 Task: Find connections with filter location Unaí with filter topic #Managementskillswith filter profile language Potuguese with filter current company LIC with filter school Amity University, Greater Noida Campus with filter industry Public Assistance Programs with filter service category Property Management with filter keywords title Web Developer
Action: Mouse moved to (552, 119)
Screenshot: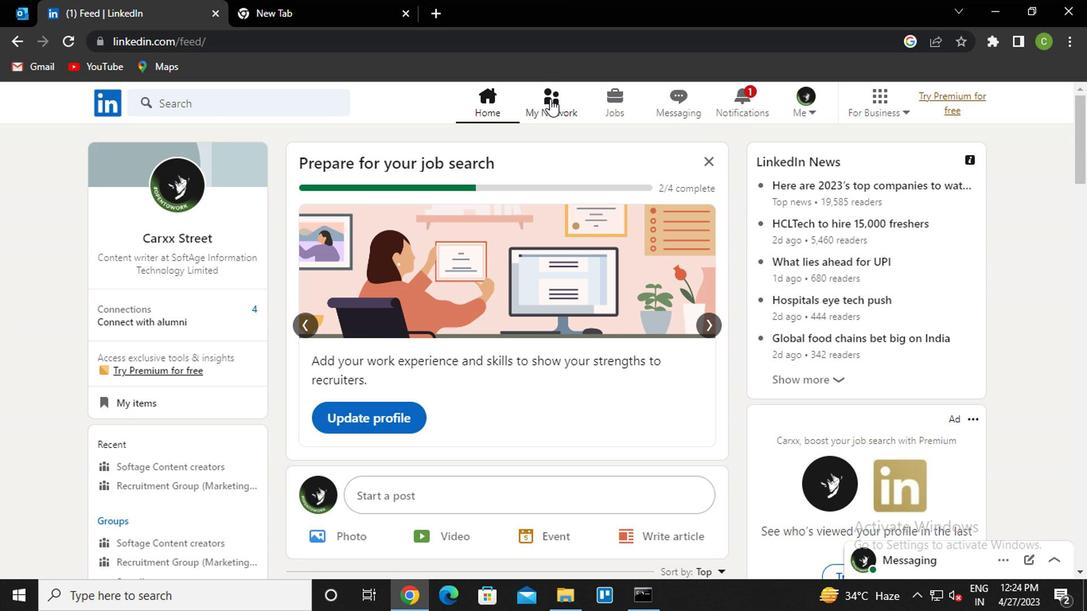
Action: Mouse pressed left at (552, 119)
Screenshot: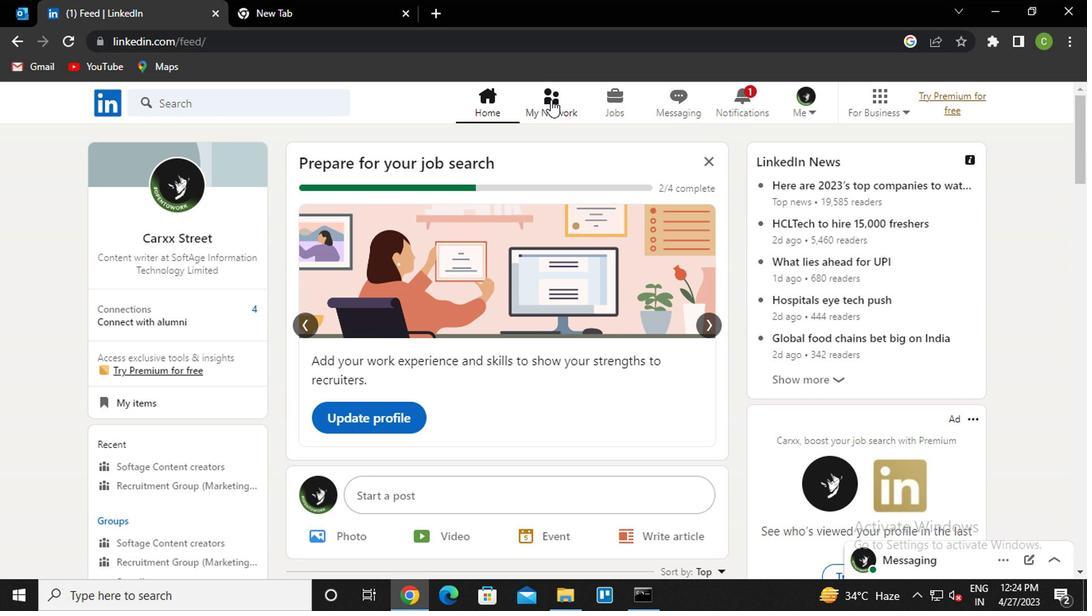 
Action: Mouse moved to (235, 213)
Screenshot: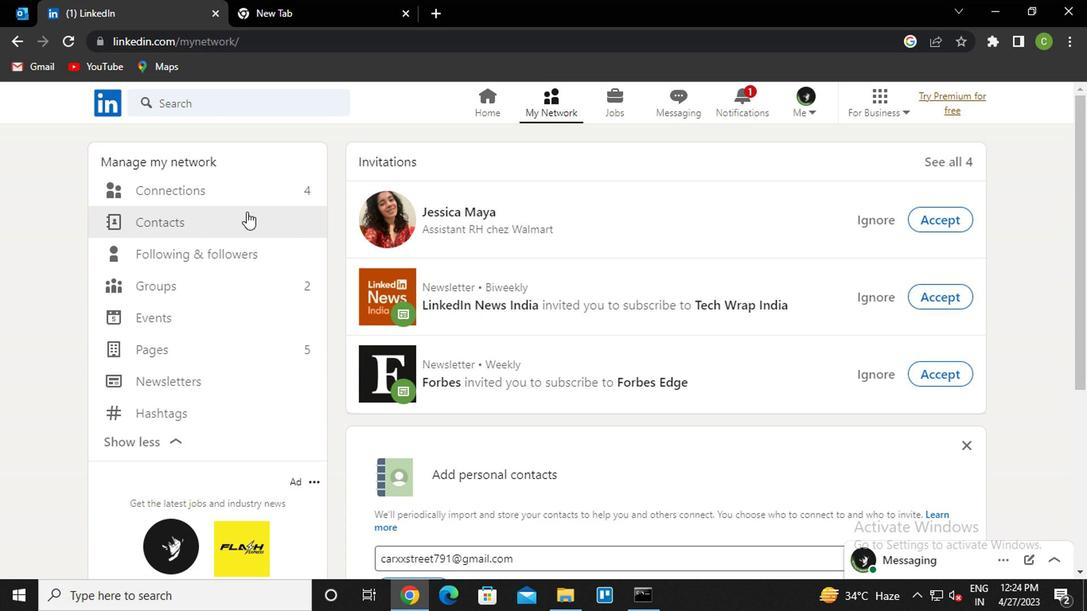 
Action: Mouse pressed left at (235, 213)
Screenshot: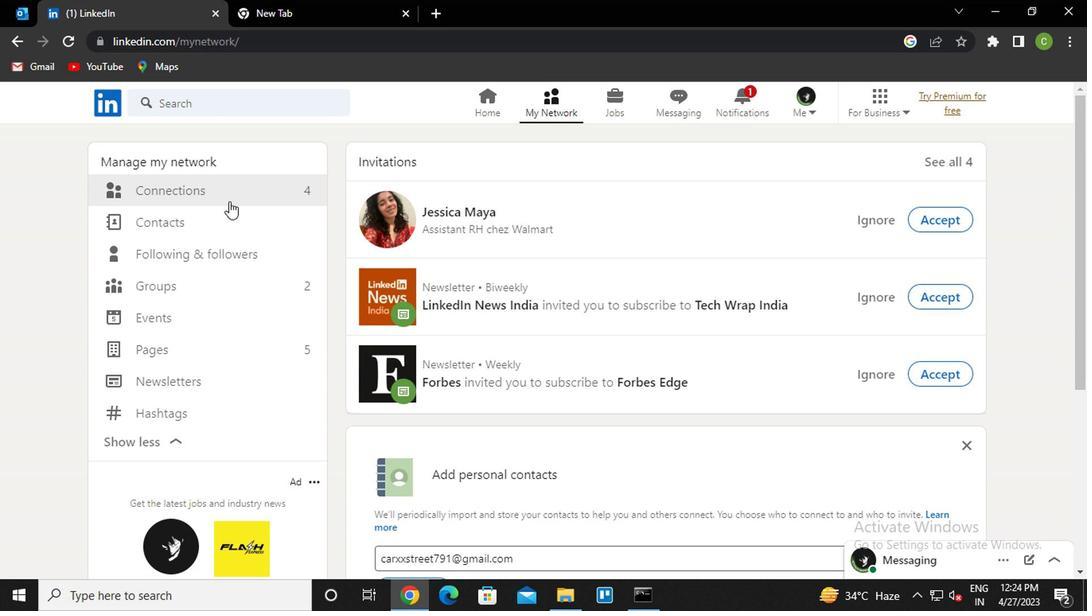
Action: Mouse moved to (228, 197)
Screenshot: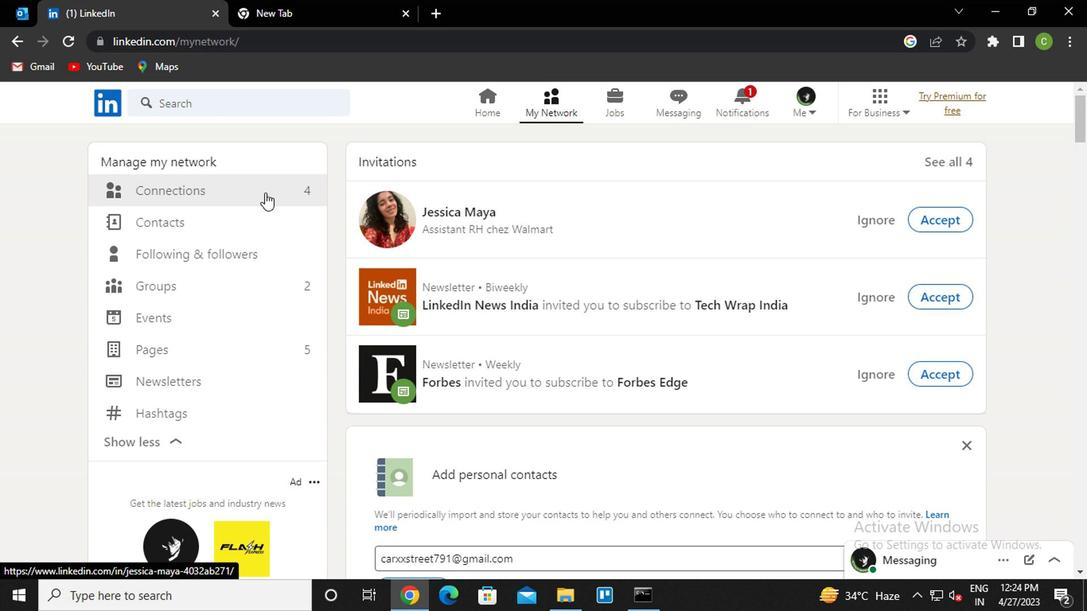 
Action: Mouse pressed left at (228, 197)
Screenshot: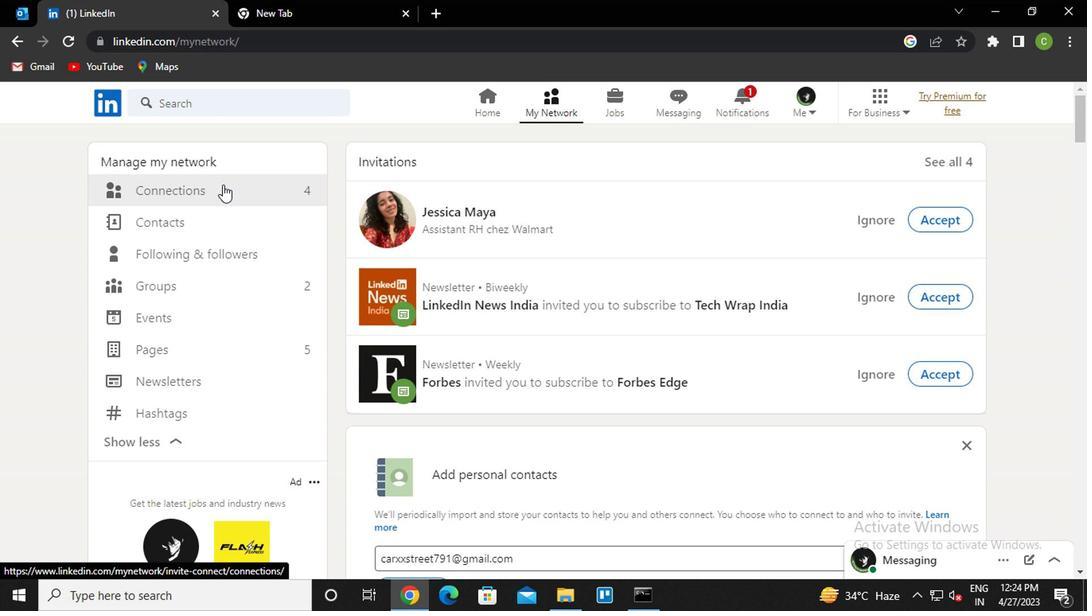 
Action: Mouse moved to (658, 204)
Screenshot: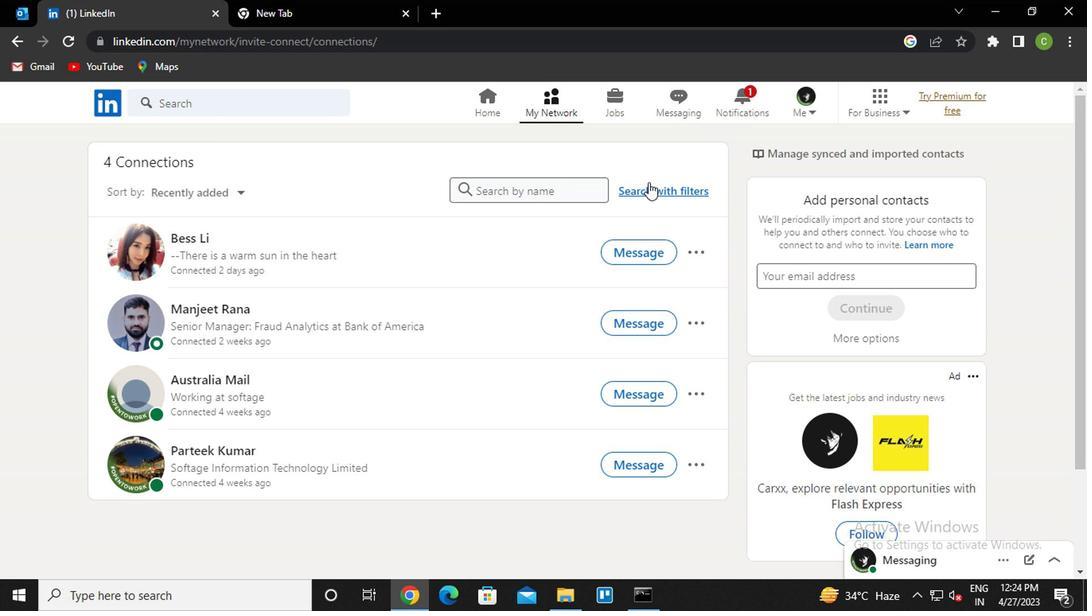 
Action: Mouse pressed left at (658, 204)
Screenshot: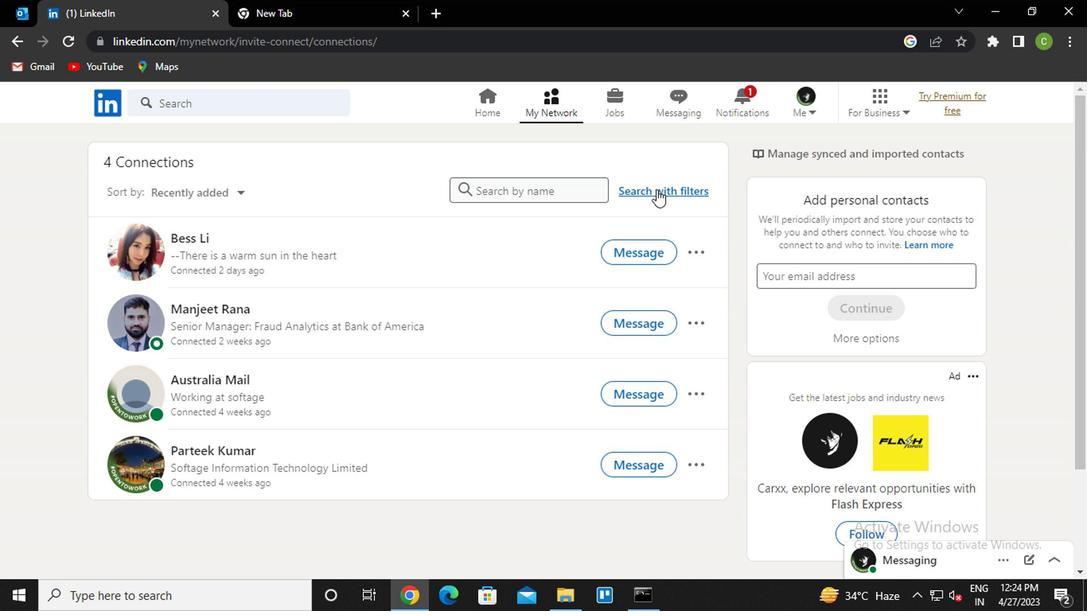 
Action: Mouse moved to (608, 156)
Screenshot: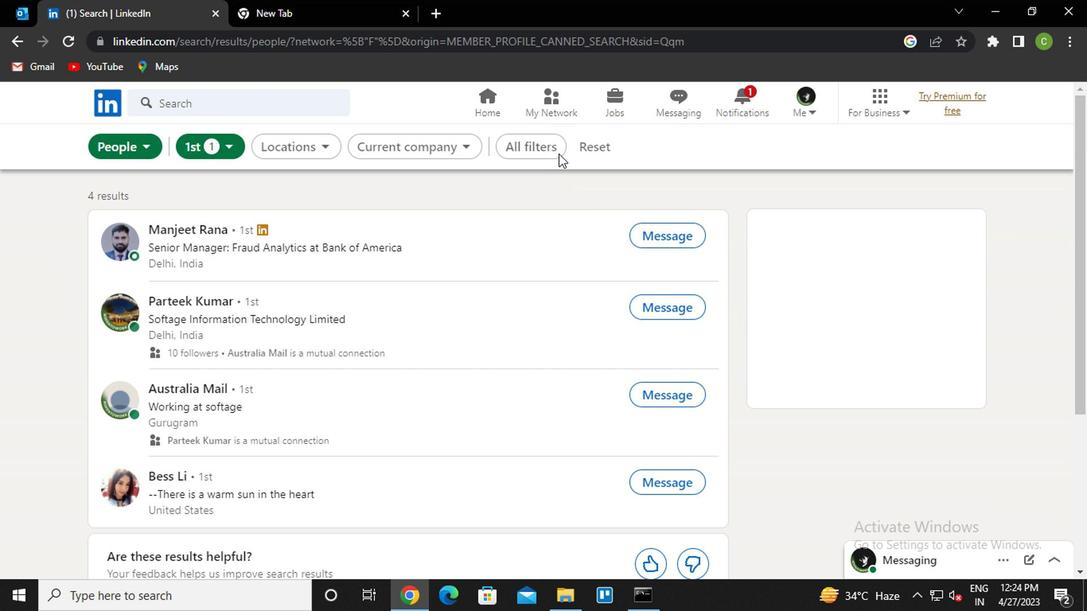 
Action: Mouse pressed left at (608, 156)
Screenshot: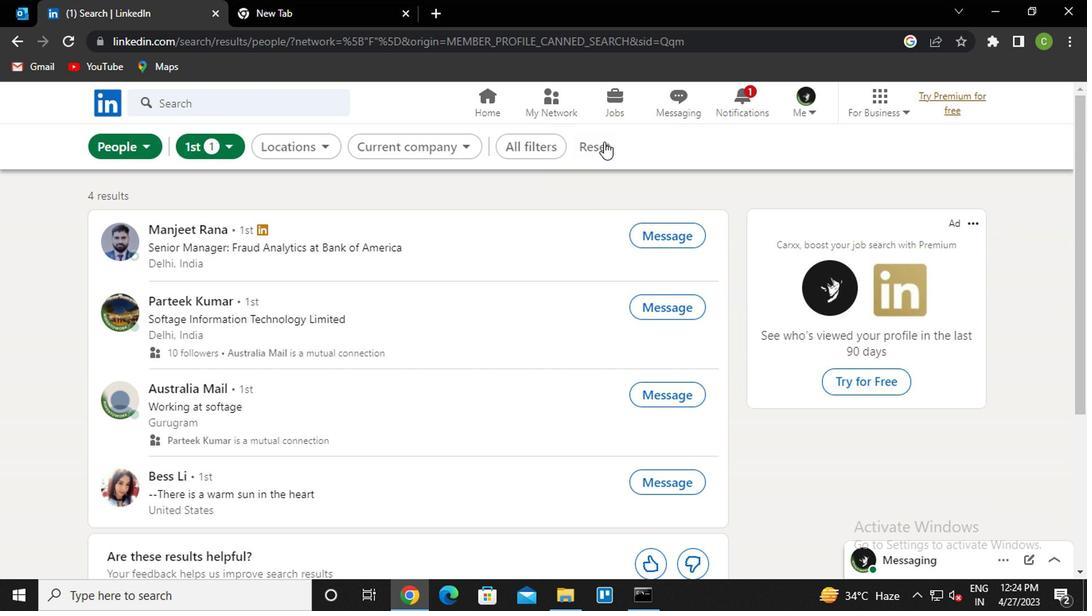 
Action: Mouse moved to (559, 163)
Screenshot: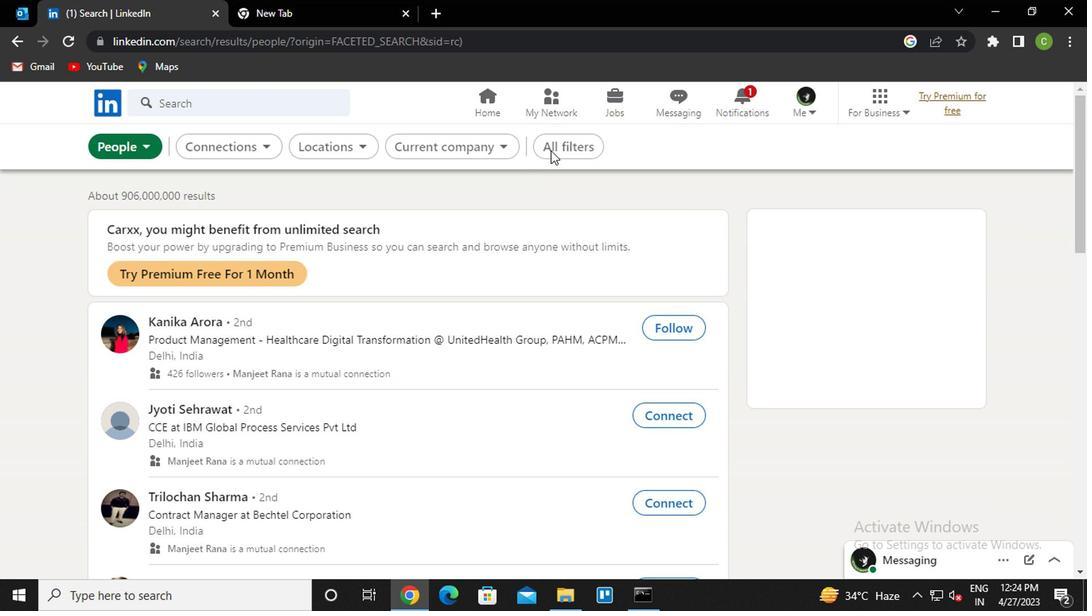 
Action: Mouse pressed left at (559, 163)
Screenshot: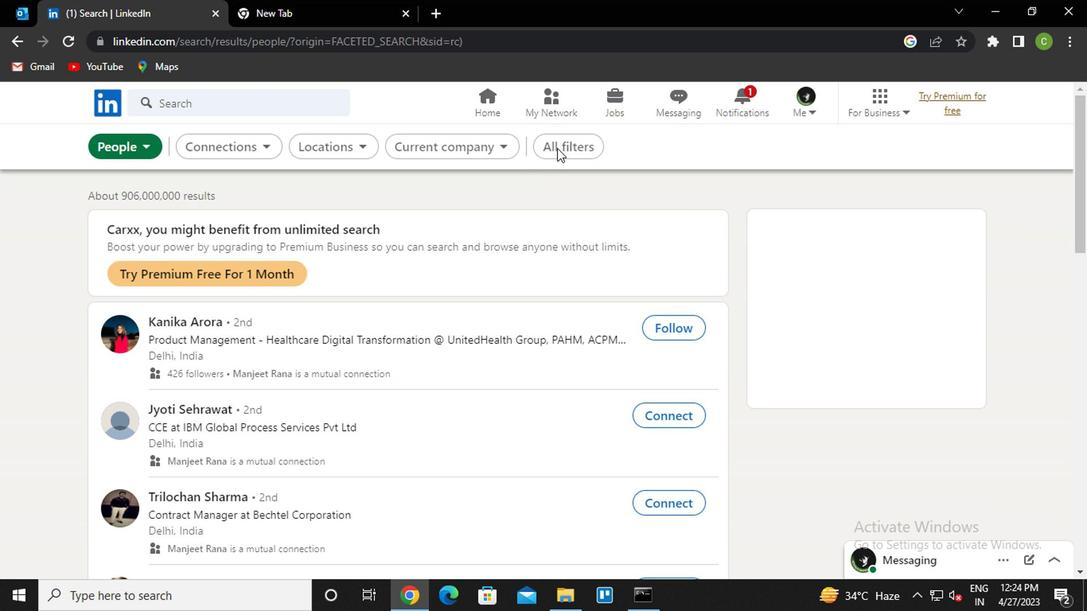 
Action: Mouse moved to (862, 343)
Screenshot: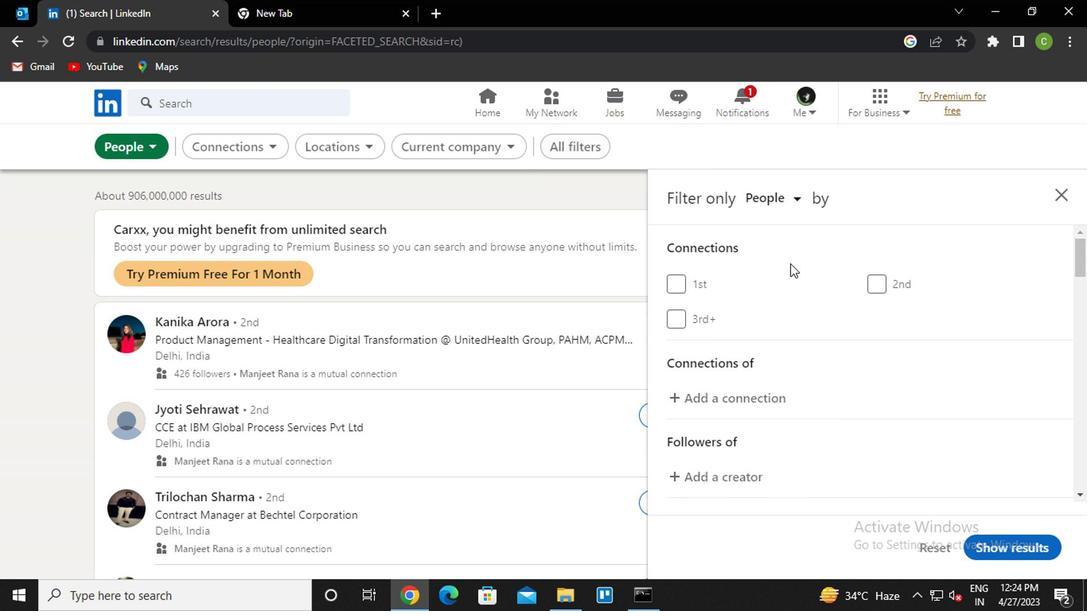 
Action: Mouse scrolled (862, 342) with delta (0, 0)
Screenshot: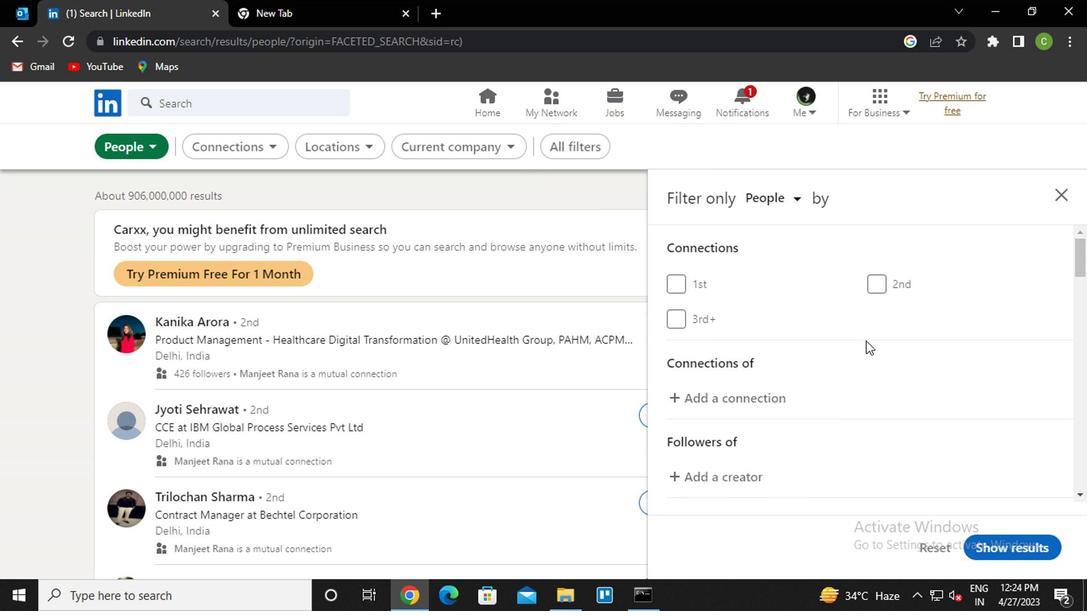 
Action: Mouse scrolled (862, 342) with delta (0, 0)
Screenshot: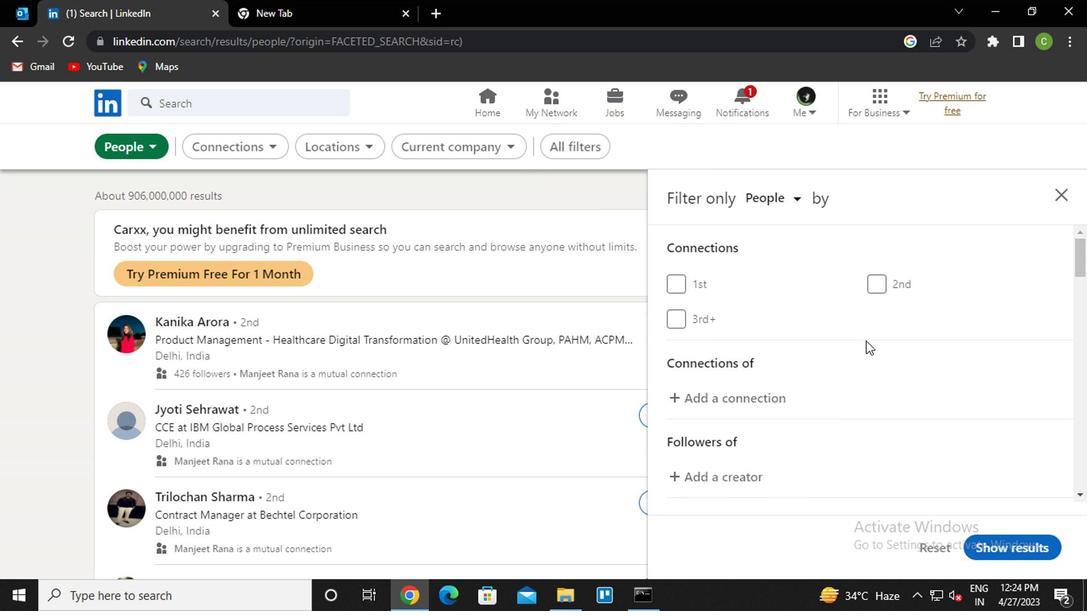 
Action: Mouse moved to (862, 344)
Screenshot: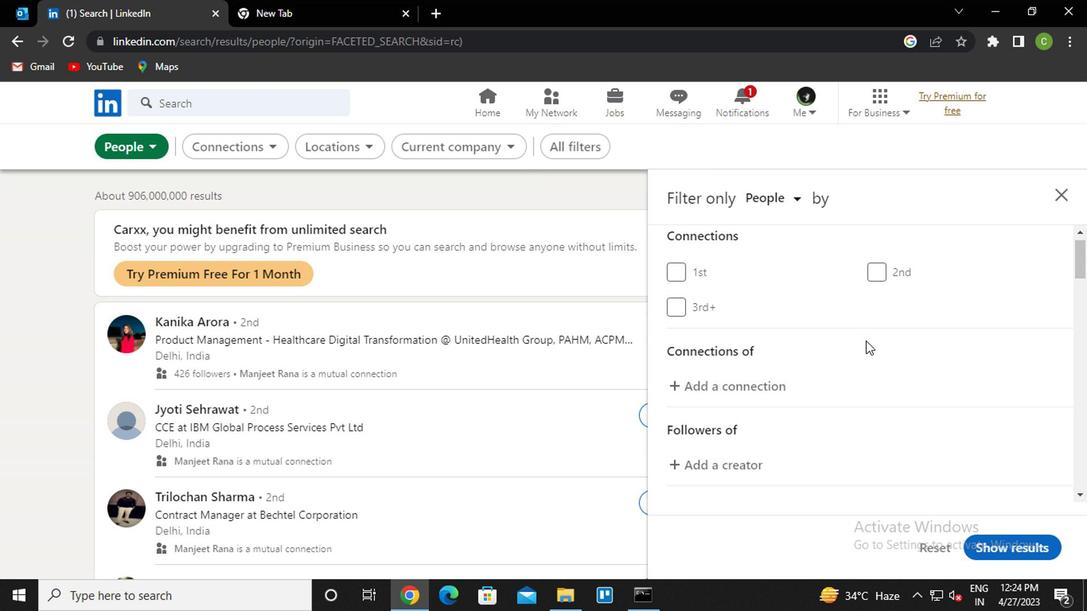 
Action: Mouse scrolled (862, 343) with delta (0, -1)
Screenshot: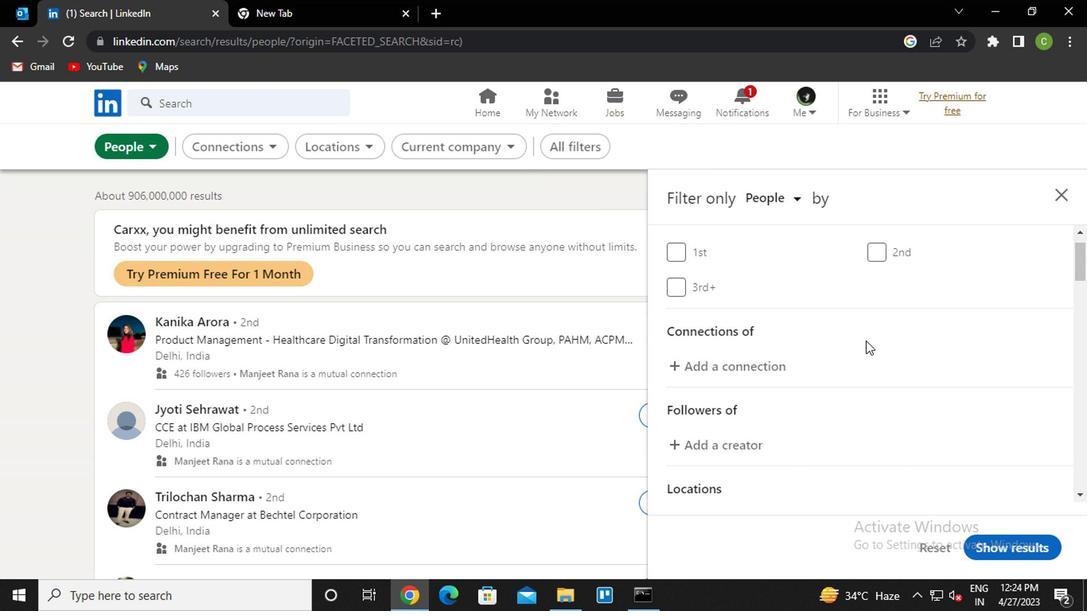 
Action: Mouse moved to (855, 362)
Screenshot: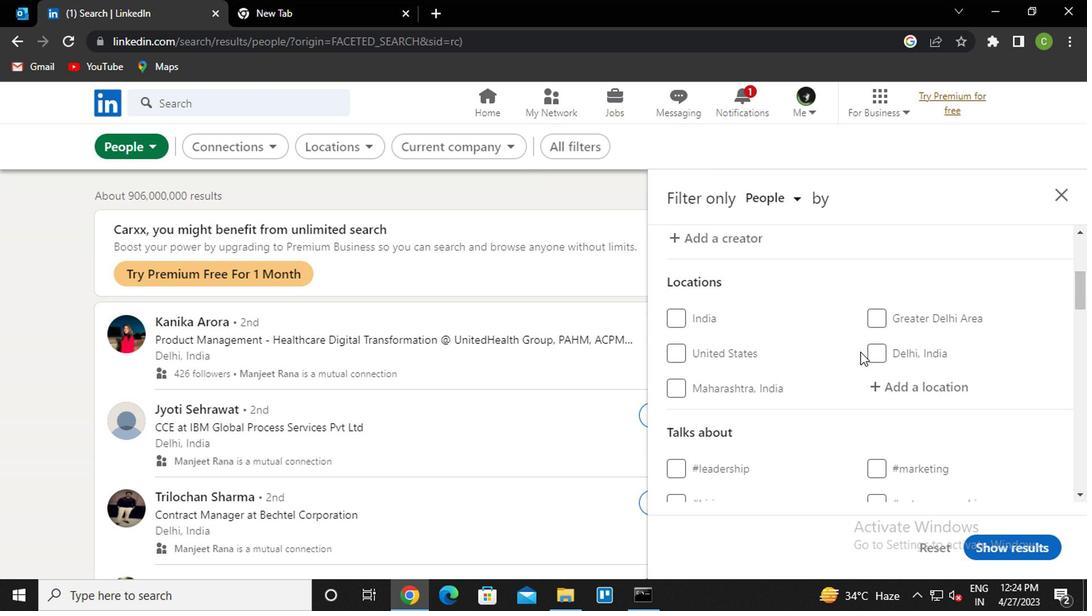 
Action: Mouse scrolled (855, 361) with delta (0, 0)
Screenshot: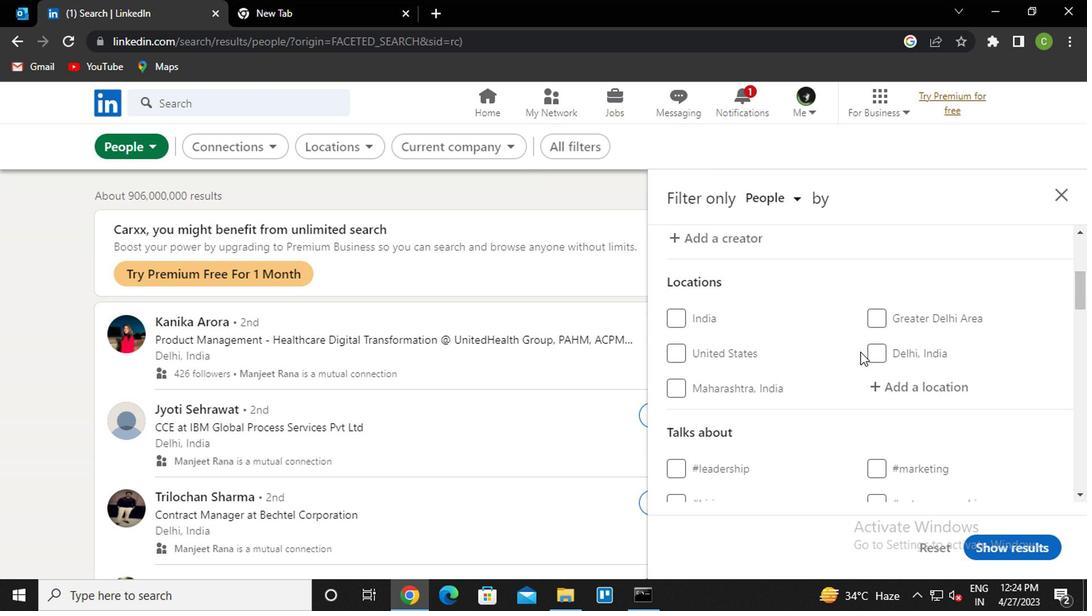 
Action: Mouse moved to (929, 321)
Screenshot: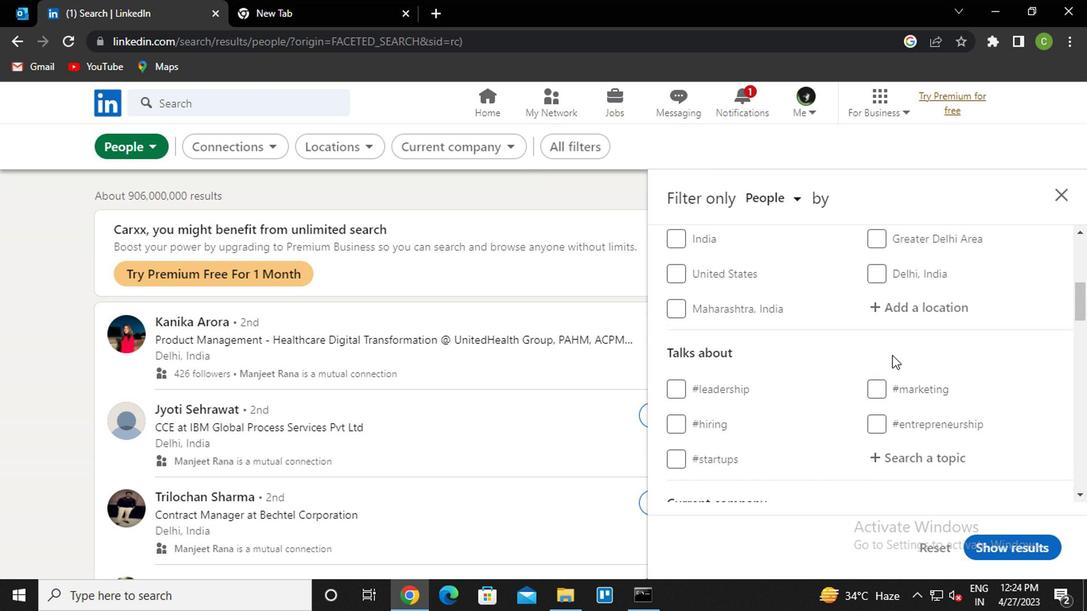 
Action: Mouse pressed left at (929, 321)
Screenshot: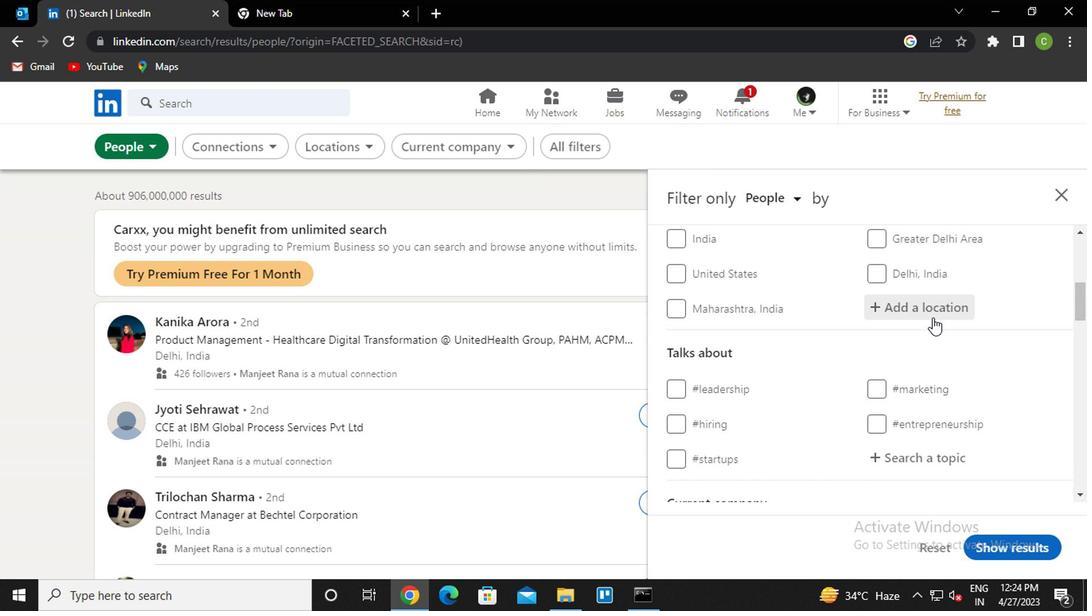 
Action: Key pressed <Key.caps_lock>u<Key.caps_lock>nai<Key.down><Key.enter>
Screenshot: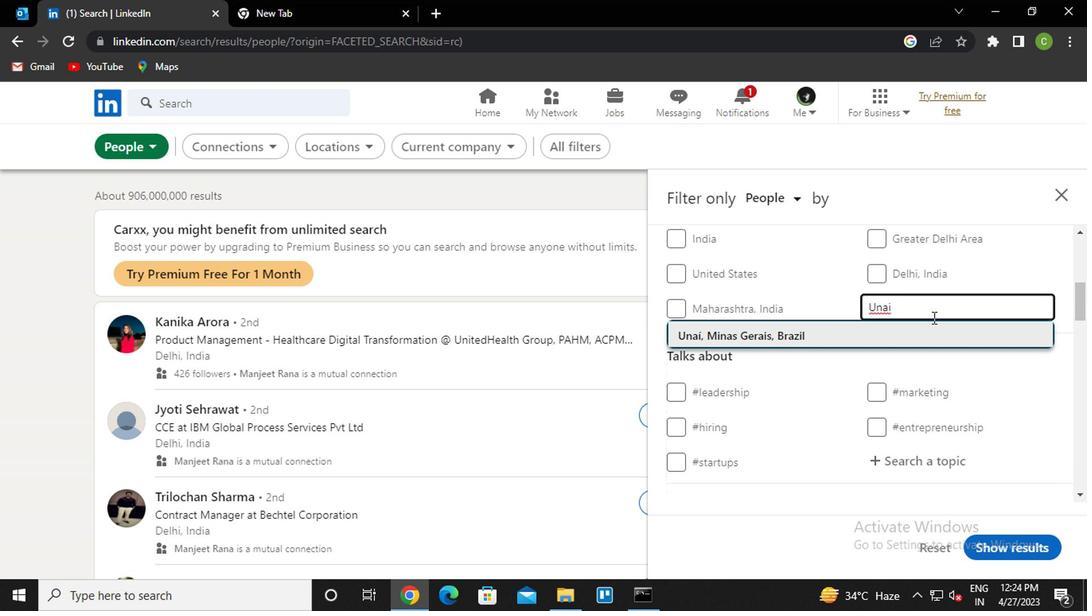 
Action: Mouse scrolled (929, 321) with delta (0, 0)
Screenshot: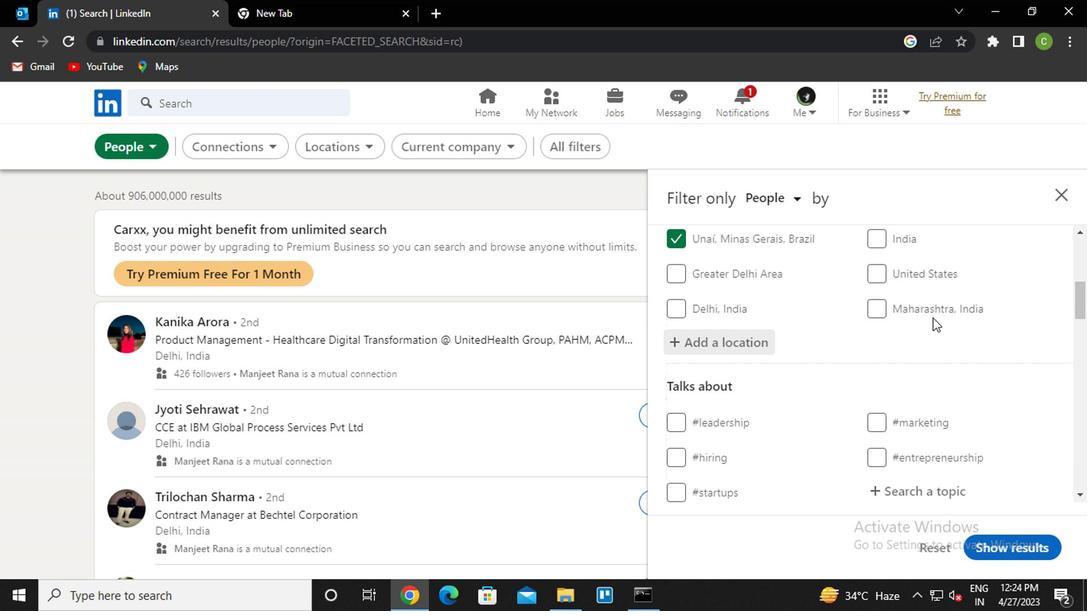 
Action: Mouse scrolled (929, 321) with delta (0, 0)
Screenshot: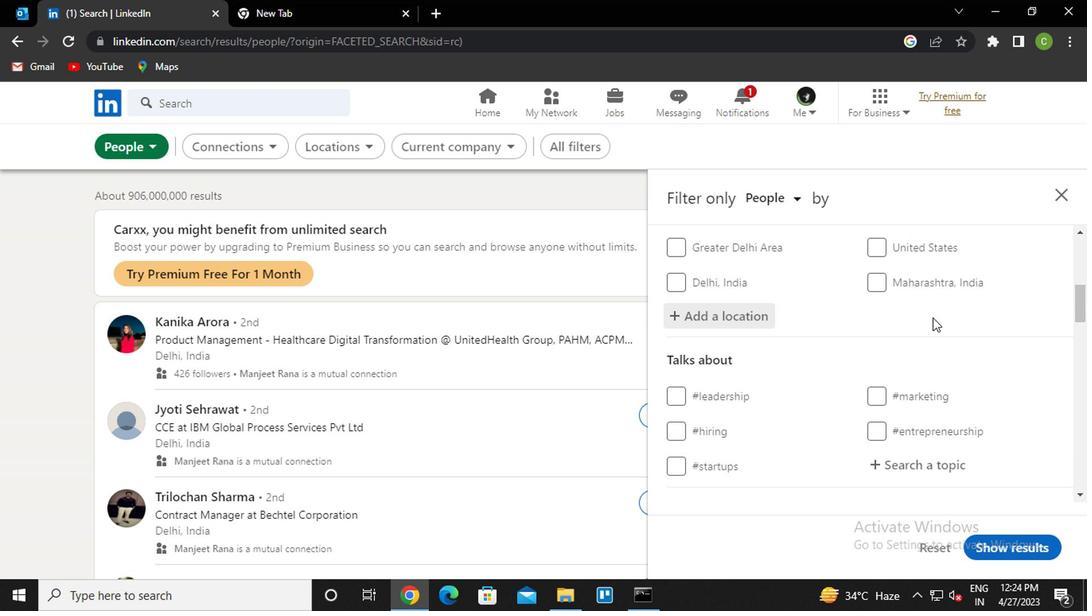 
Action: Mouse moved to (922, 338)
Screenshot: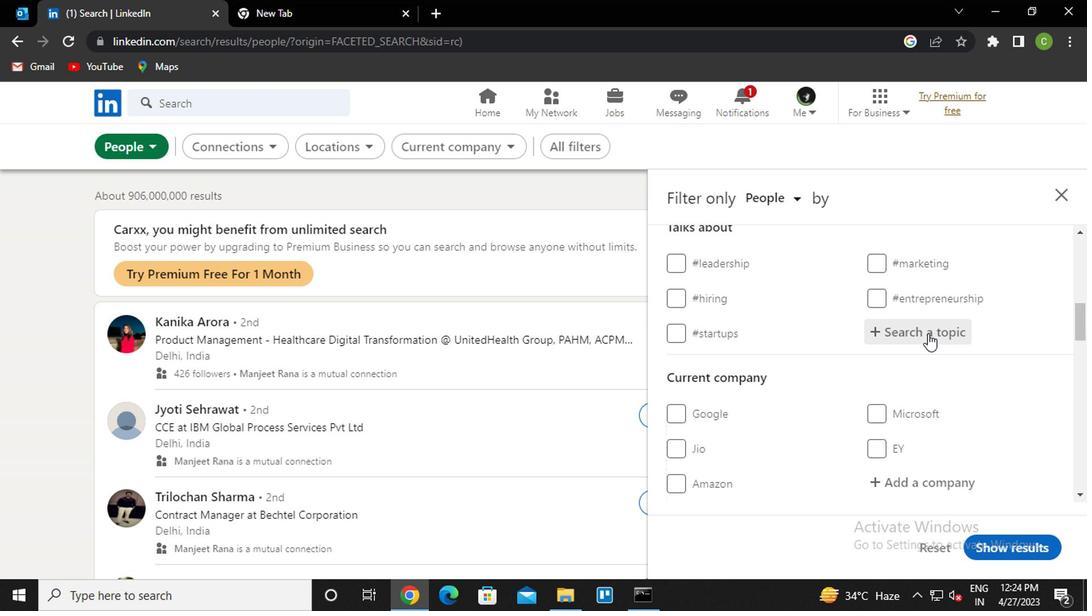 
Action: Mouse pressed left at (922, 338)
Screenshot: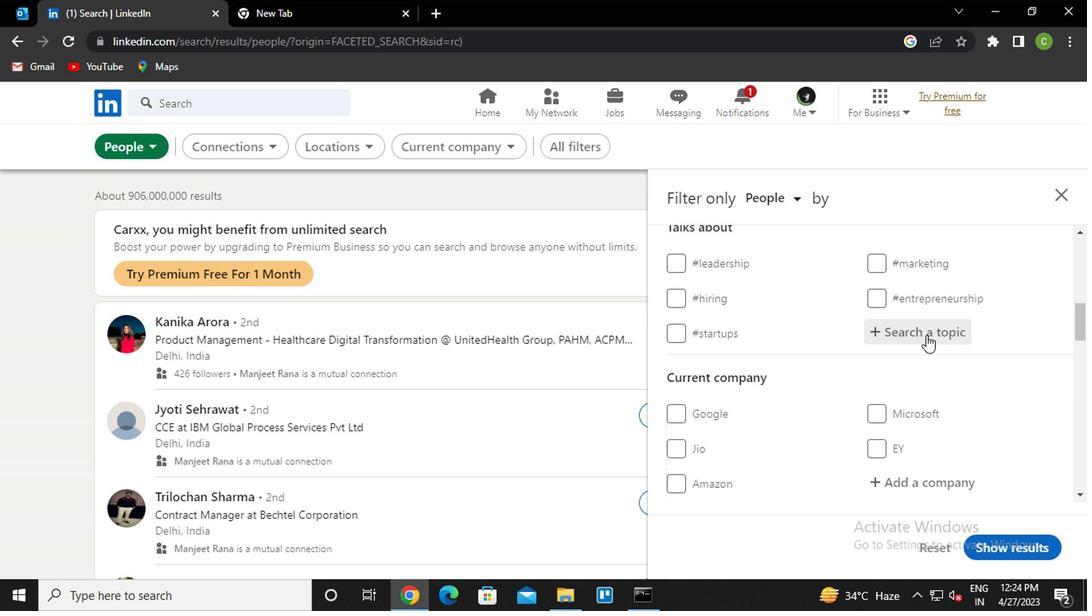 
Action: Key pressed <Key.caps_lock>m<Key.caps_lock>anagementskill<Key.down><Key.enter>
Screenshot: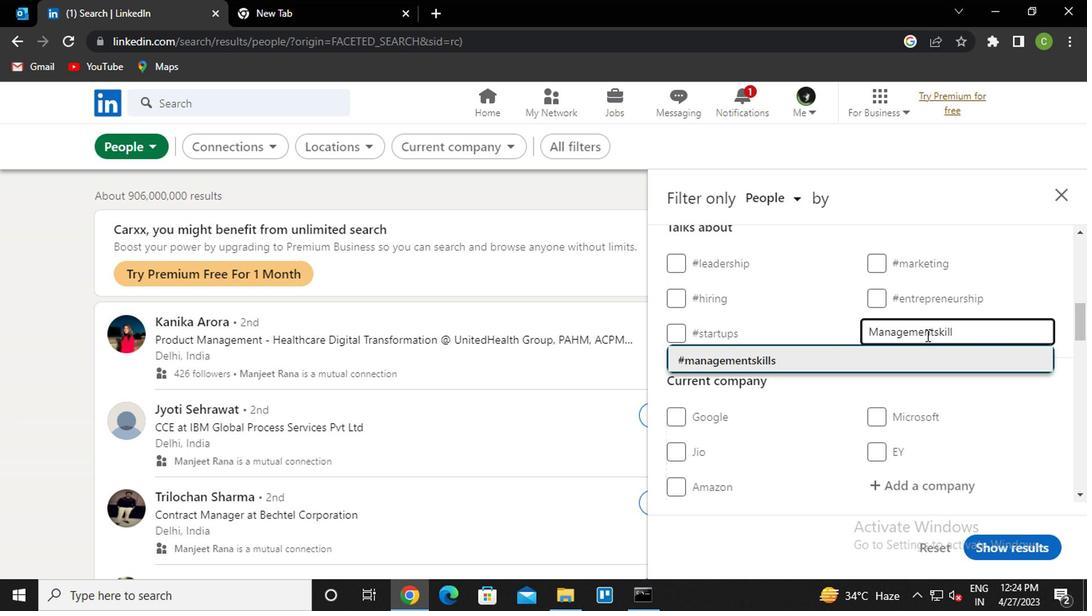 
Action: Mouse moved to (907, 342)
Screenshot: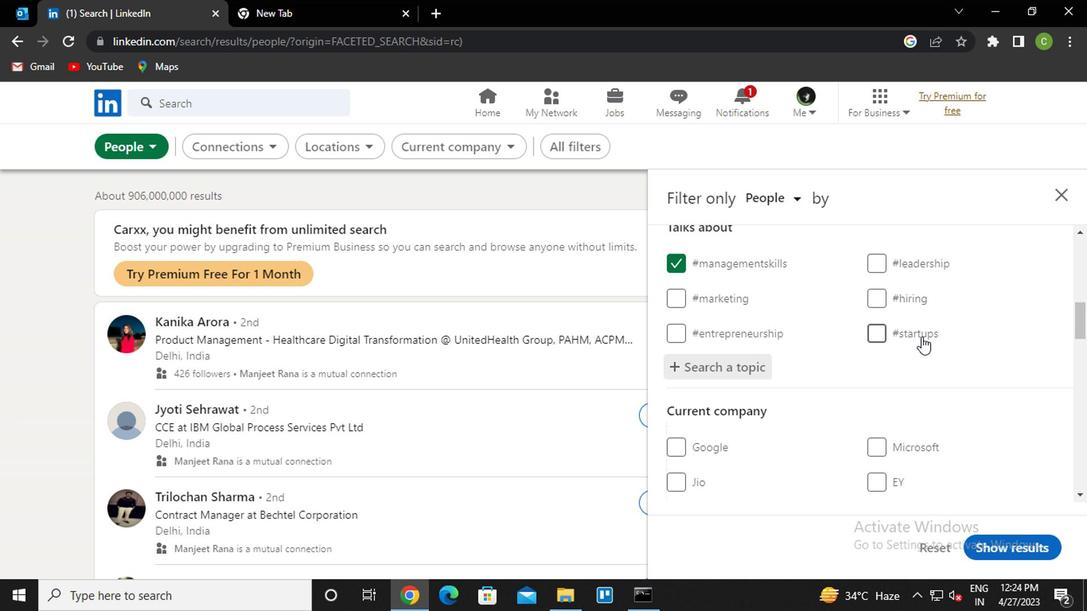 
Action: Mouse scrolled (907, 341) with delta (0, -1)
Screenshot: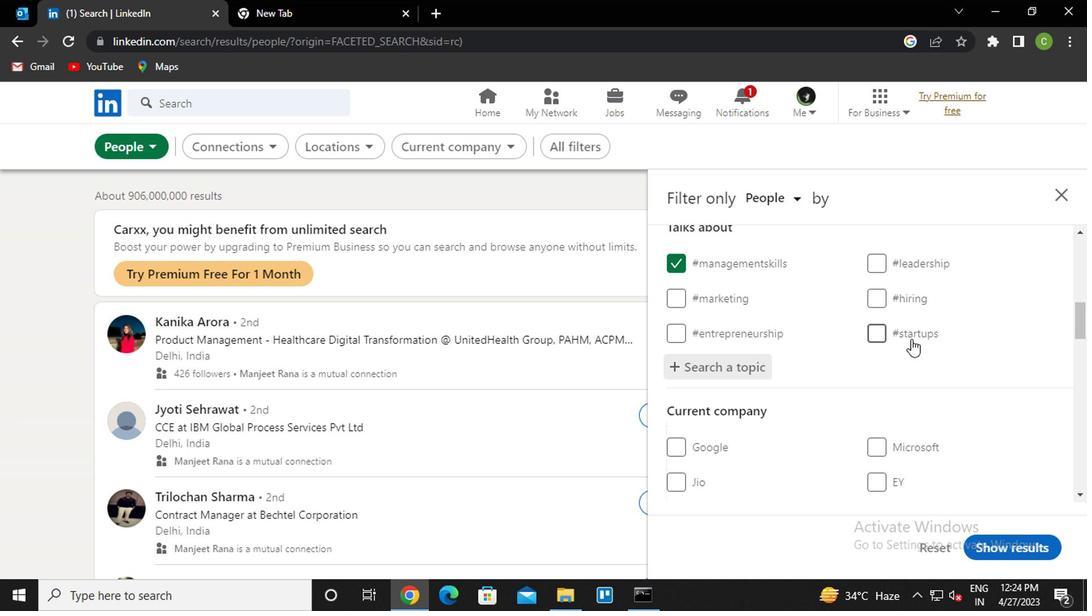 
Action: Mouse moved to (904, 345)
Screenshot: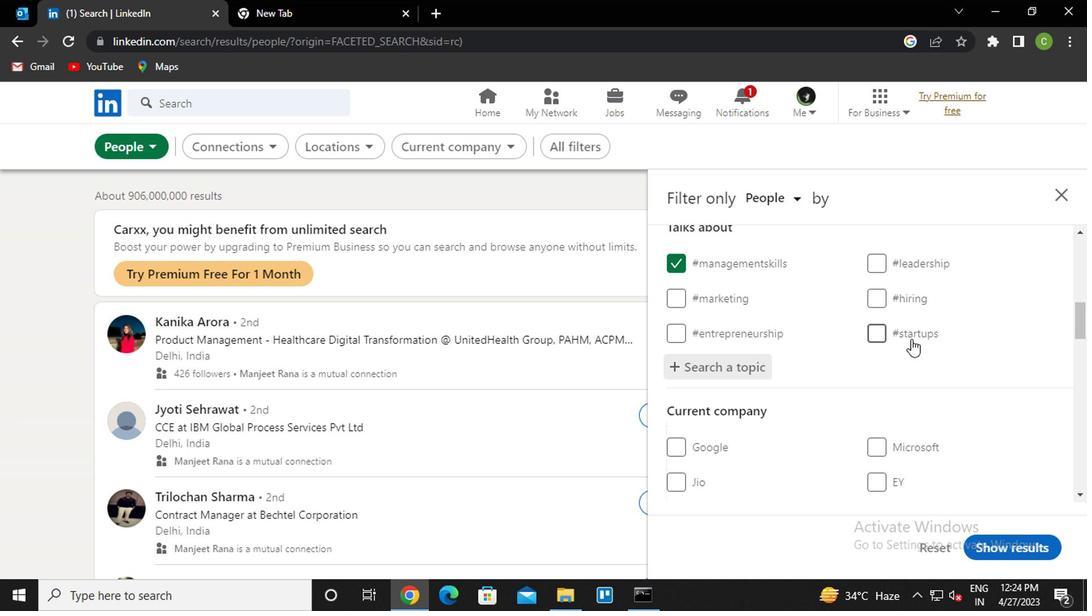 
Action: Mouse scrolled (904, 344) with delta (0, 0)
Screenshot: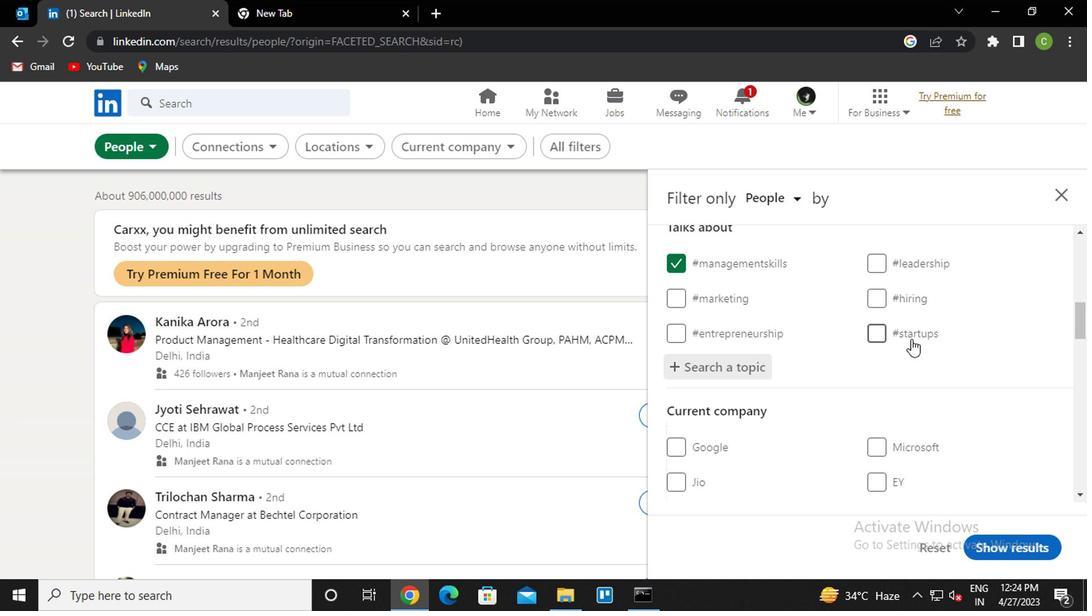 
Action: Mouse moved to (900, 350)
Screenshot: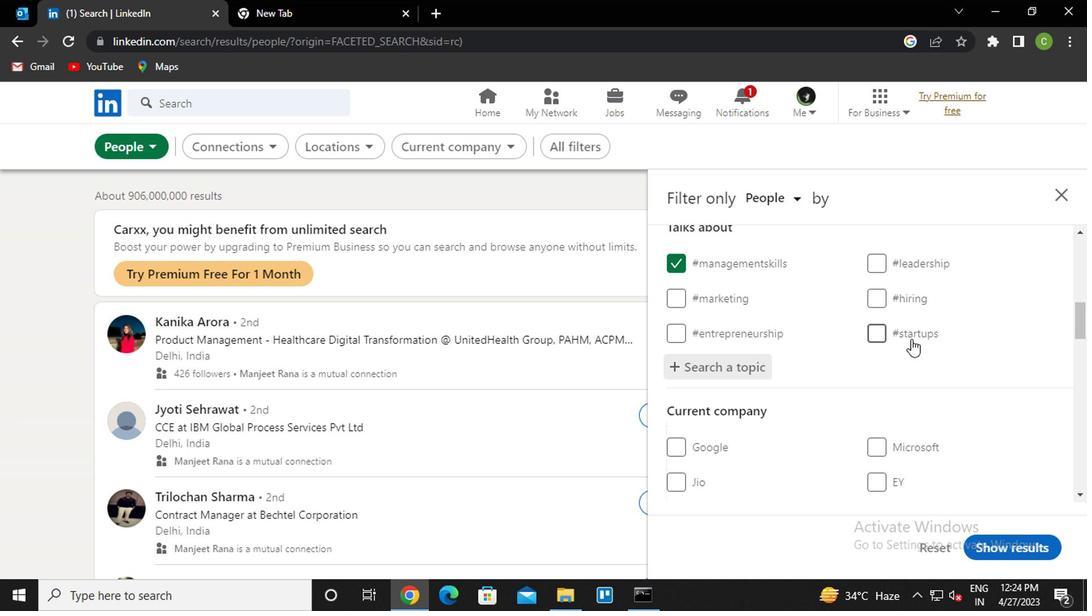 
Action: Mouse scrolled (900, 350) with delta (0, 0)
Screenshot: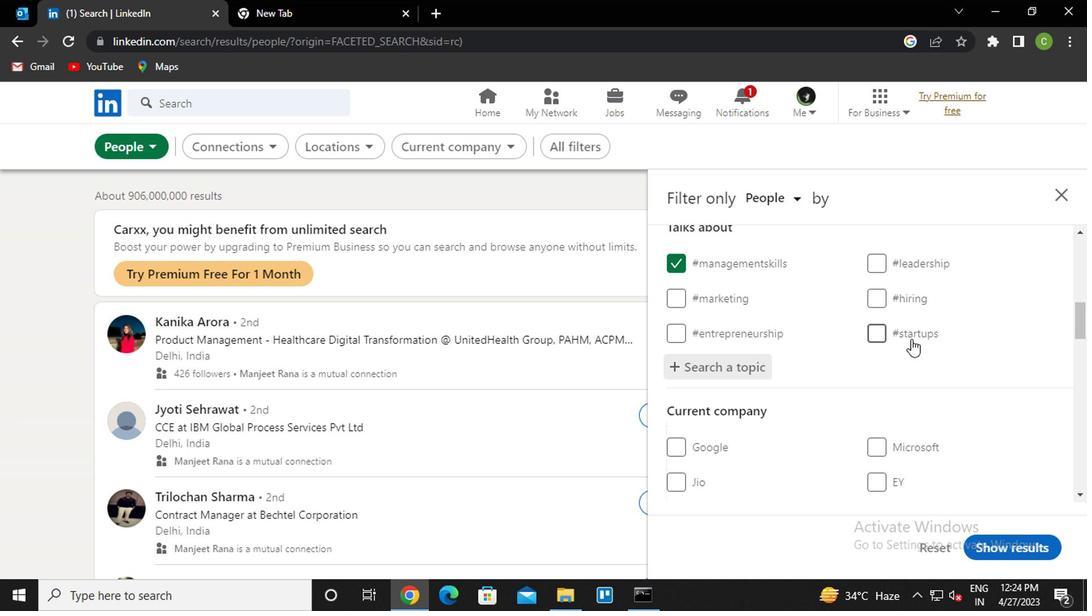 
Action: Mouse moved to (896, 354)
Screenshot: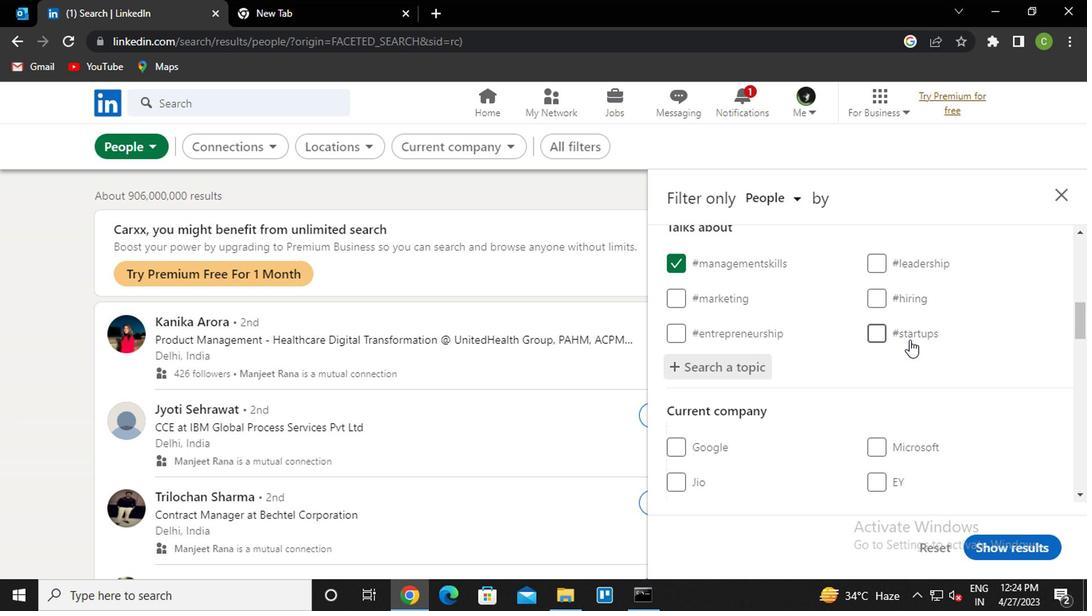 
Action: Mouse scrolled (896, 352) with delta (0, -1)
Screenshot: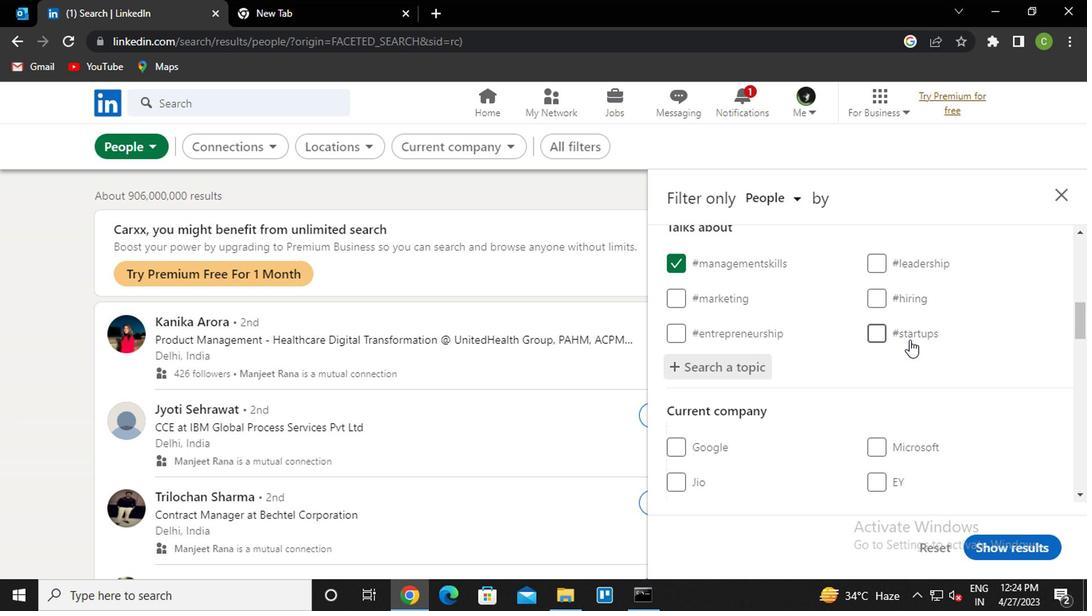 
Action: Mouse moved to (892, 356)
Screenshot: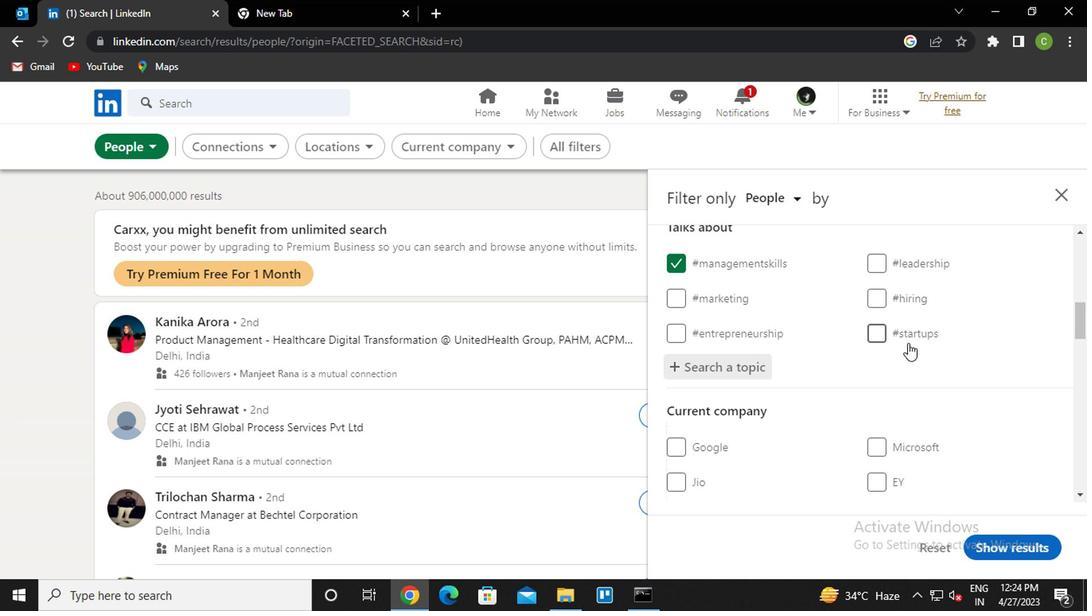 
Action: Mouse scrolled (892, 355) with delta (0, -1)
Screenshot: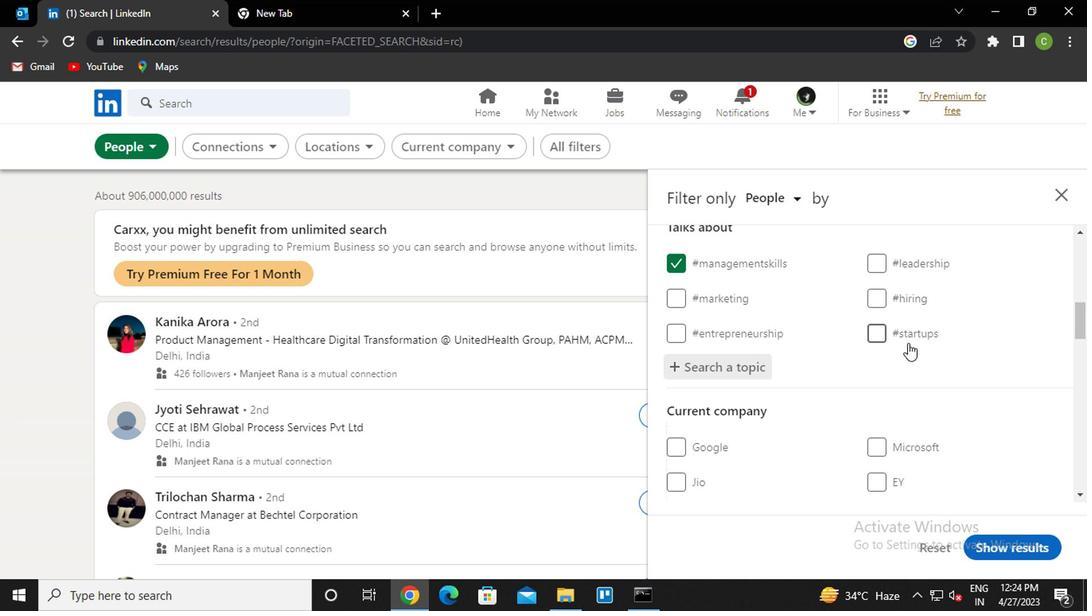 
Action: Mouse moved to (892, 356)
Screenshot: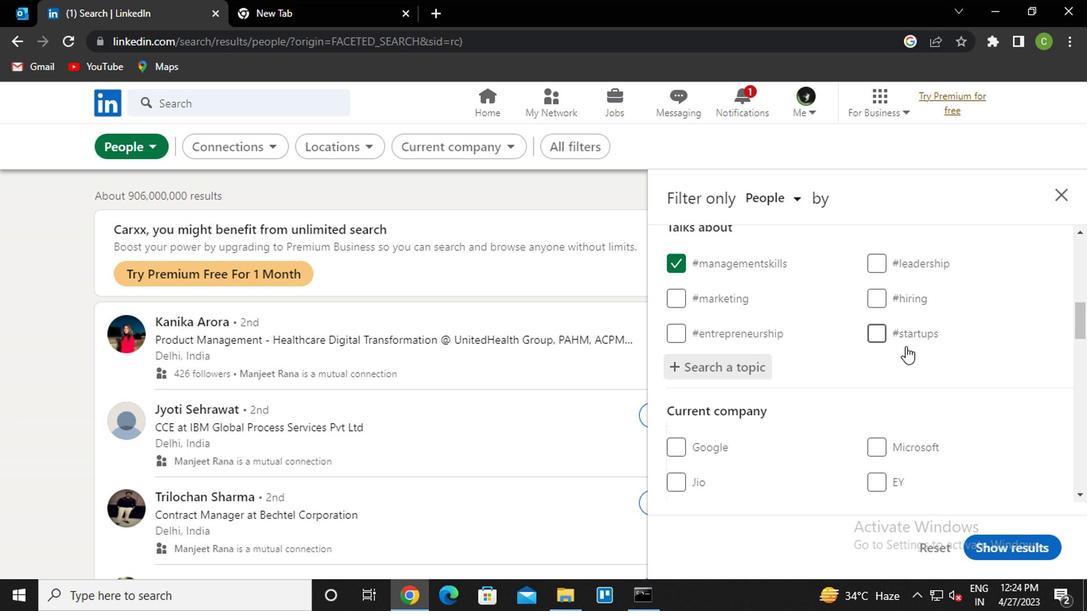 
Action: Mouse scrolled (892, 355) with delta (0, -1)
Screenshot: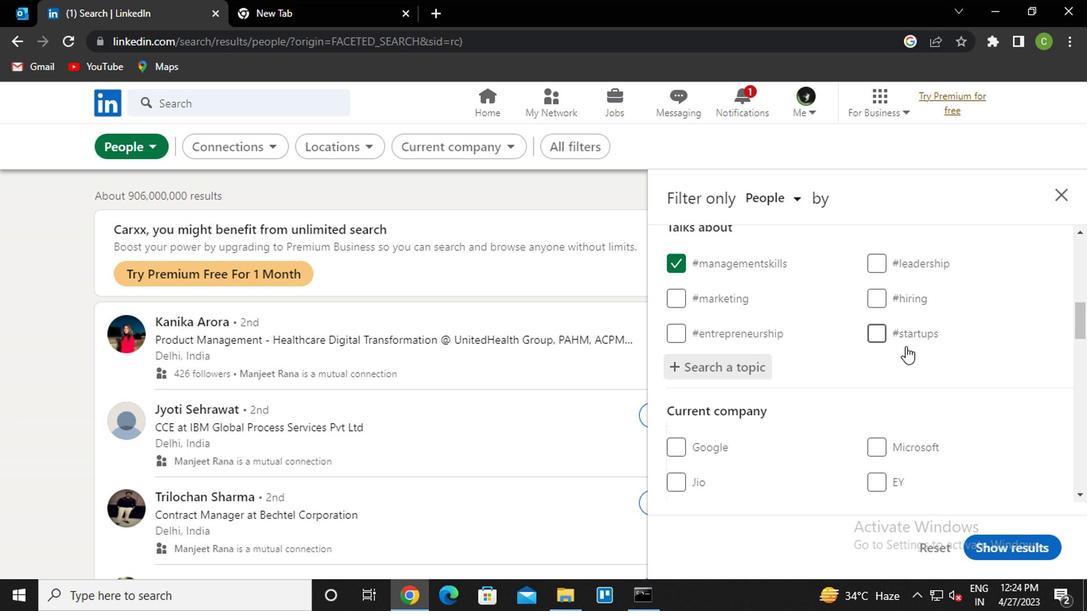
Action: Mouse moved to (890, 356)
Screenshot: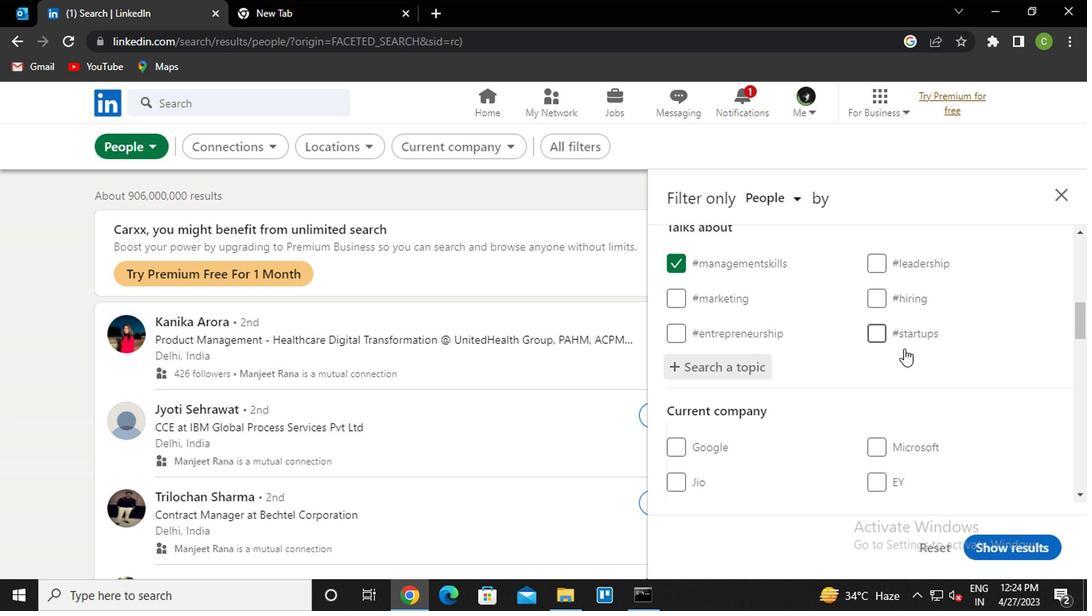 
Action: Mouse scrolled (890, 356) with delta (0, 0)
Screenshot: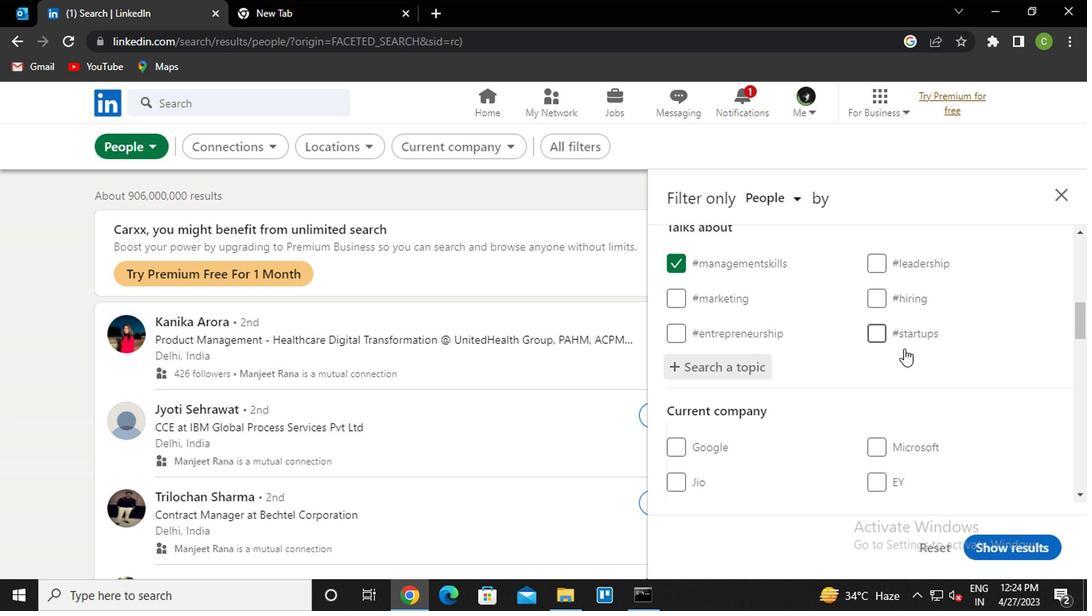 
Action: Mouse moved to (848, 375)
Screenshot: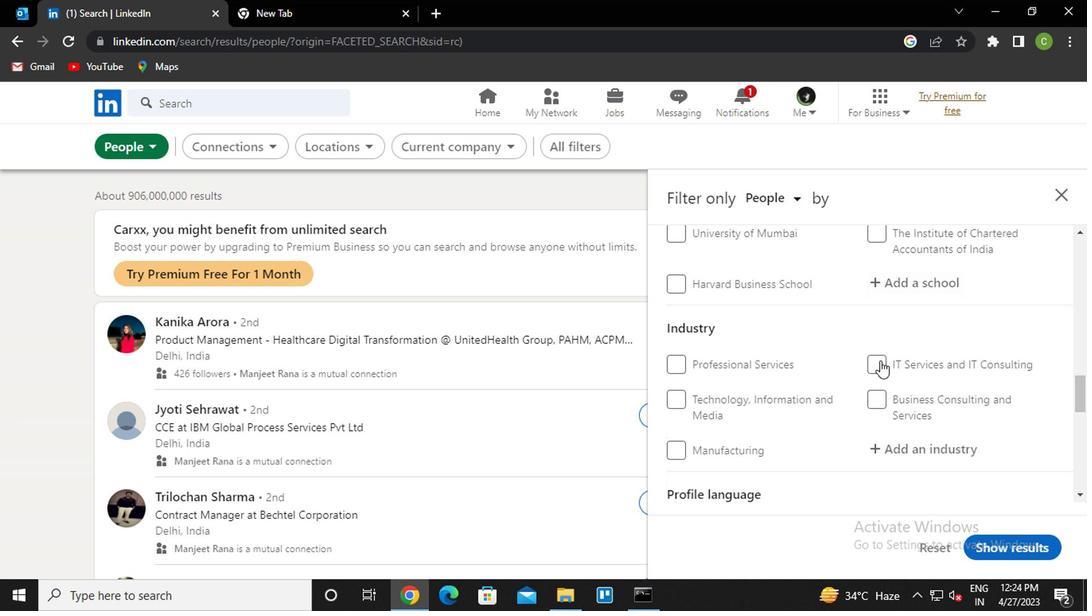 
Action: Mouse scrolled (848, 375) with delta (0, 0)
Screenshot: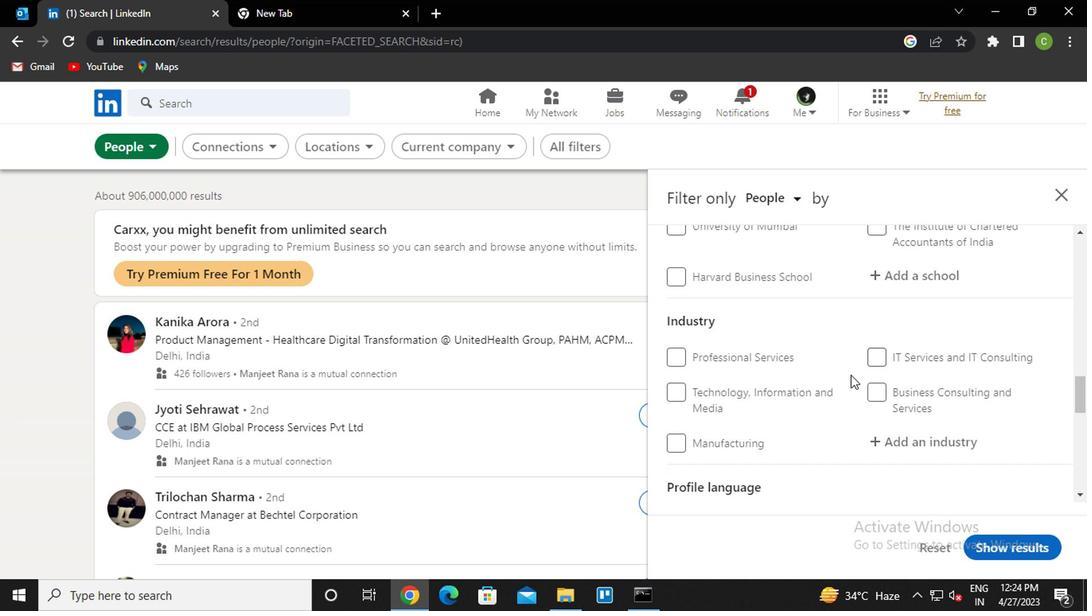 
Action: Mouse scrolled (848, 375) with delta (0, 0)
Screenshot: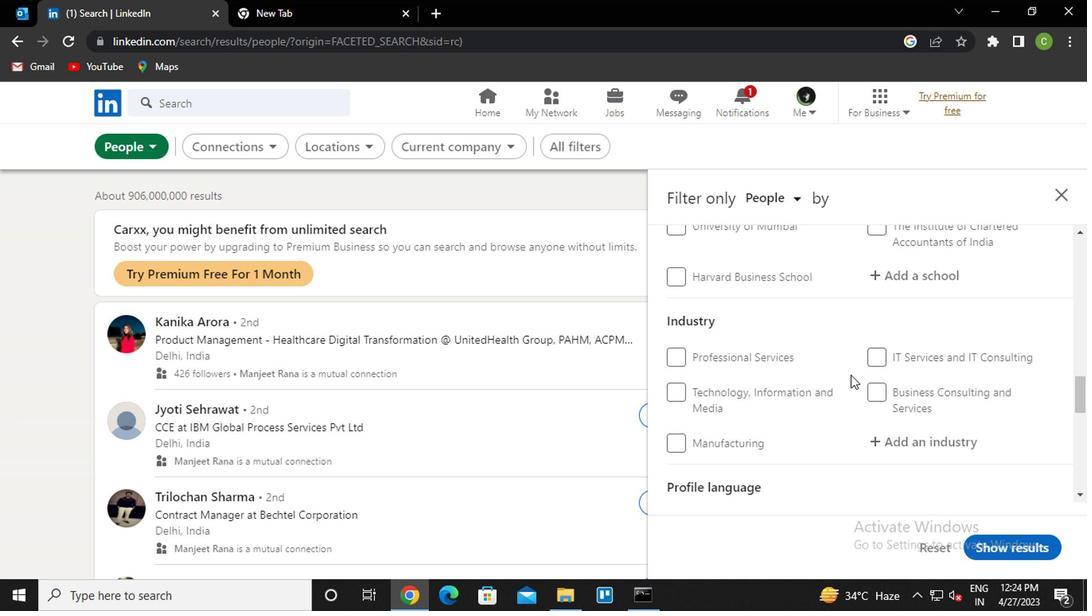 
Action: Mouse scrolled (848, 375) with delta (0, 0)
Screenshot: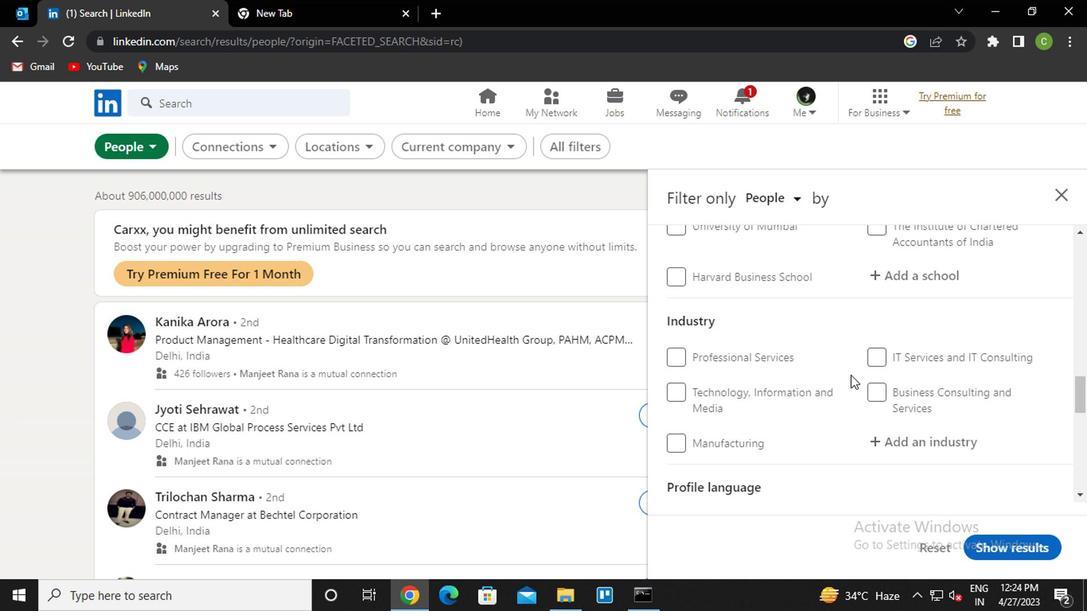 
Action: Mouse scrolled (848, 375) with delta (0, 0)
Screenshot: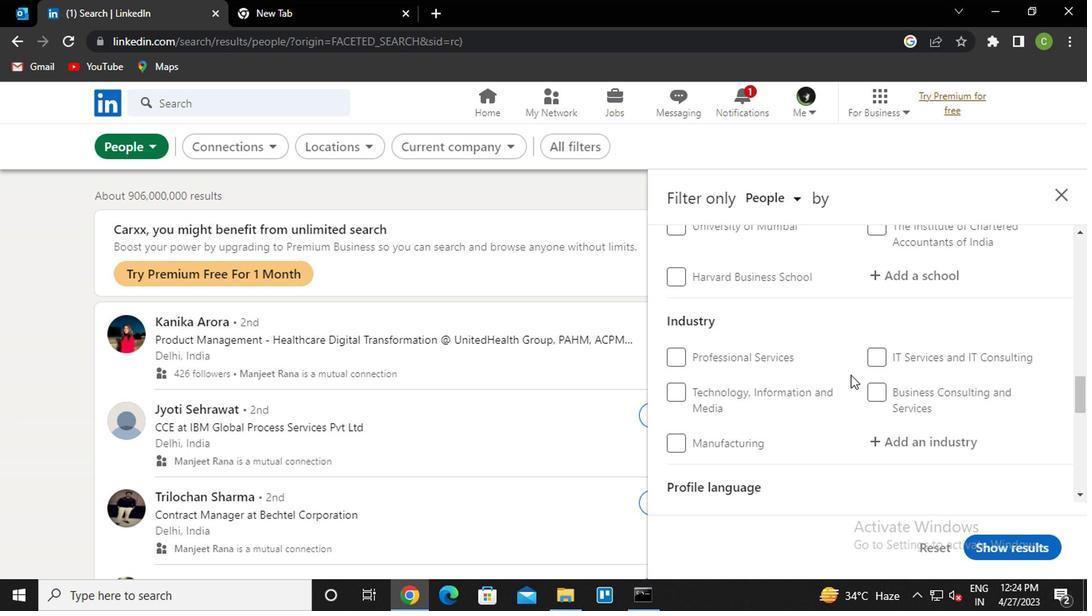 
Action: Mouse scrolled (848, 375) with delta (0, 0)
Screenshot: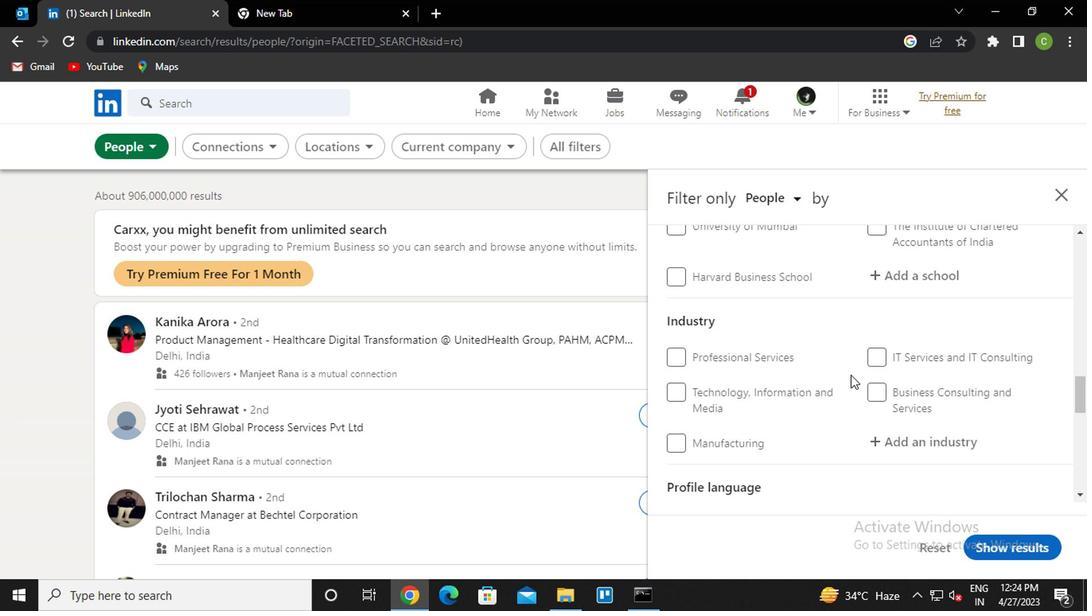 
Action: Mouse moved to (847, 376)
Screenshot: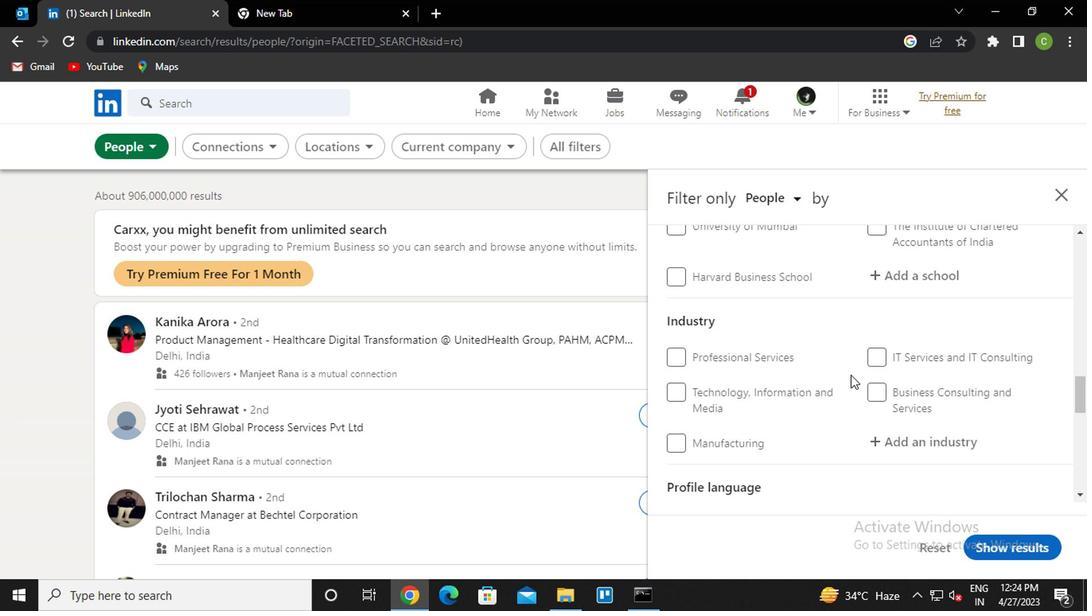 
Action: Mouse scrolled (847, 376) with delta (0, 0)
Screenshot: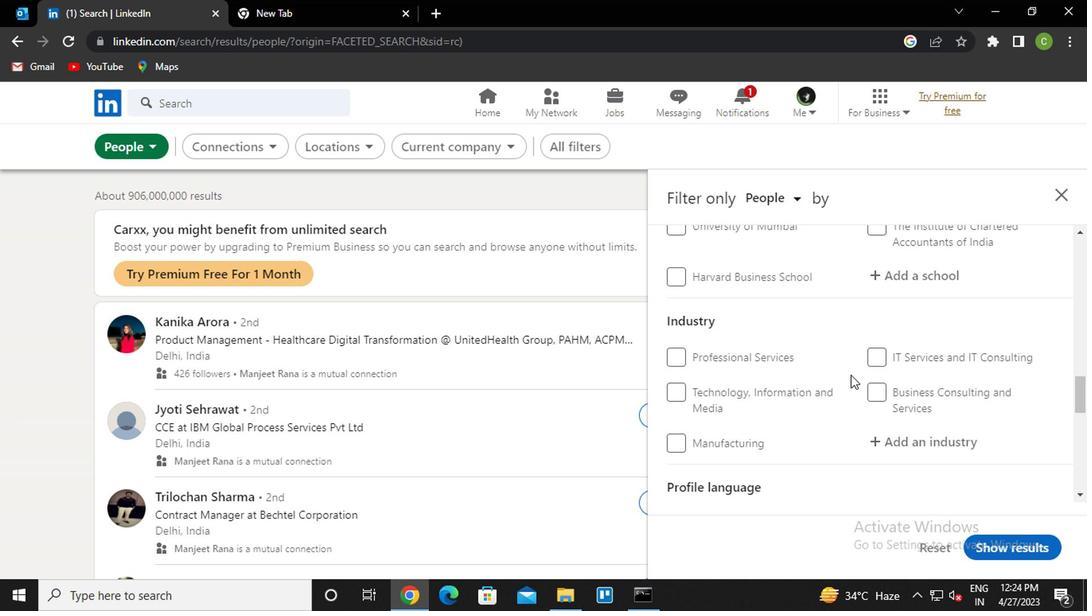 
Action: Mouse moved to (846, 376)
Screenshot: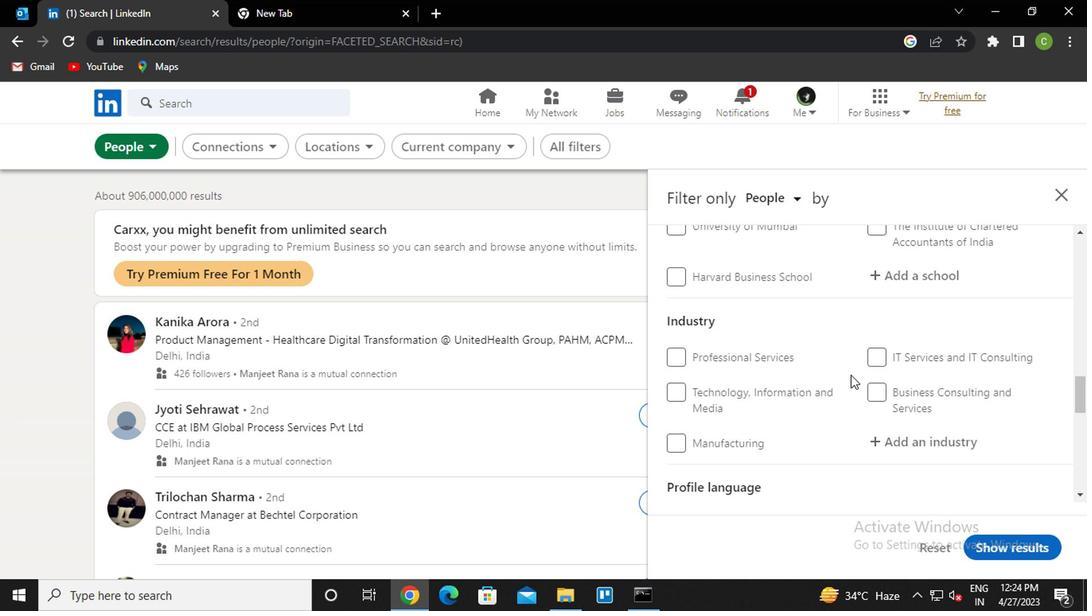 
Action: Mouse scrolled (846, 376) with delta (0, 0)
Screenshot: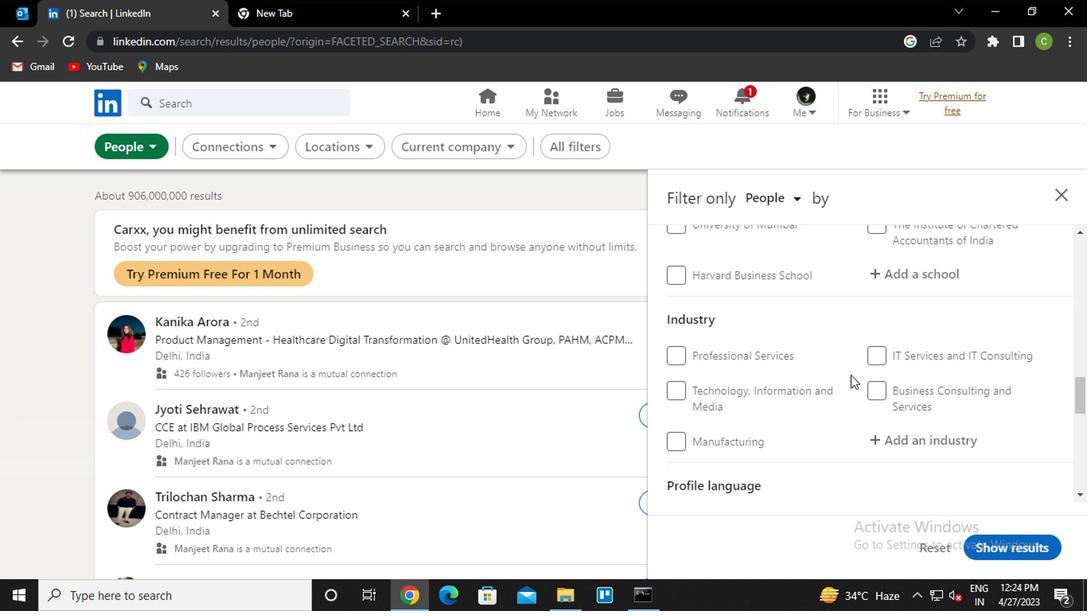 
Action: Mouse moved to (839, 380)
Screenshot: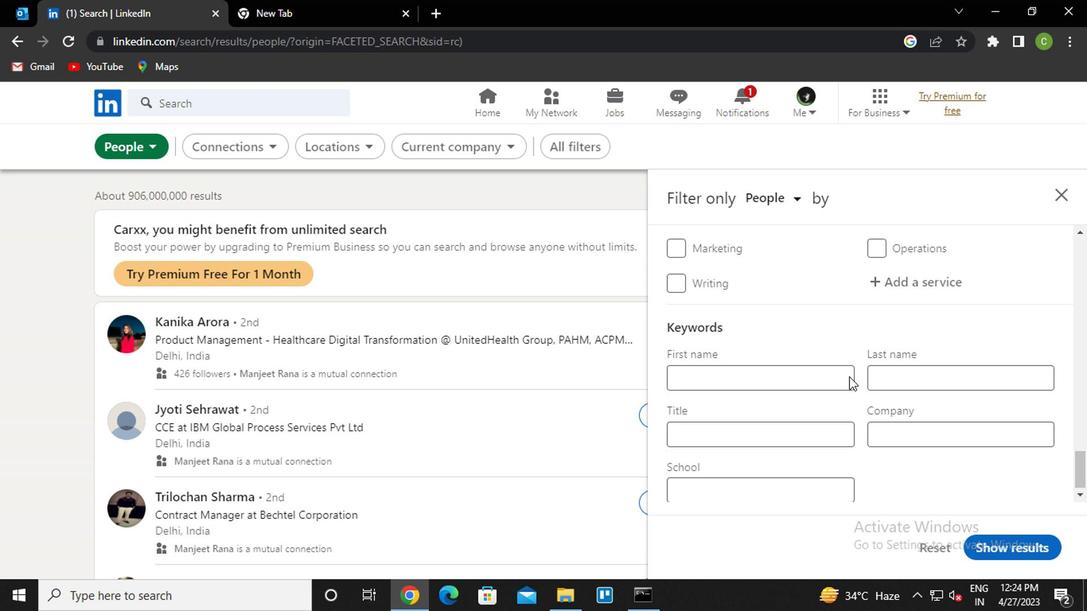 
Action: Mouse scrolled (839, 381) with delta (0, 0)
Screenshot: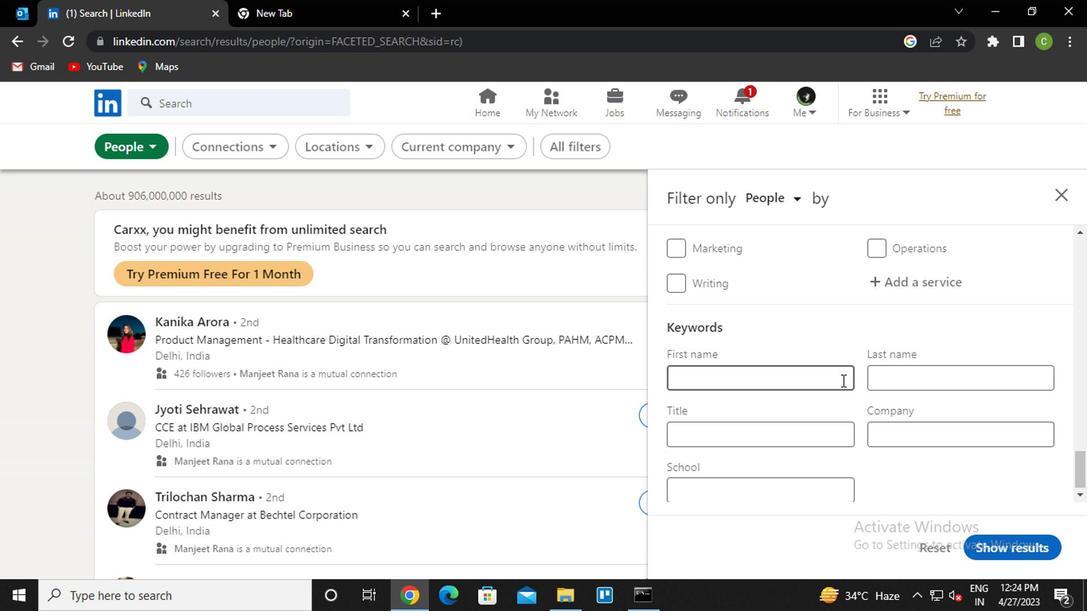 
Action: Mouse scrolled (839, 381) with delta (0, 0)
Screenshot: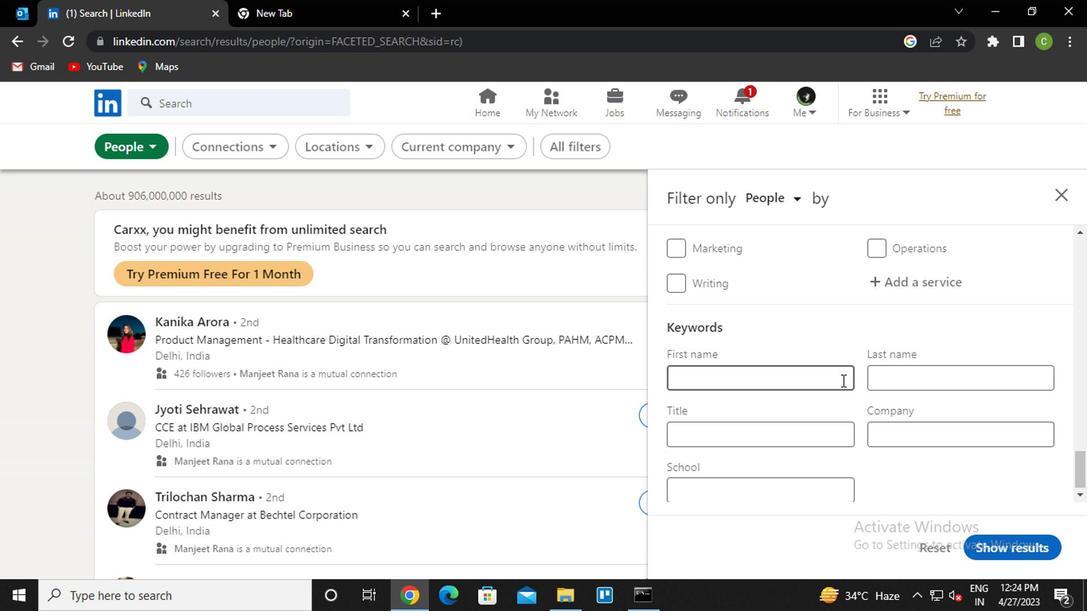 
Action: Mouse scrolled (839, 381) with delta (0, 0)
Screenshot: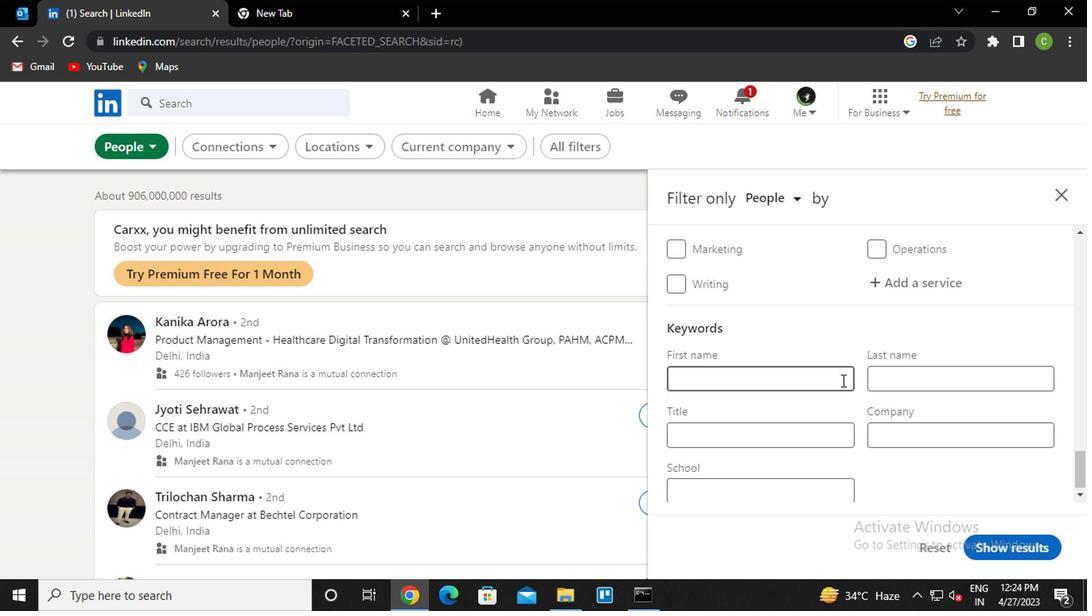 
Action: Mouse scrolled (839, 381) with delta (0, 0)
Screenshot: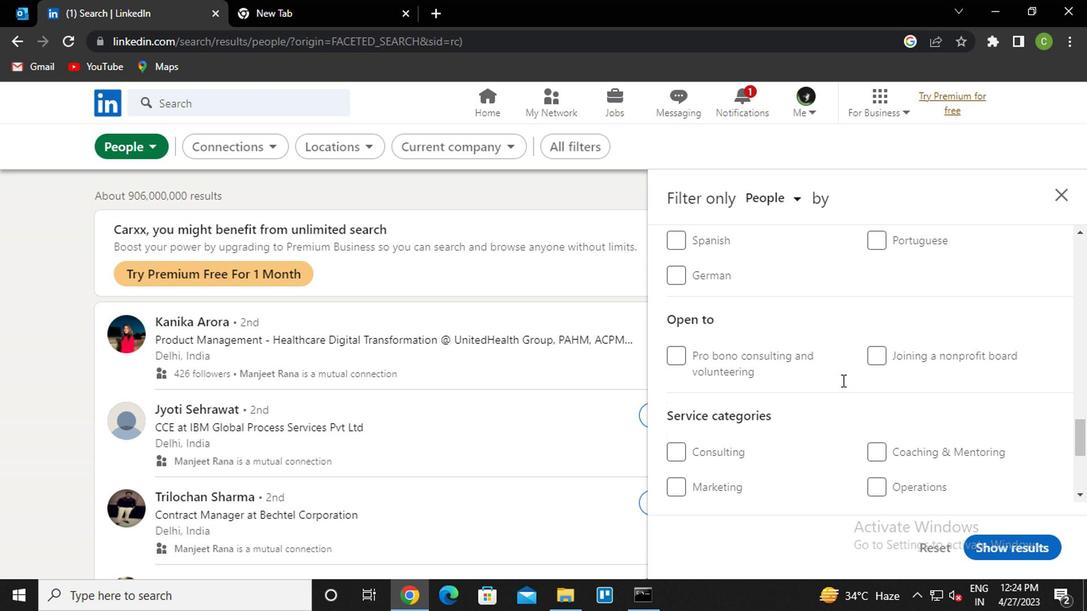
Action: Mouse scrolled (839, 381) with delta (0, 0)
Screenshot: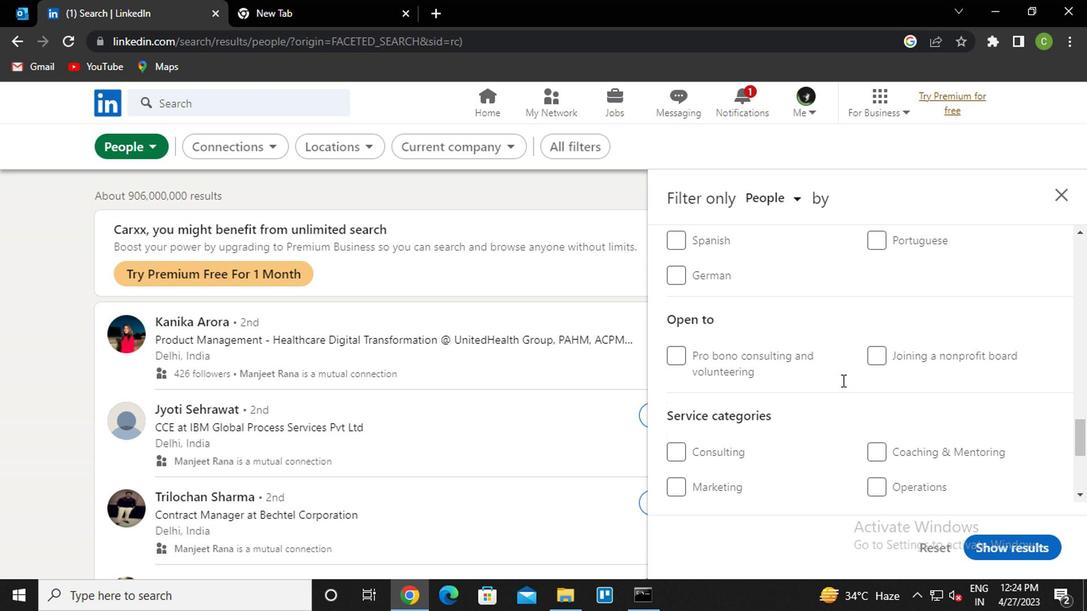 
Action: Mouse moved to (878, 403)
Screenshot: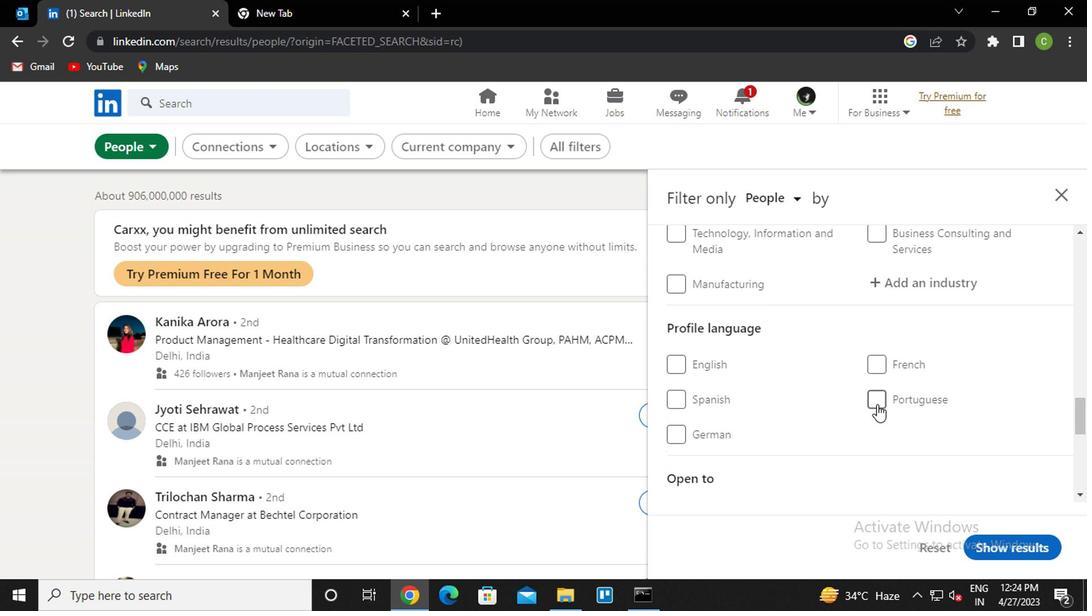
Action: Mouse pressed left at (878, 403)
Screenshot: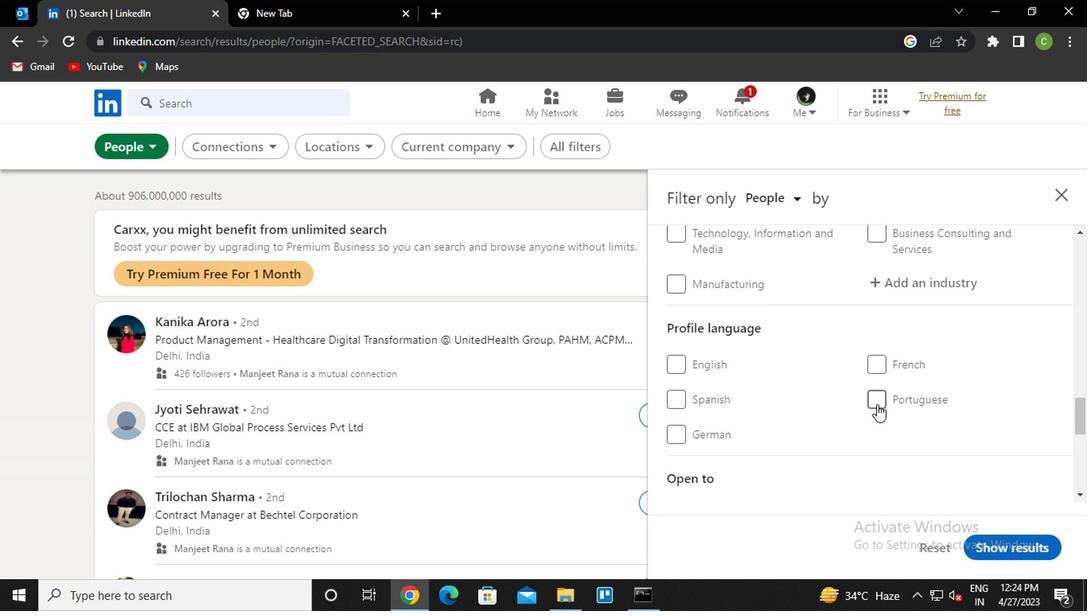 
Action: Mouse moved to (836, 373)
Screenshot: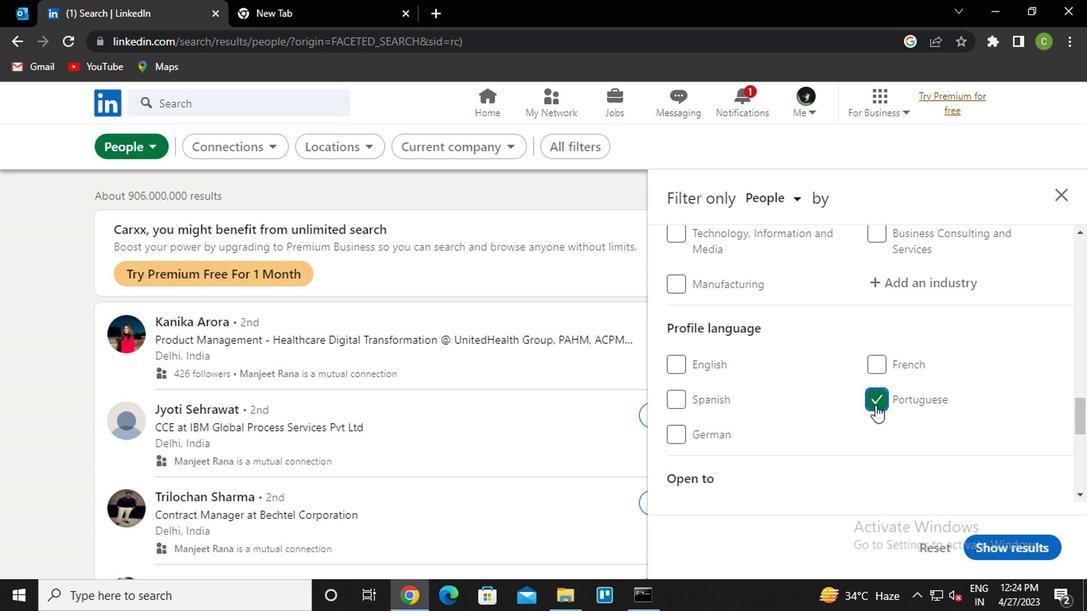 
Action: Mouse scrolled (836, 373) with delta (0, 0)
Screenshot: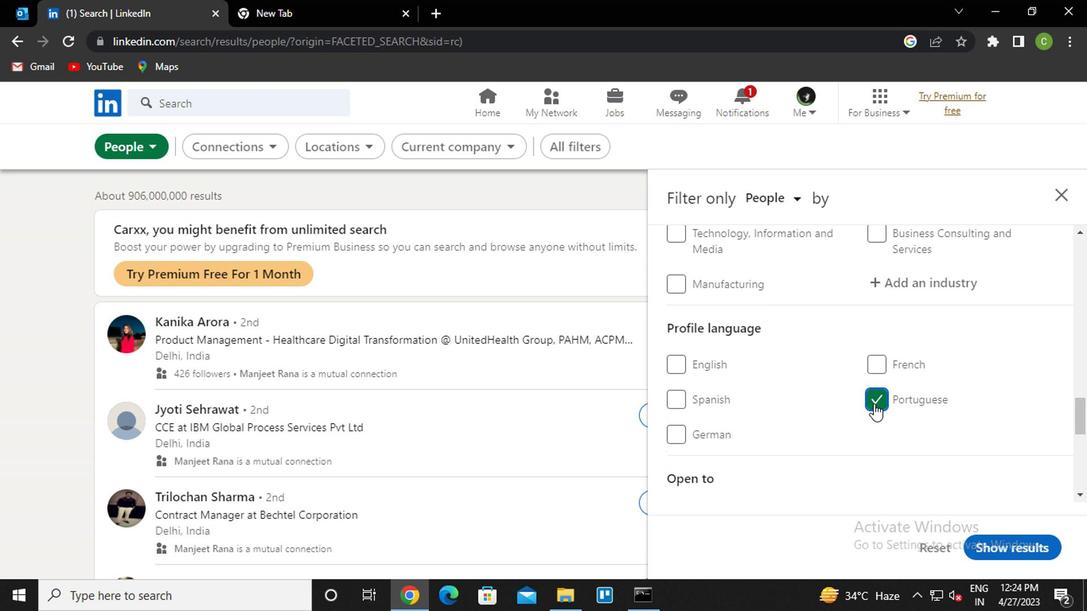 
Action: Mouse scrolled (836, 373) with delta (0, 0)
Screenshot: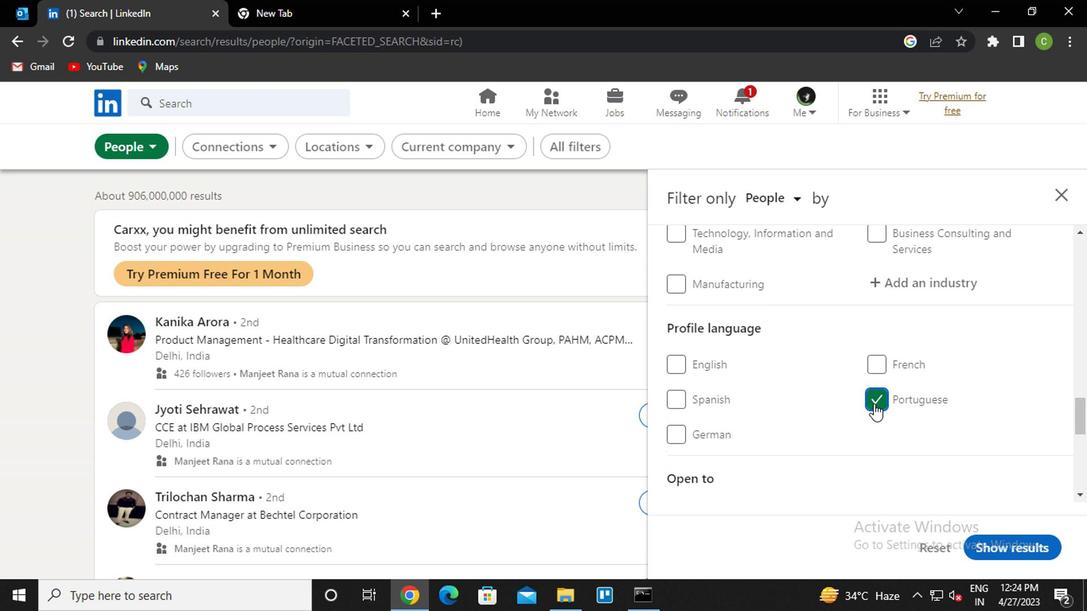 
Action: Mouse scrolled (836, 373) with delta (0, 0)
Screenshot: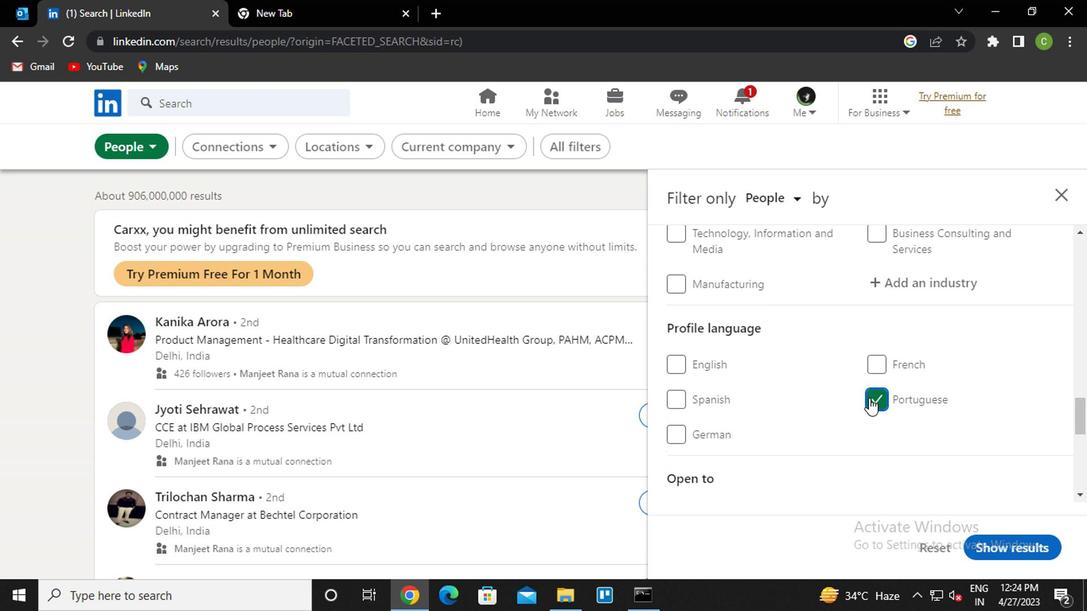 
Action: Mouse scrolled (836, 373) with delta (0, 0)
Screenshot: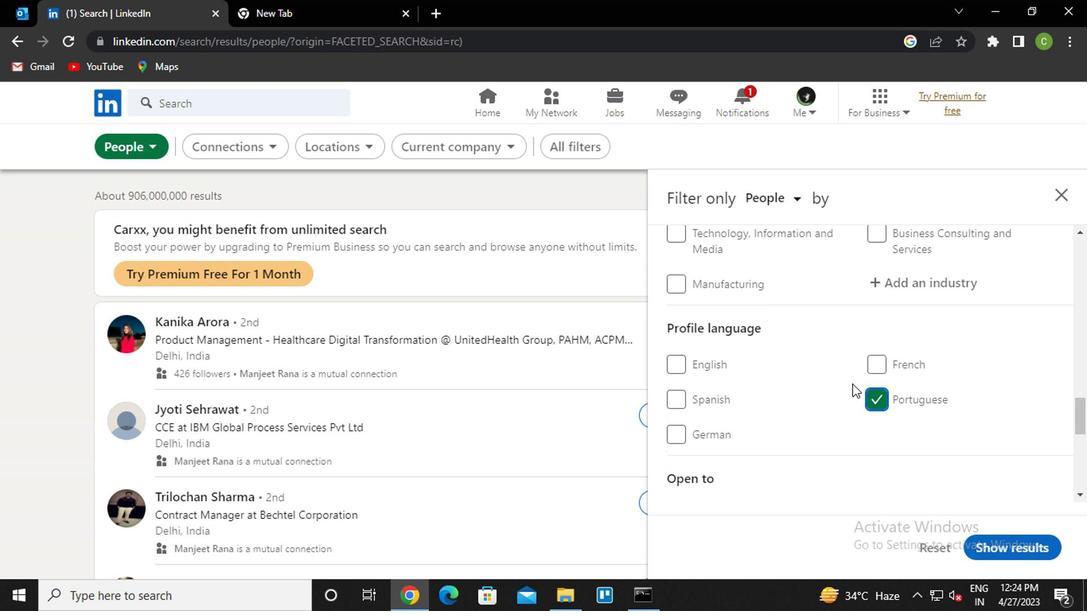 
Action: Mouse scrolled (836, 373) with delta (0, 0)
Screenshot: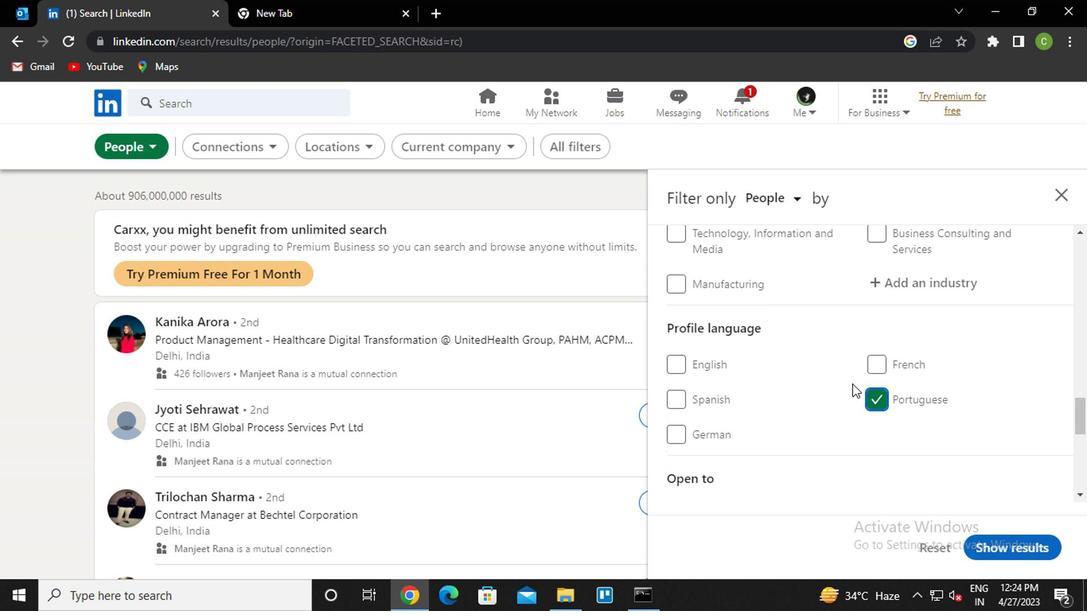 
Action: Mouse scrolled (836, 373) with delta (0, 0)
Screenshot: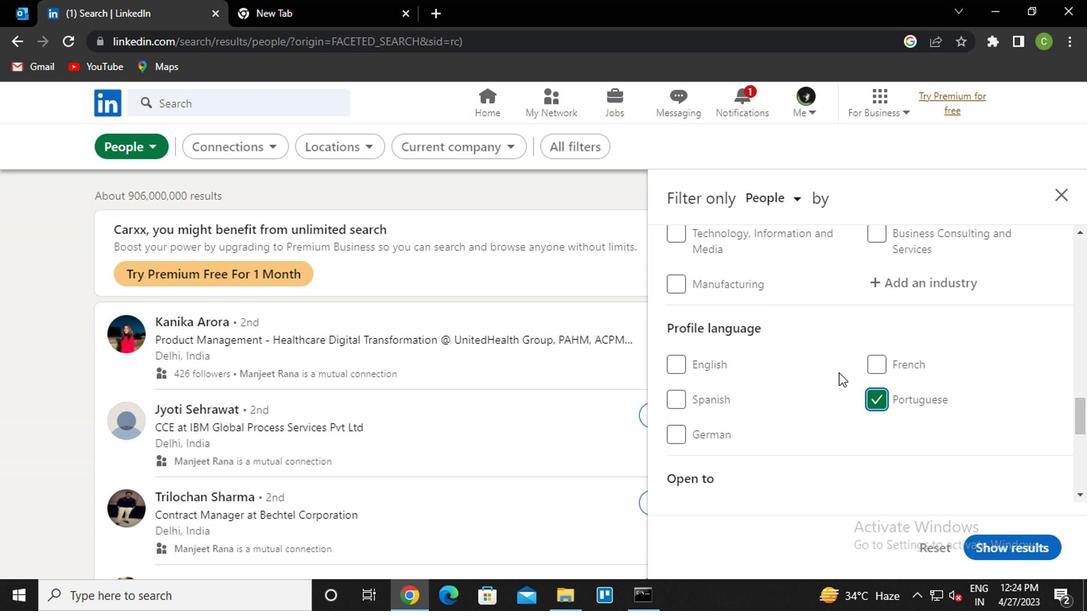 
Action: Mouse moved to (835, 378)
Screenshot: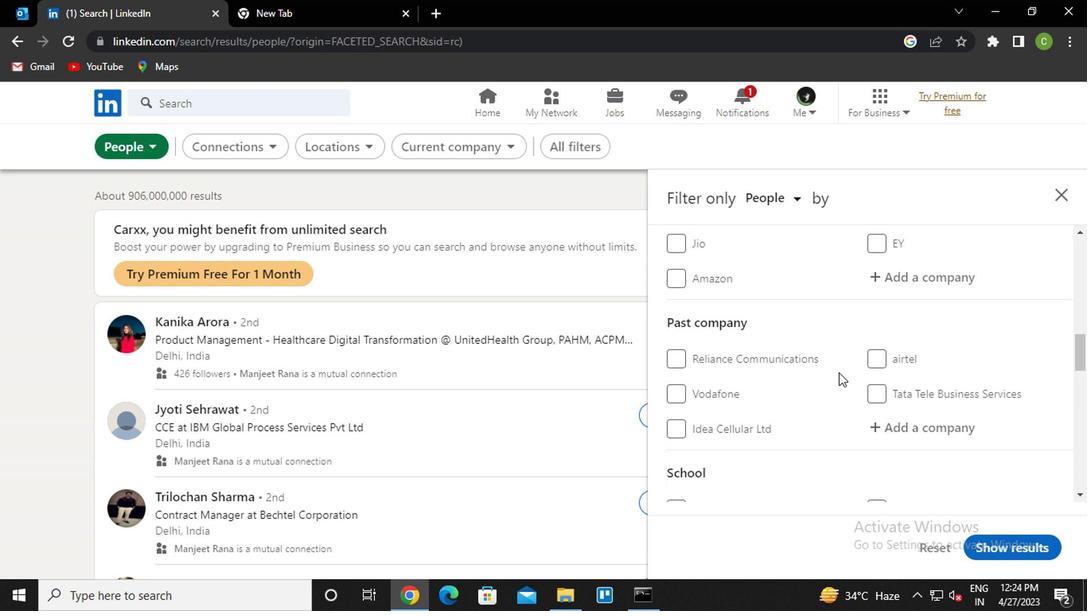 
Action: Mouse scrolled (835, 378) with delta (0, 0)
Screenshot: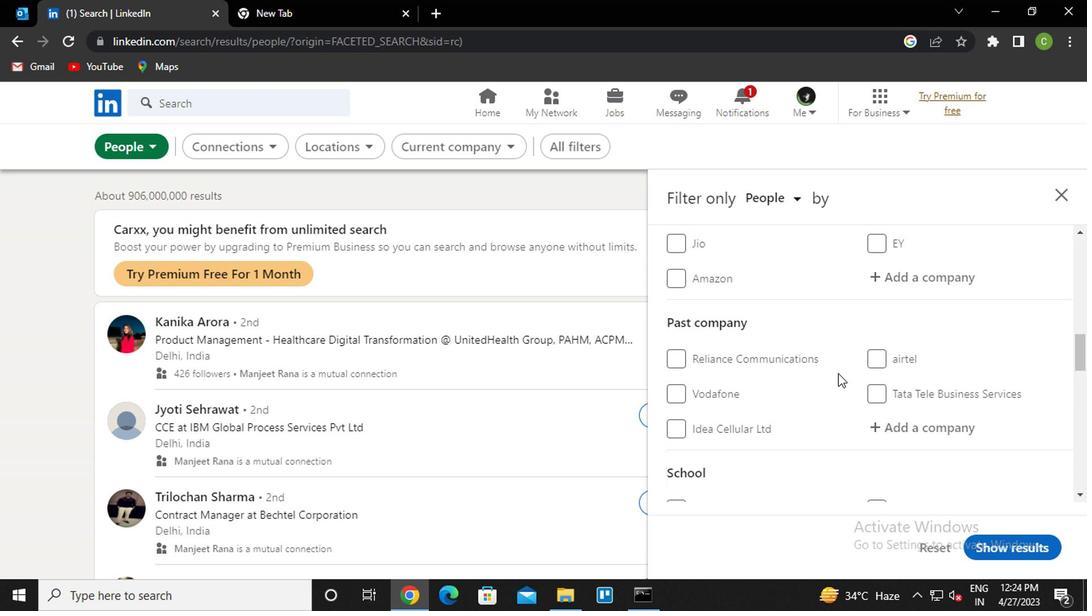 
Action: Mouse scrolled (835, 378) with delta (0, 0)
Screenshot: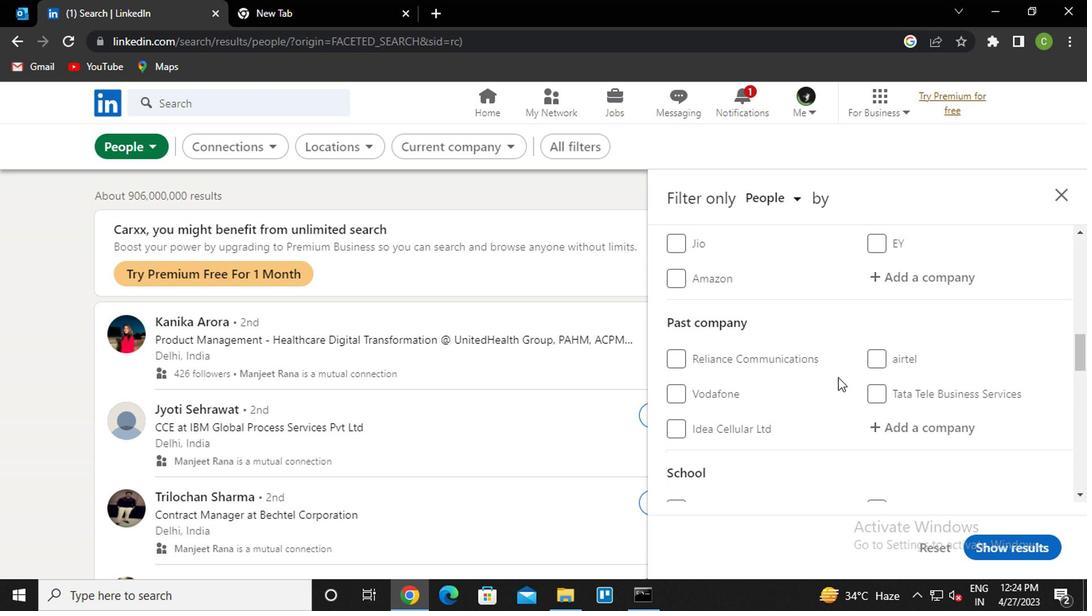 
Action: Mouse moved to (919, 426)
Screenshot: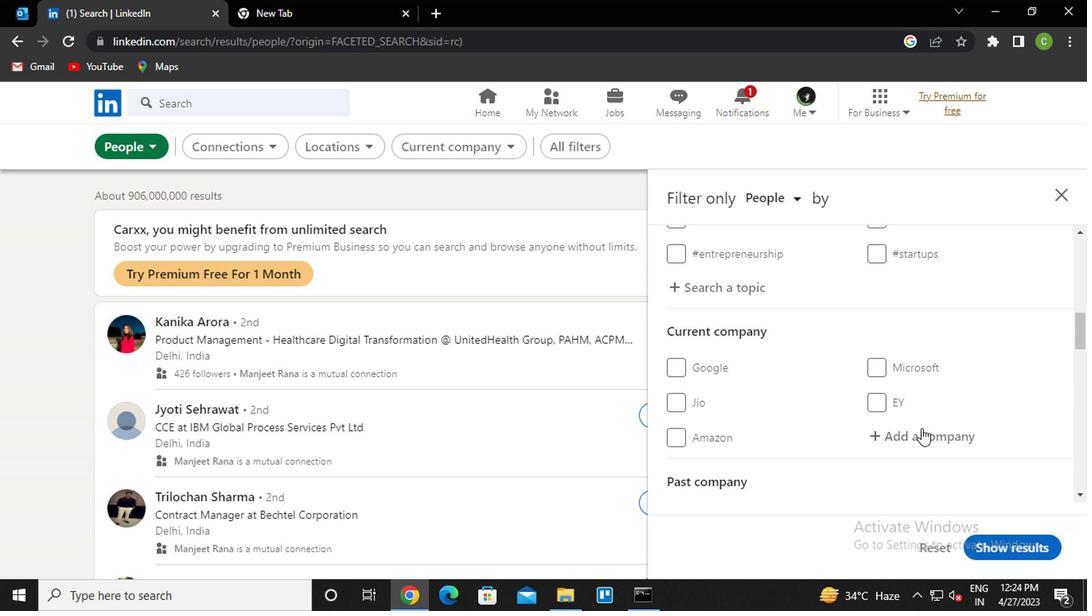 
Action: Mouse scrolled (919, 425) with delta (0, 0)
Screenshot: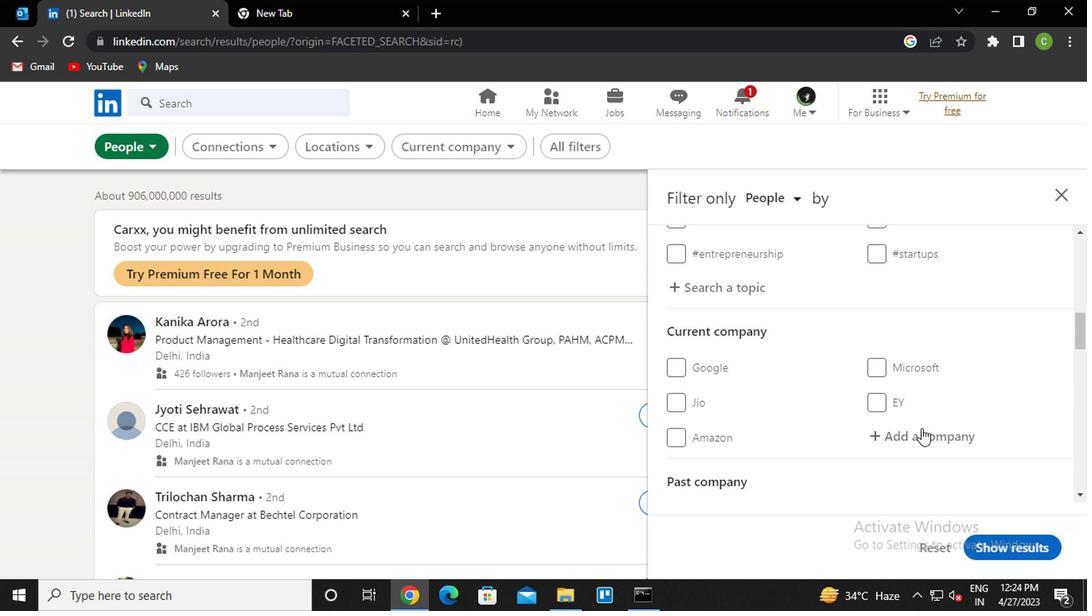 
Action: Mouse moved to (923, 362)
Screenshot: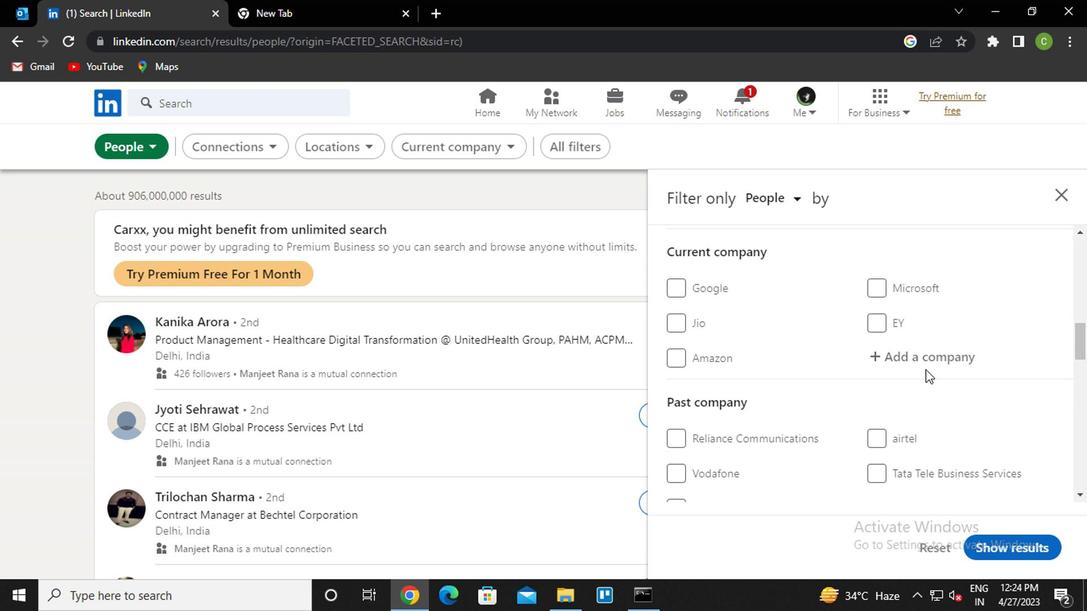 
Action: Mouse pressed left at (923, 362)
Screenshot: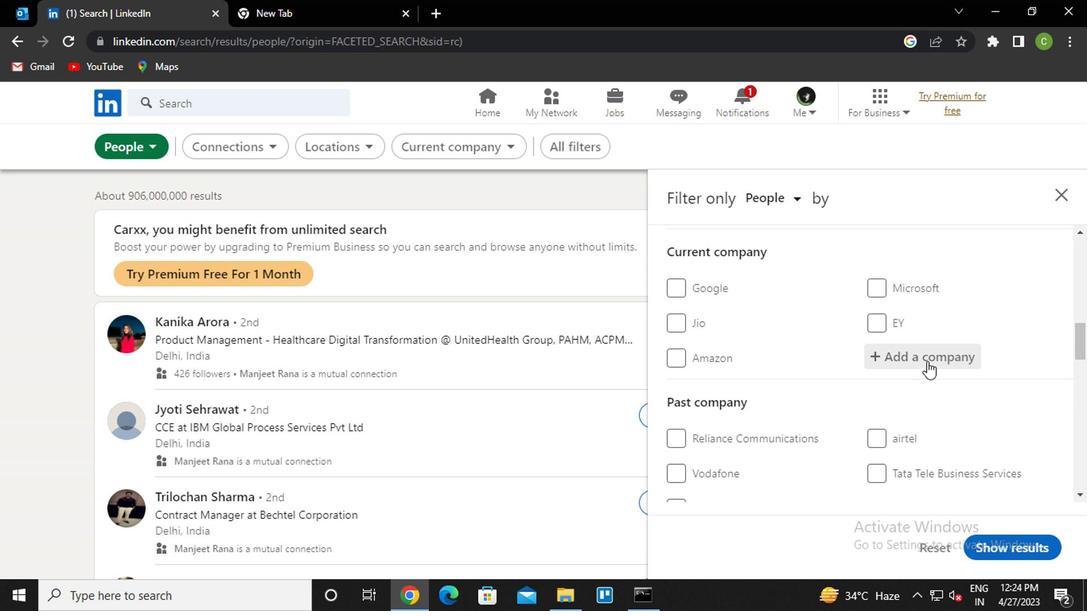 
Action: Key pressed <Key.caps_lock>lic<Key.down><Key.enter>
Screenshot: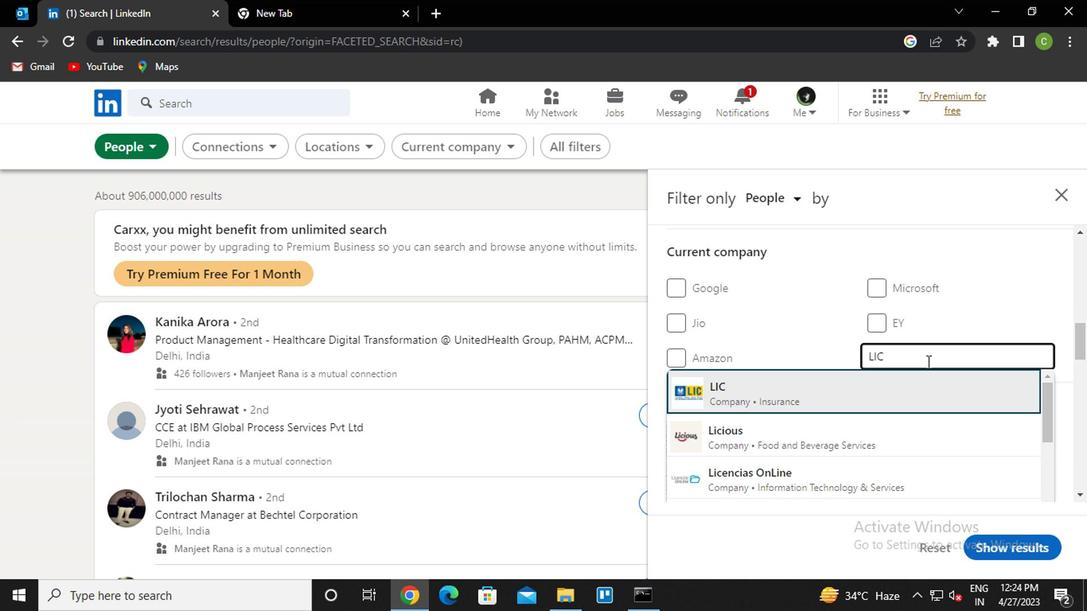 
Action: Mouse moved to (903, 368)
Screenshot: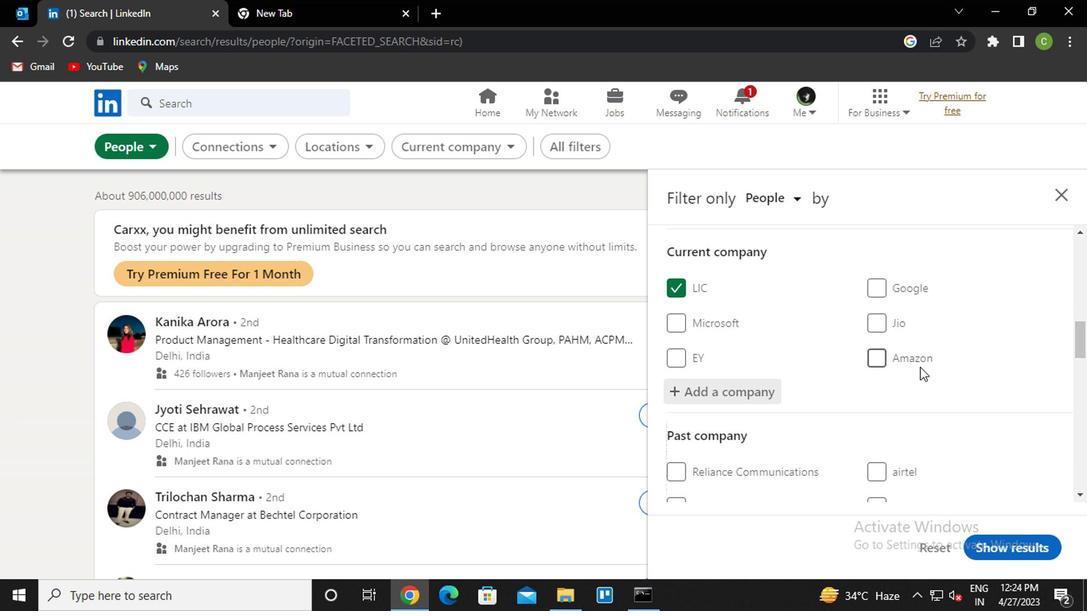
Action: Mouse scrolled (903, 368) with delta (0, 0)
Screenshot: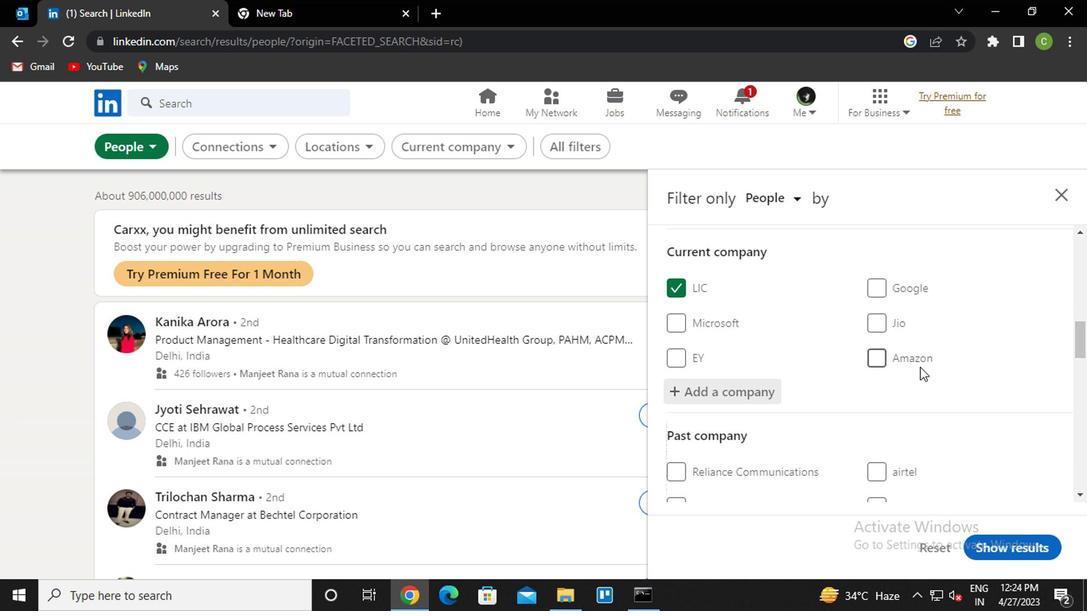 
Action: Mouse moved to (883, 357)
Screenshot: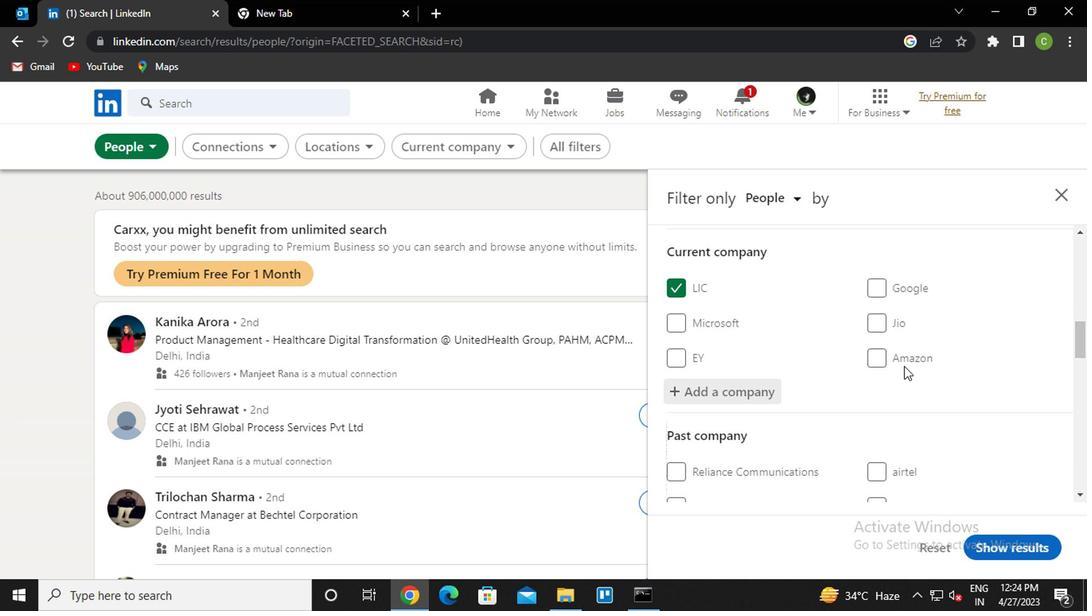 
Action: Mouse scrolled (883, 356) with delta (0, 0)
Screenshot: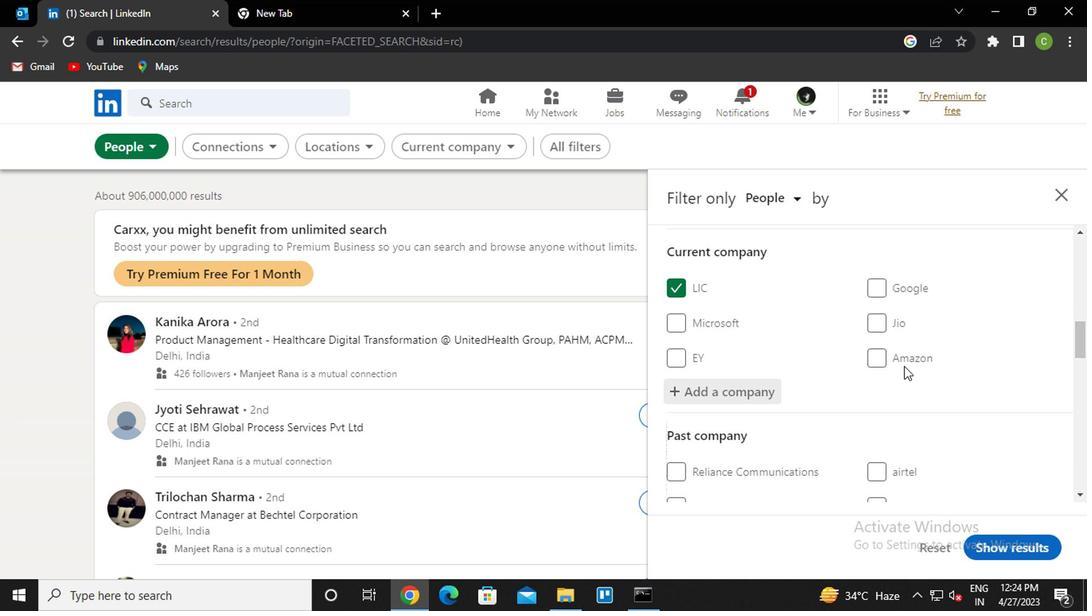 
Action: Mouse moved to (845, 355)
Screenshot: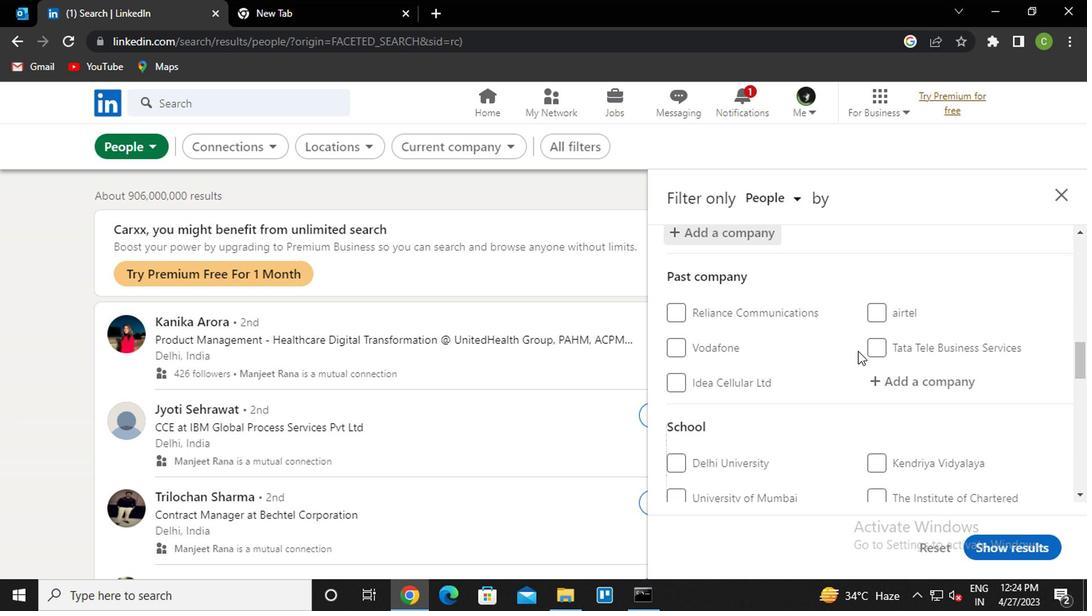 
Action: Mouse scrolled (845, 354) with delta (0, 0)
Screenshot: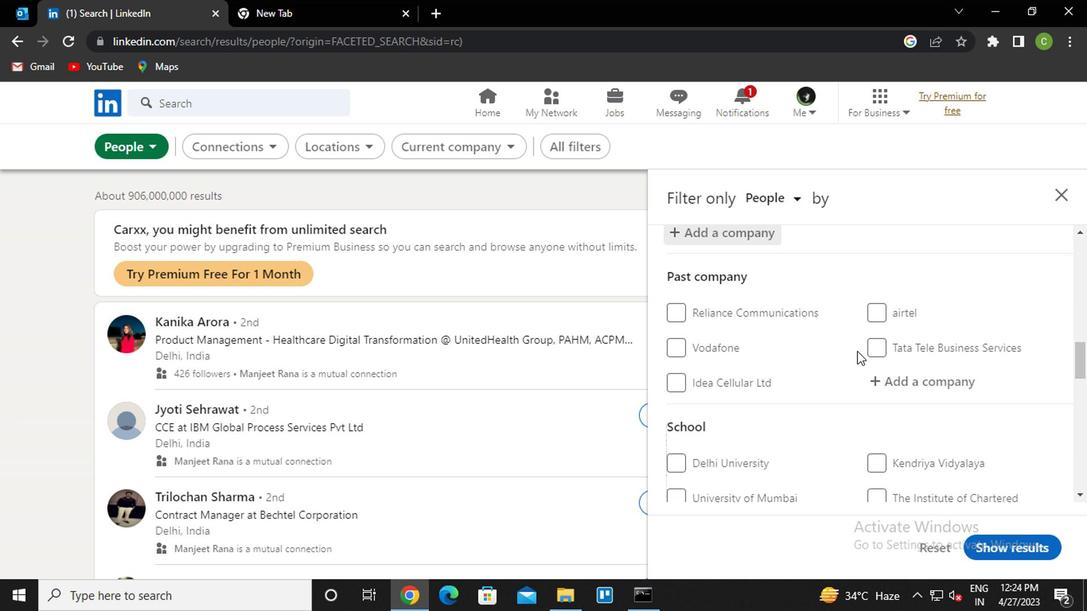 
Action: Mouse moved to (821, 385)
Screenshot: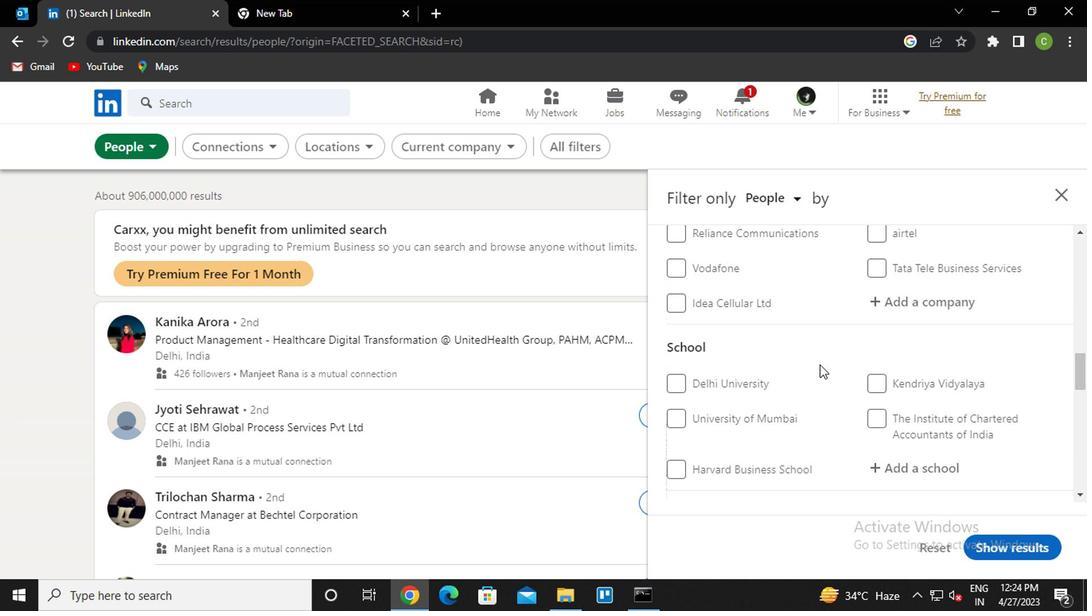 
Action: Mouse scrolled (821, 384) with delta (0, 0)
Screenshot: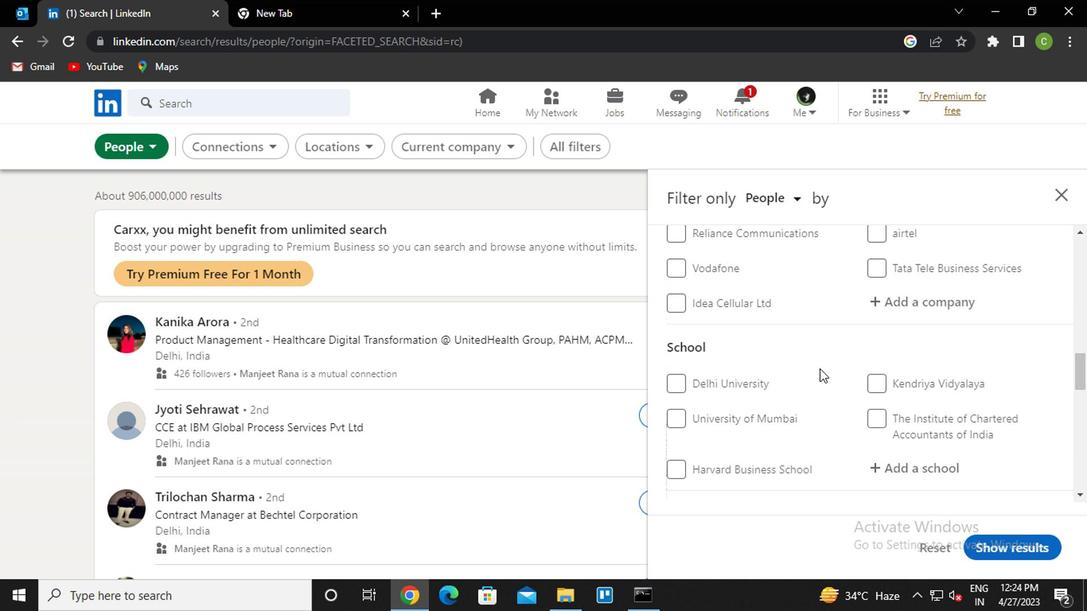
Action: Mouse moved to (870, 384)
Screenshot: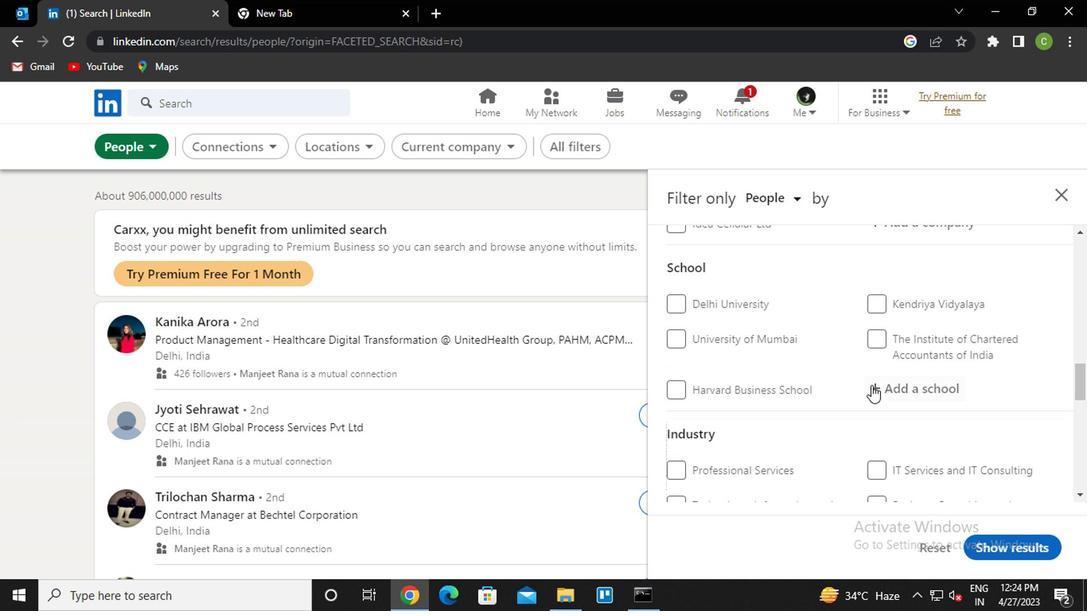 
Action: Mouse pressed left at (870, 384)
Screenshot: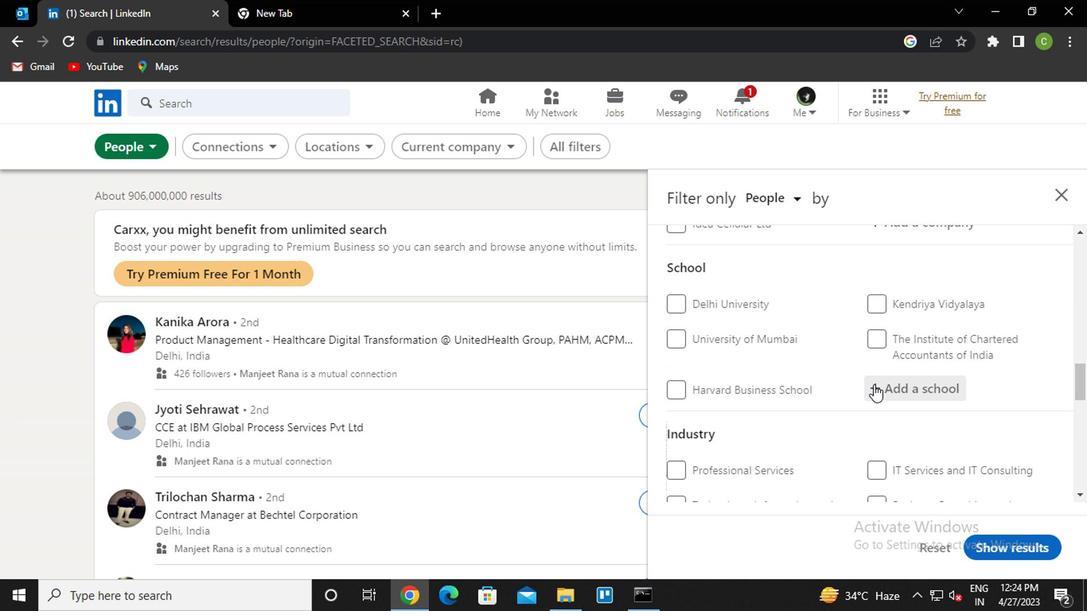 
Action: Key pressed <Key.caps_lock><Key.caps_lock>a<Key.caps_lock>mity<Key.space>uni<Key.down><Key.down><Key.down><Key.down><Key.up><Key.enter>
Screenshot: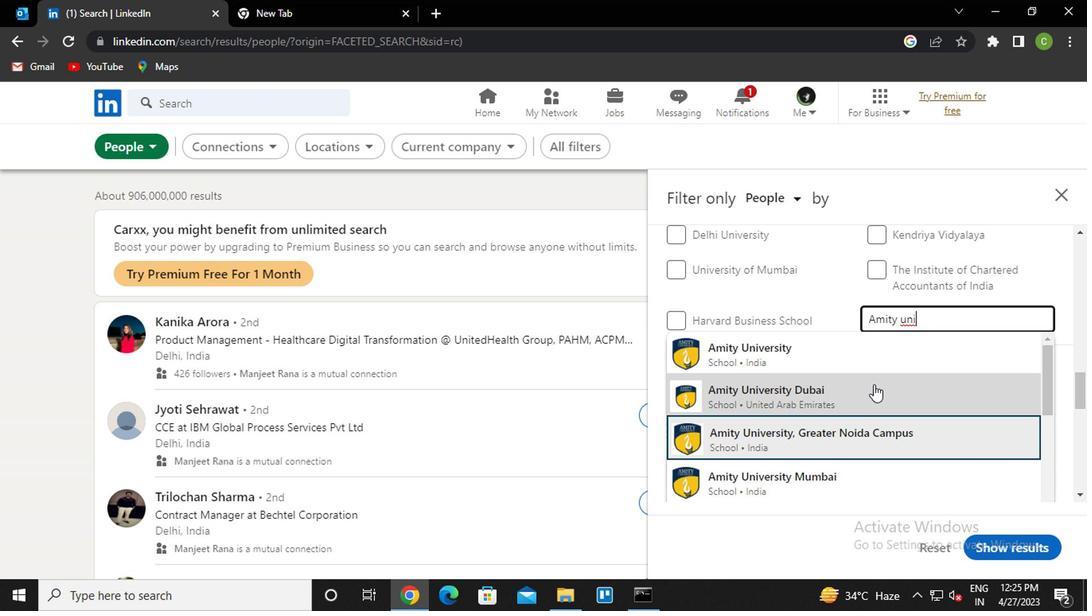 
Action: Mouse moved to (869, 375)
Screenshot: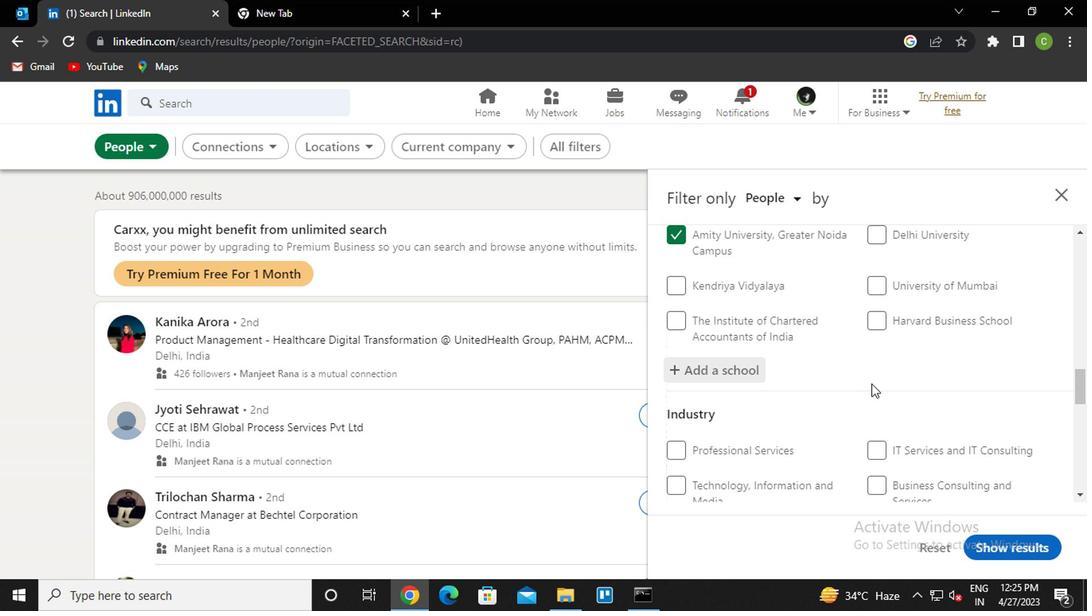 
Action: Mouse scrolled (869, 375) with delta (0, 0)
Screenshot: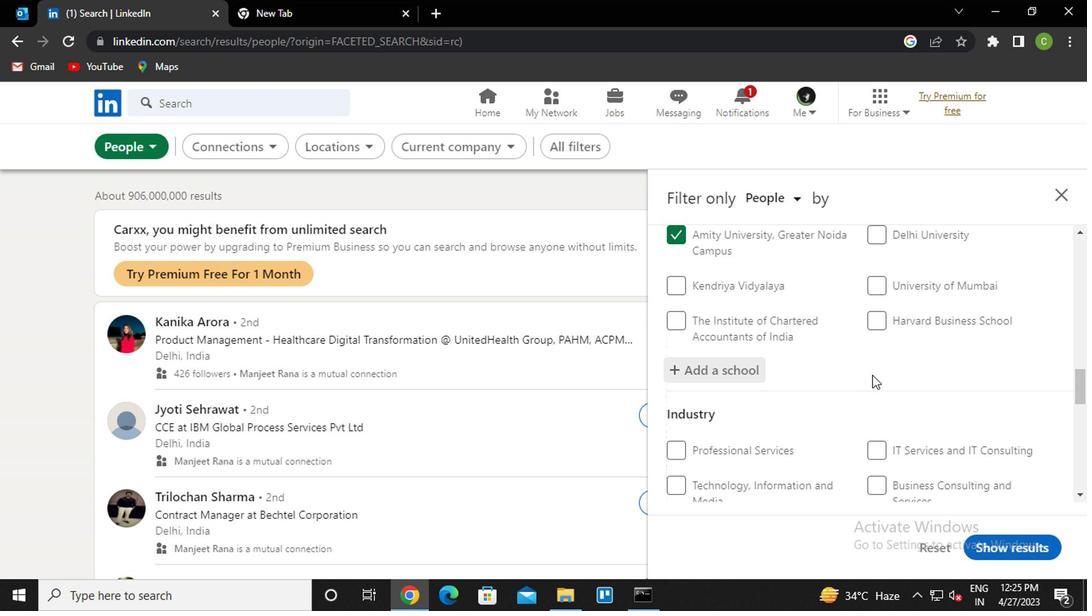 
Action: Mouse scrolled (869, 375) with delta (0, 0)
Screenshot: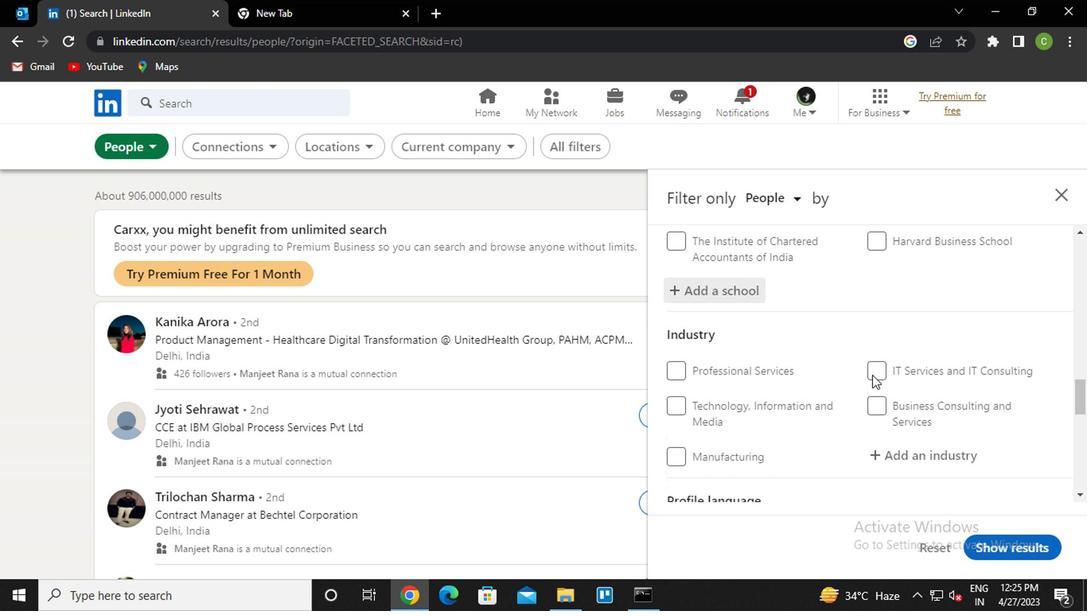 
Action: Mouse scrolled (869, 375) with delta (0, 0)
Screenshot: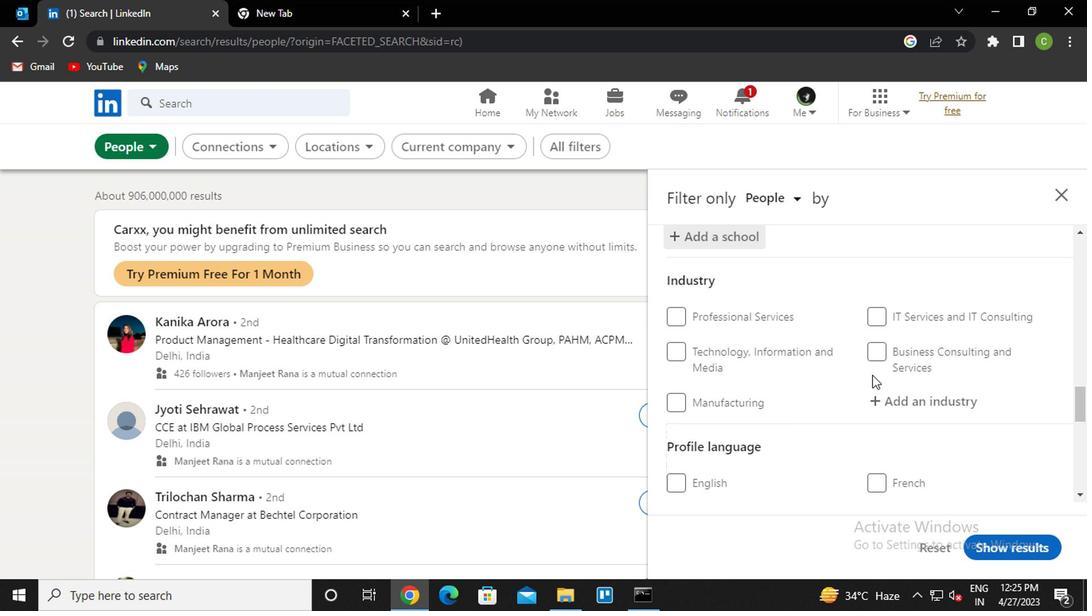 
Action: Mouse moved to (909, 338)
Screenshot: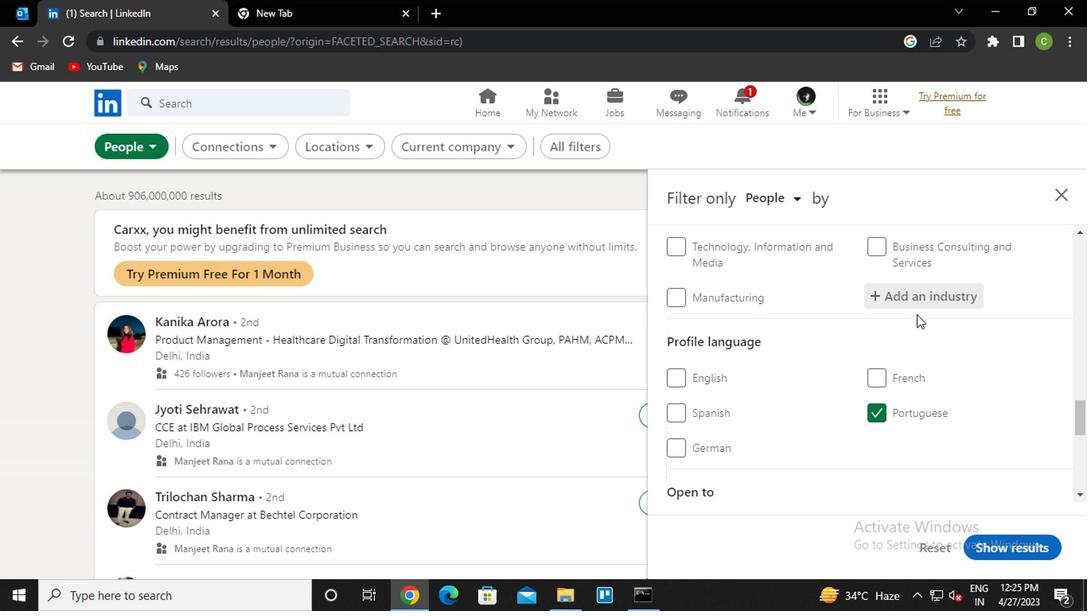 
Action: Mouse scrolled (909, 338) with delta (0, 0)
Screenshot: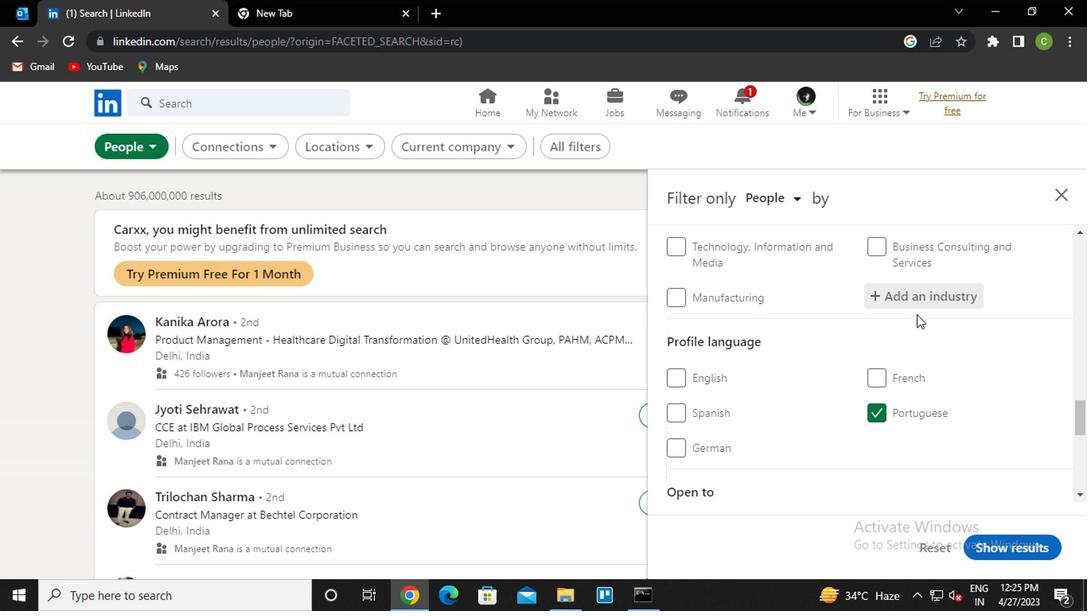 
Action: Mouse moved to (913, 375)
Screenshot: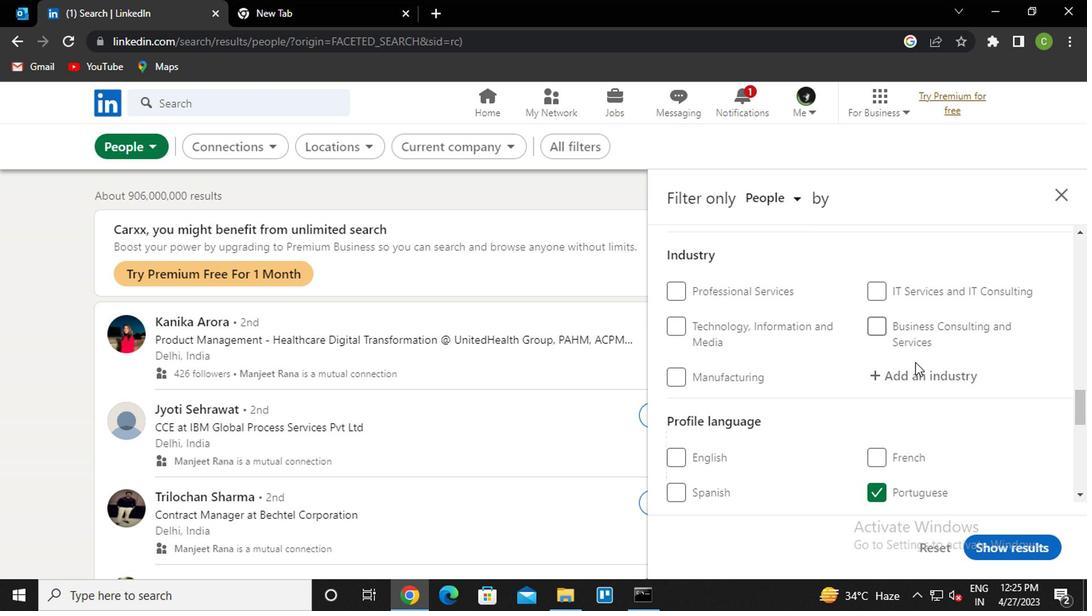 
Action: Mouse pressed left at (913, 375)
Screenshot: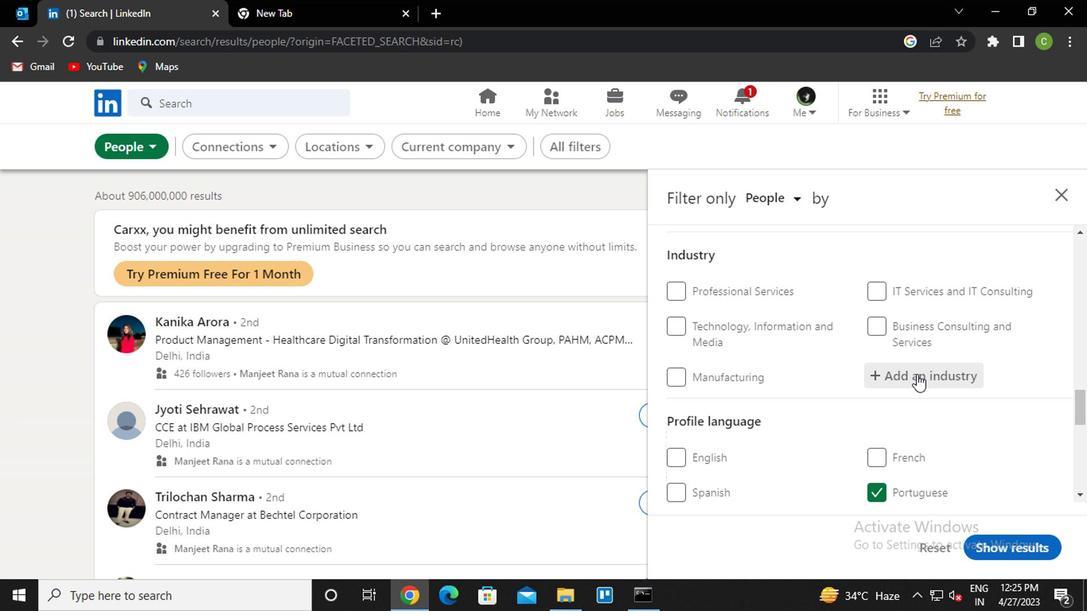
Action: Key pressed <Key.caps_lock>a<Key.caps_lock>ssi<Key.down><Key.enter>
Screenshot: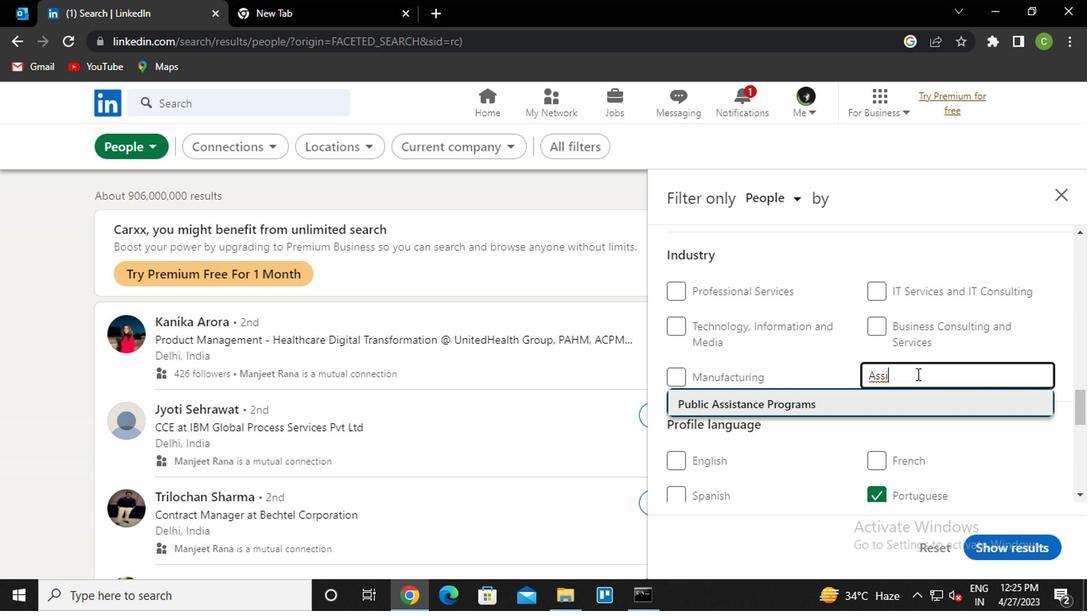 
Action: Mouse scrolled (913, 373) with delta (0, -1)
Screenshot: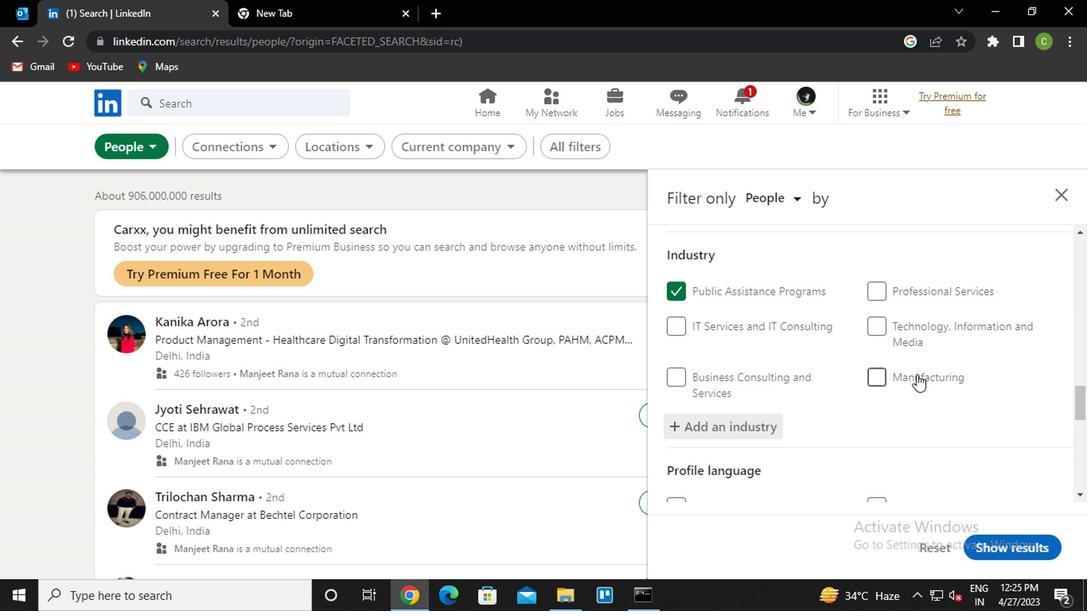 
Action: Mouse scrolled (913, 373) with delta (0, -1)
Screenshot: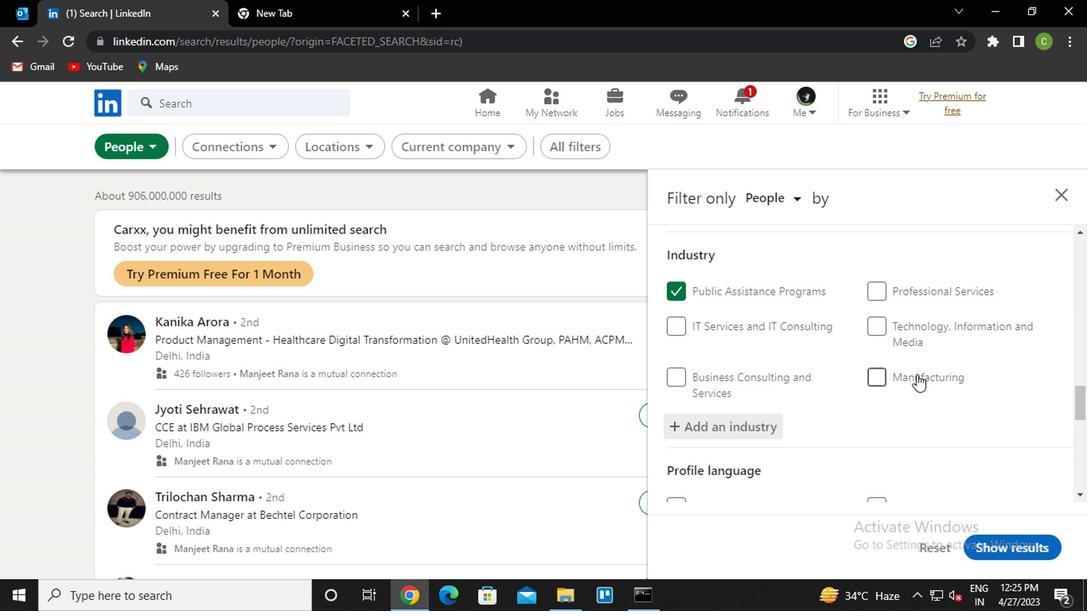 
Action: Mouse moved to (899, 394)
Screenshot: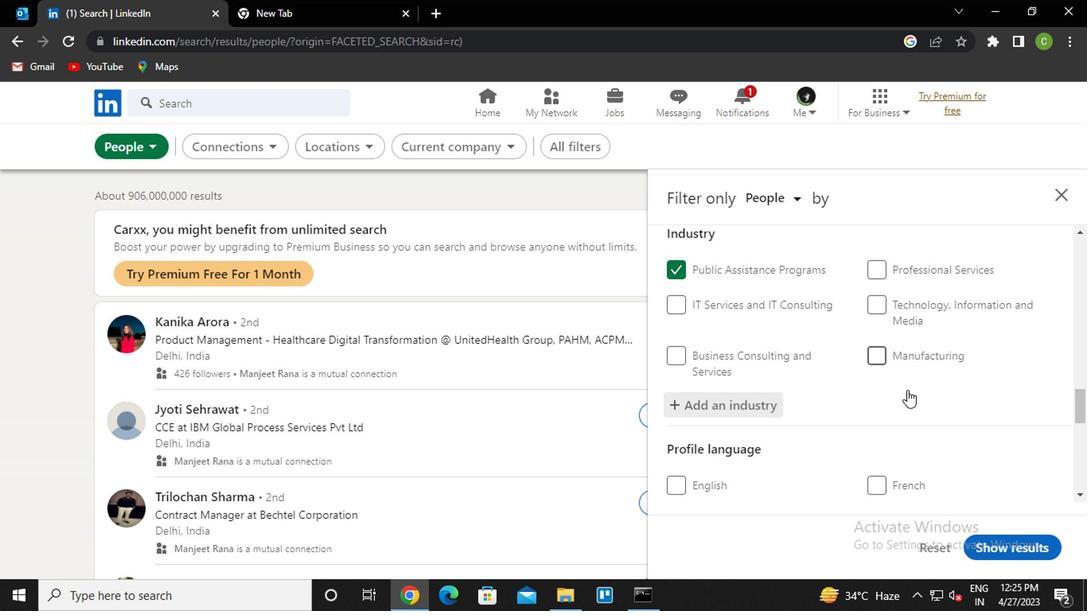 
Action: Mouse scrolled (899, 393) with delta (0, -1)
Screenshot: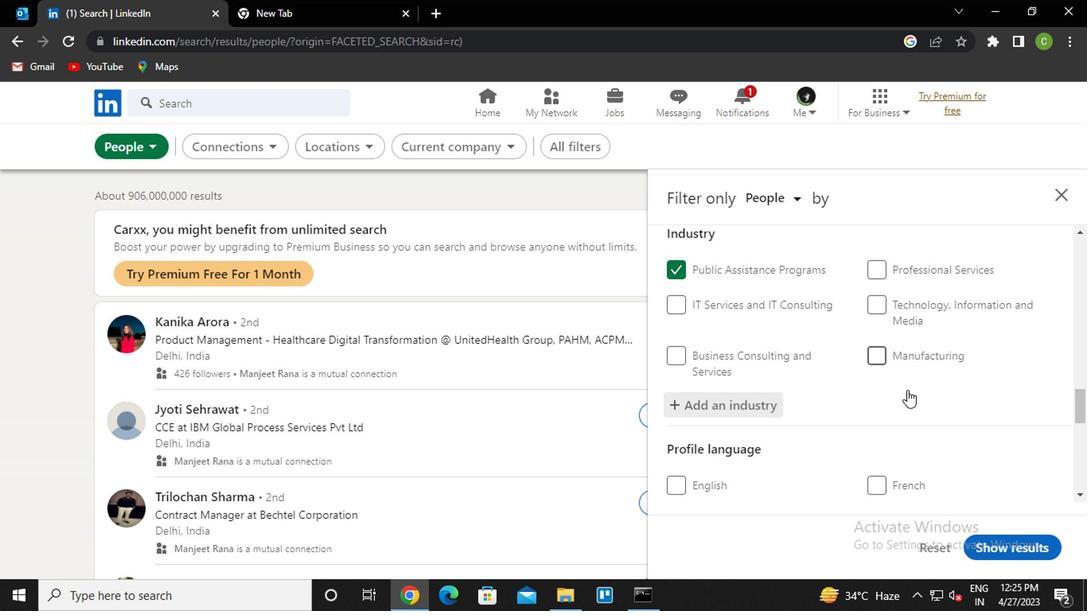 
Action: Mouse moved to (896, 395)
Screenshot: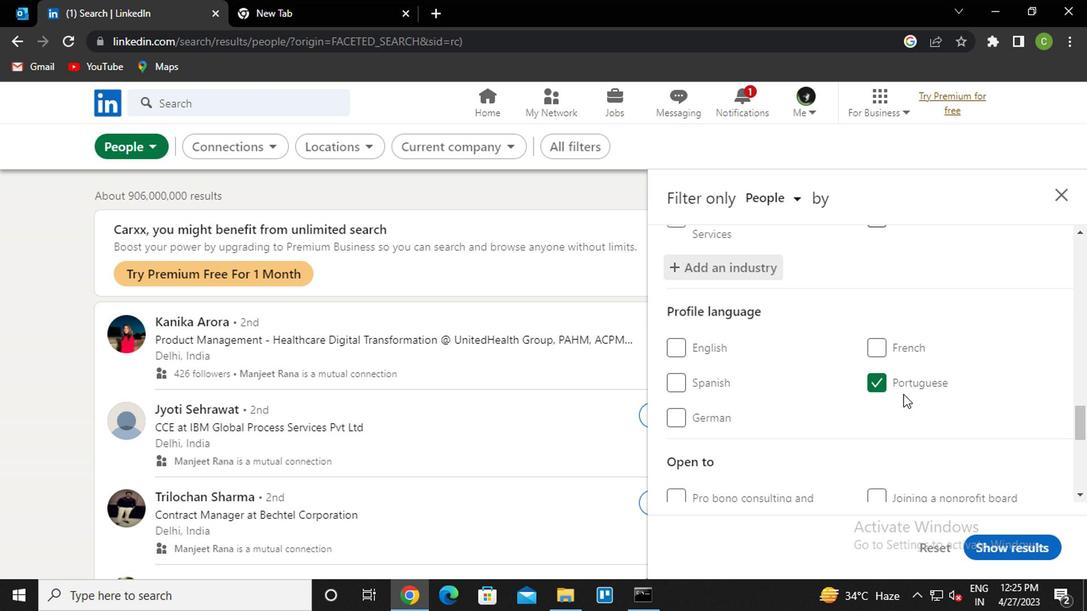 
Action: Mouse scrolled (896, 394) with delta (0, 0)
Screenshot: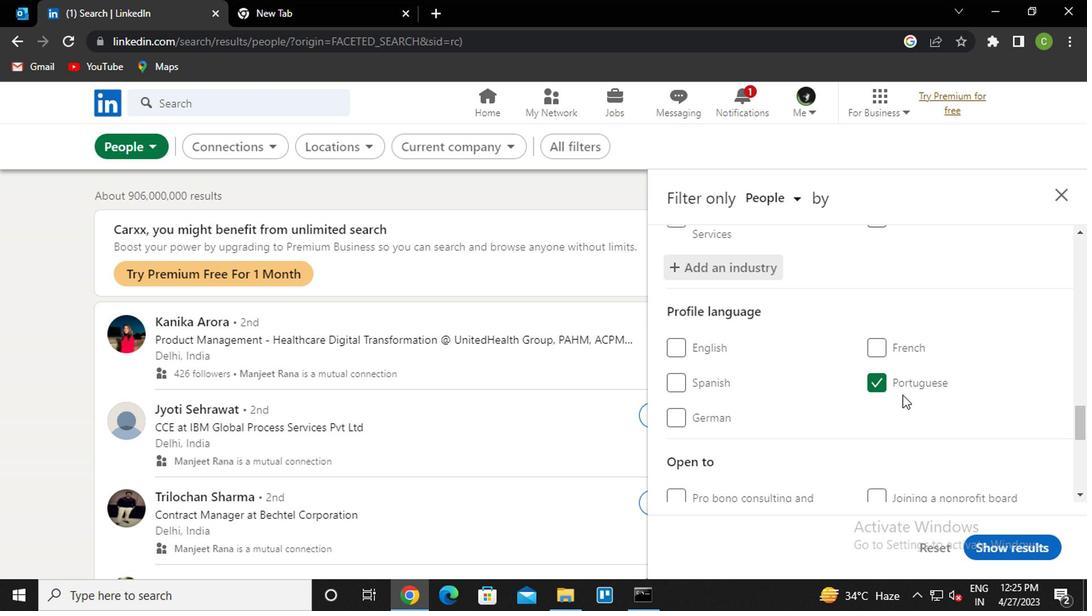 
Action: Mouse moved to (857, 383)
Screenshot: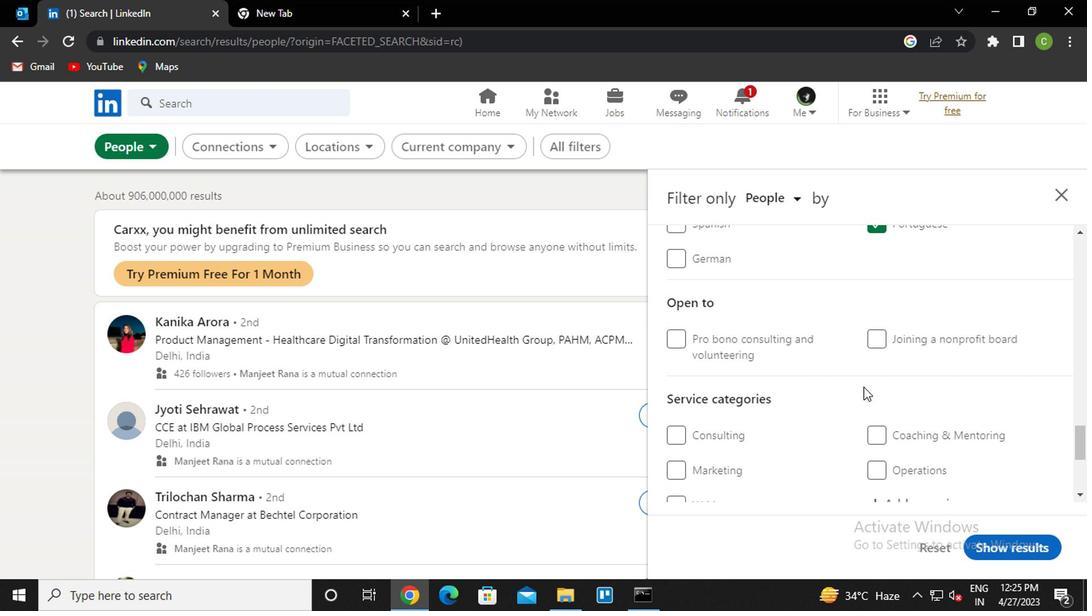 
Action: Mouse scrolled (857, 384) with delta (0, 1)
Screenshot: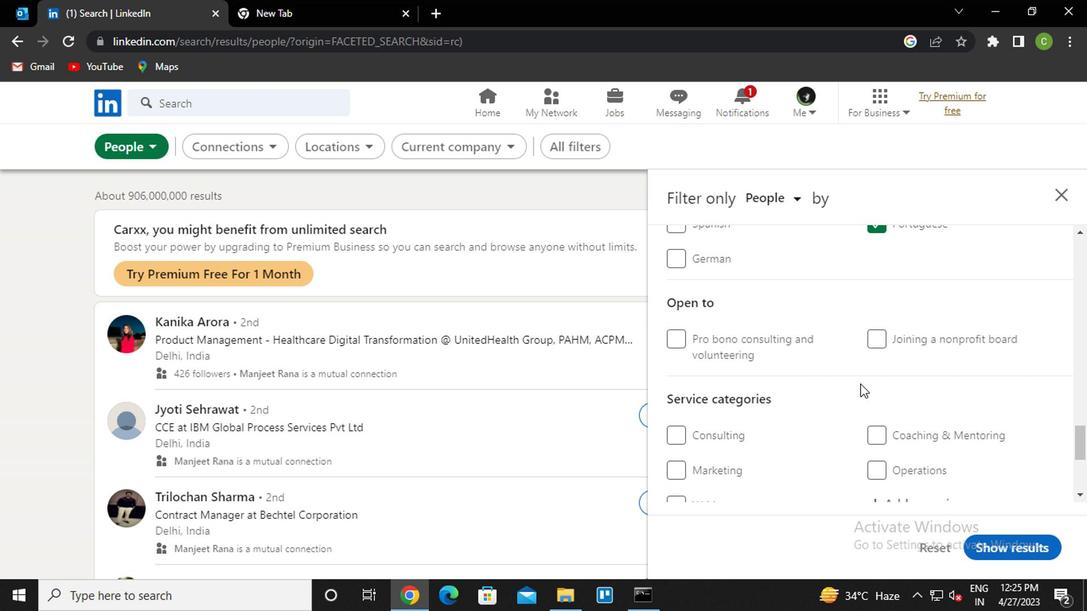 
Action: Mouse scrolled (857, 382) with delta (0, 0)
Screenshot: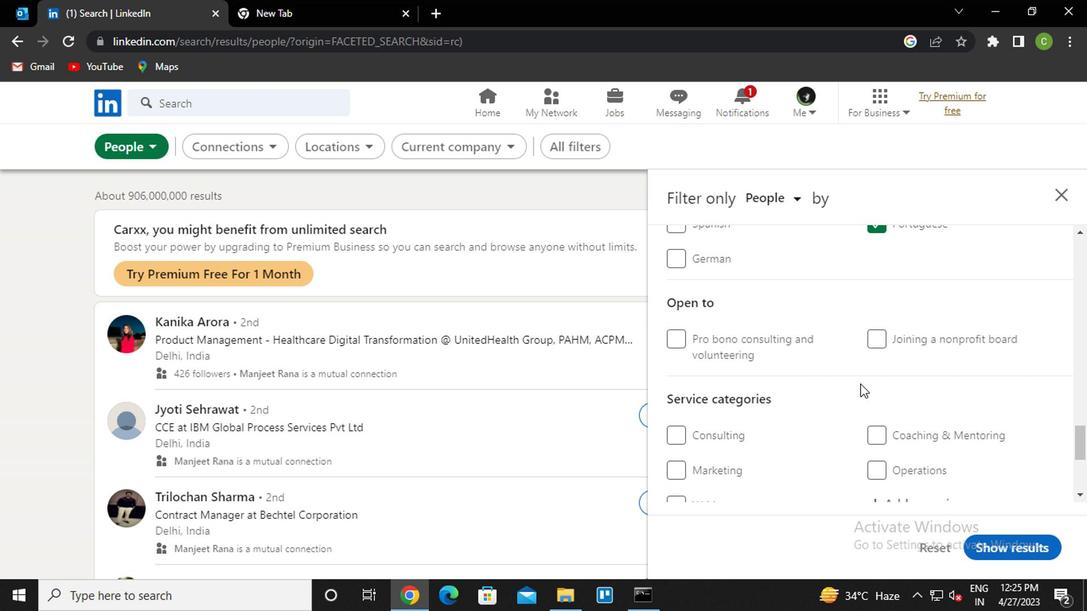 
Action: Mouse scrolled (857, 382) with delta (0, 0)
Screenshot: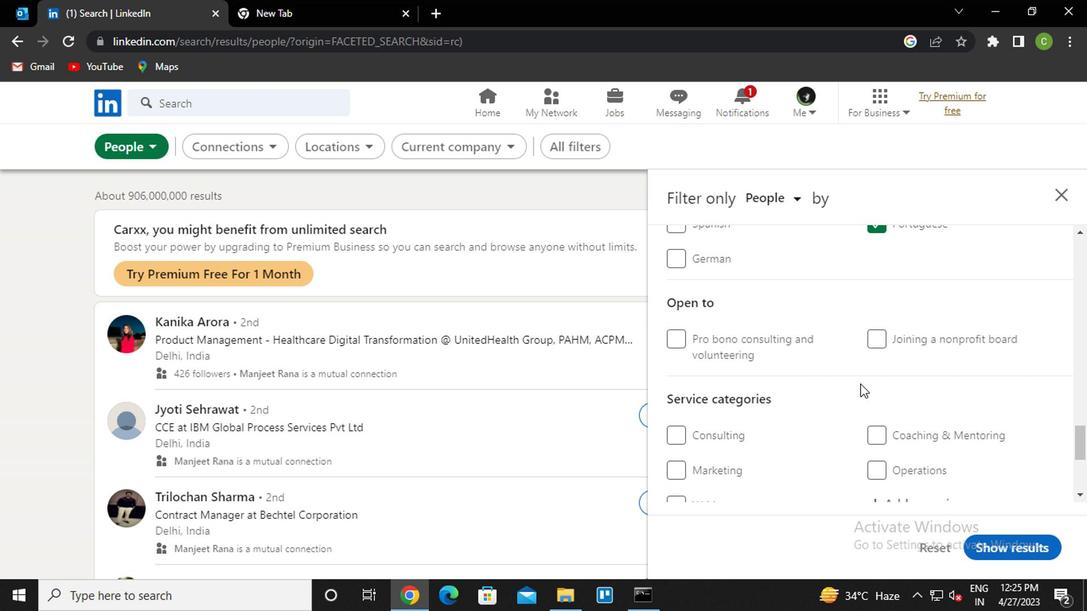 
Action: Mouse moved to (819, 381)
Screenshot: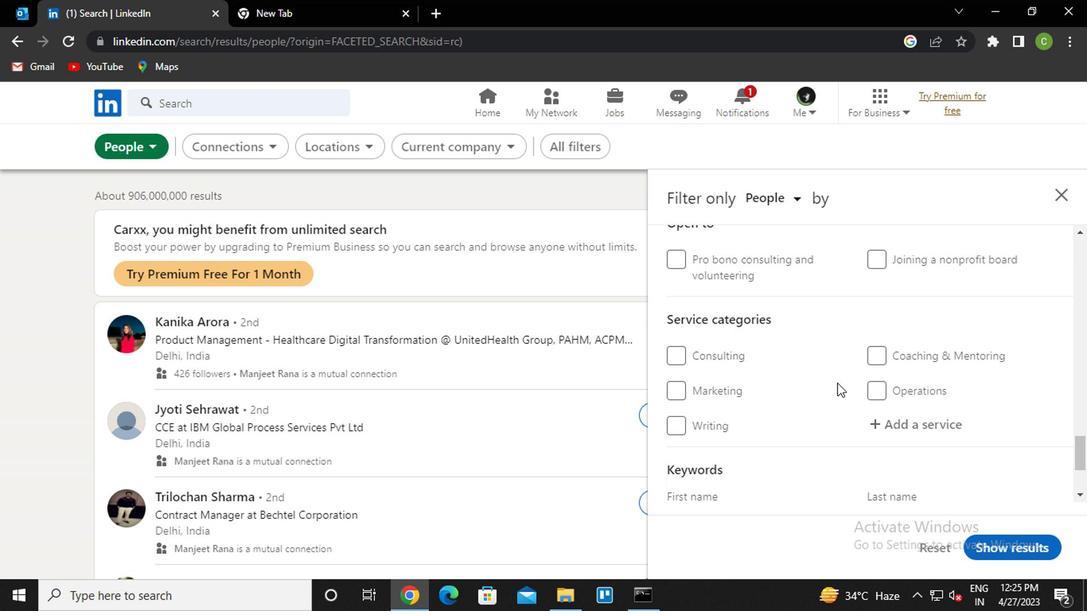 
Action: Mouse scrolled (819, 380) with delta (0, 0)
Screenshot: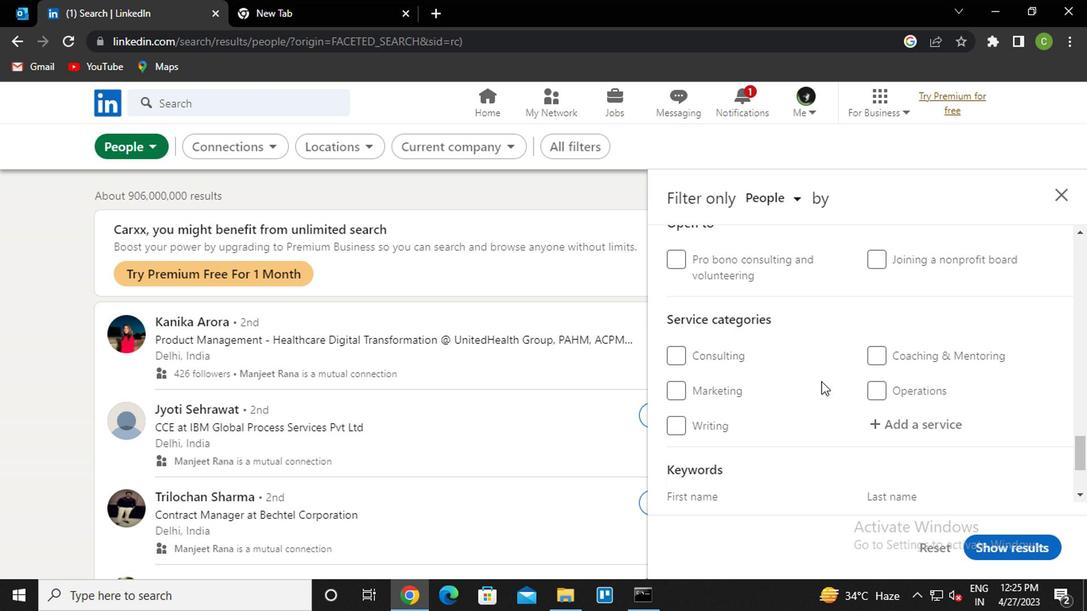 
Action: Mouse moved to (914, 349)
Screenshot: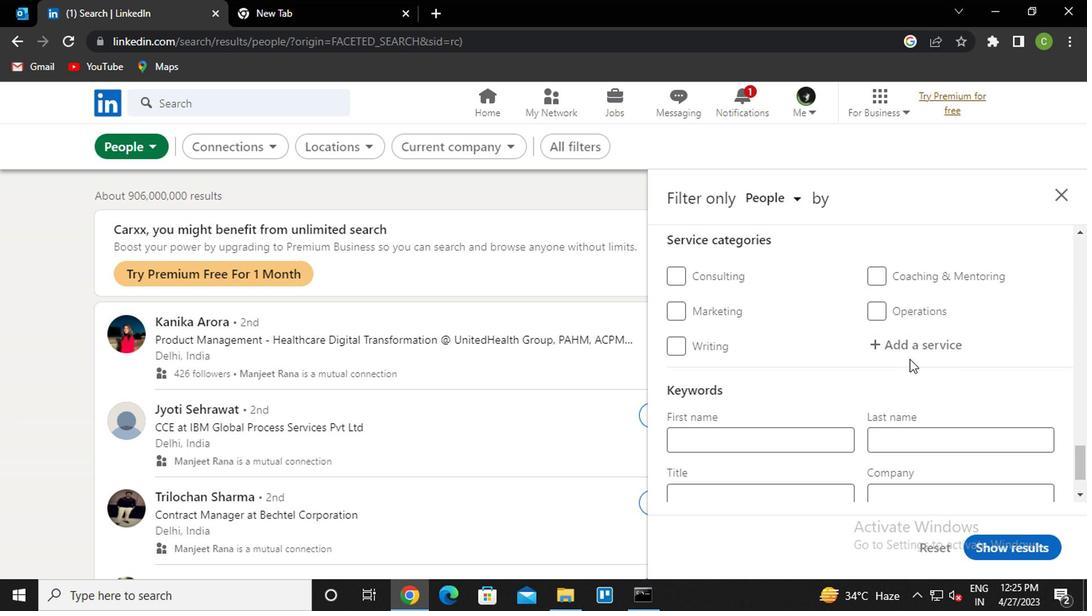 
Action: Mouse pressed left at (914, 349)
Screenshot: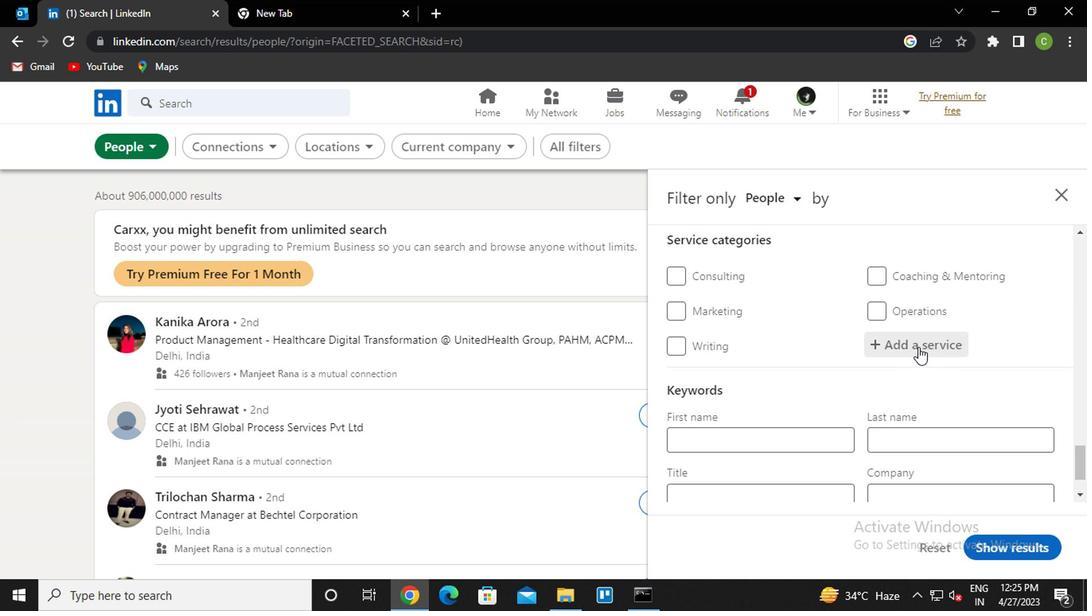 
Action: Key pressed <Key.caps_lock>p<Key.caps_lock>rot<Key.backspace>per
Screenshot: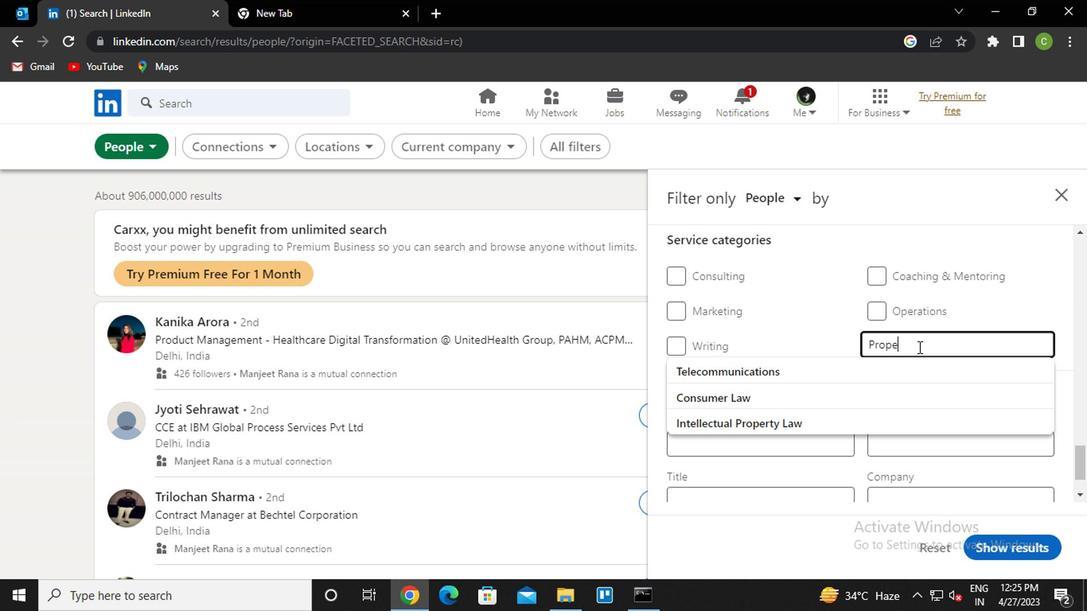
Action: Mouse moved to (901, 324)
Screenshot: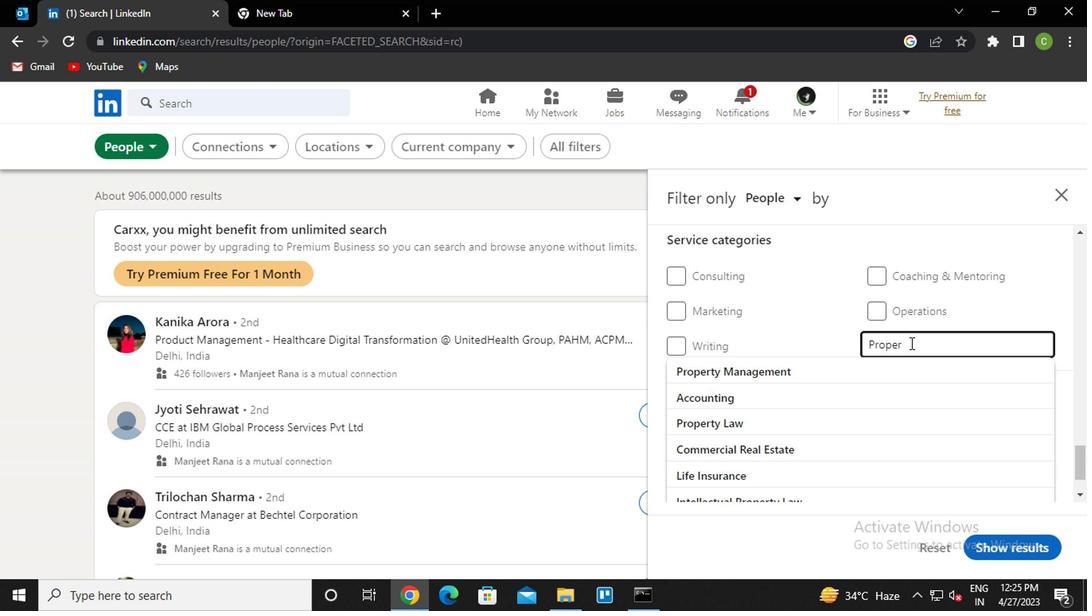 
Action: Mouse scrolled (901, 325) with delta (0, 1)
Screenshot: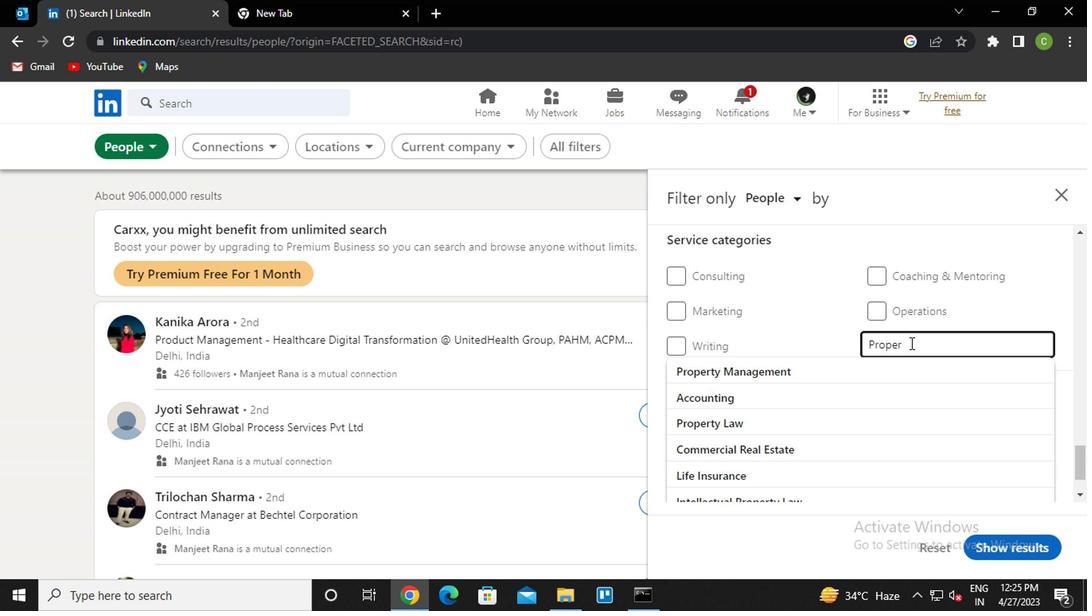 
Action: Mouse moved to (901, 323)
Screenshot: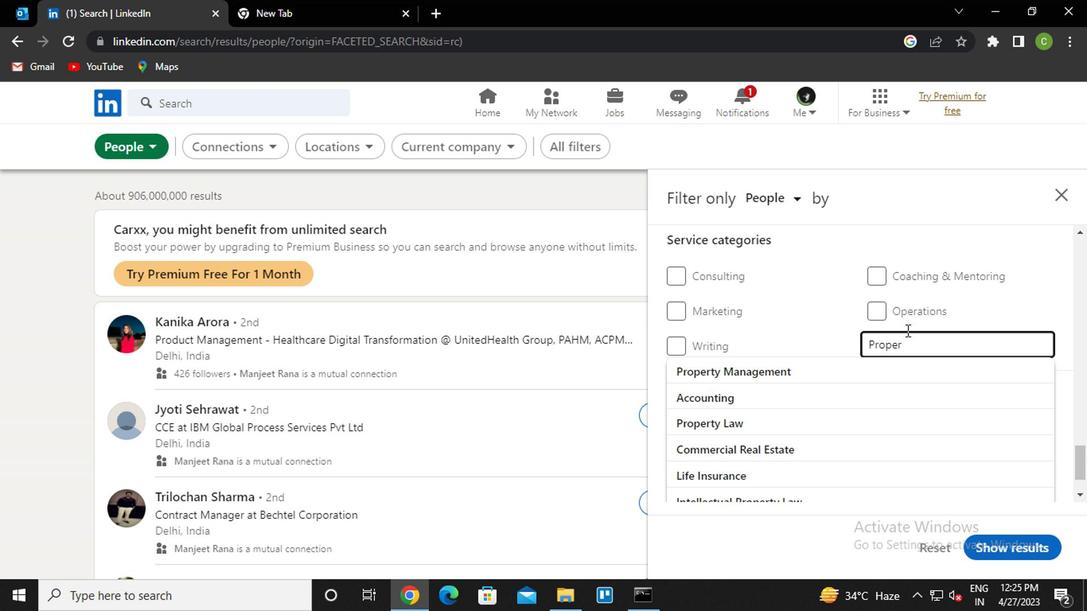 
Action: Mouse scrolled (901, 324) with delta (0, 0)
Screenshot: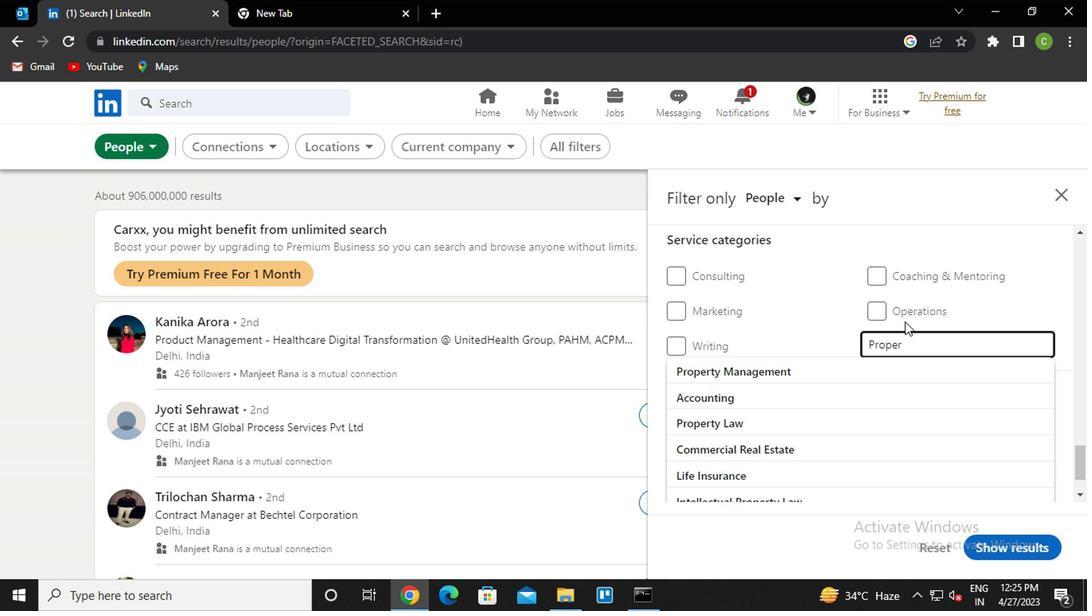 
Action: Mouse scrolled (901, 324) with delta (0, 0)
Screenshot: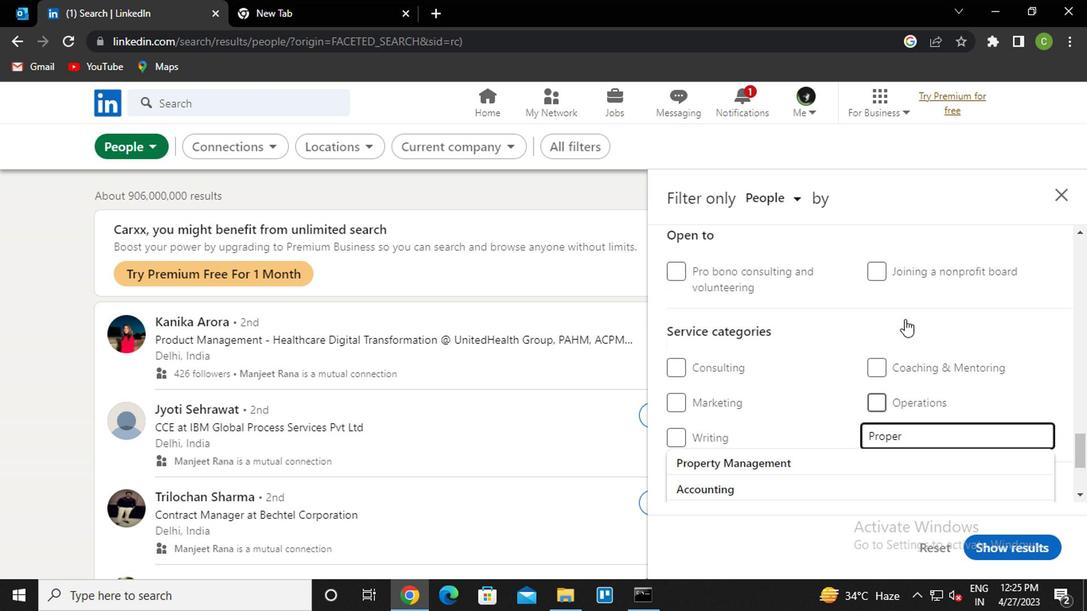 
Action: Mouse scrolled (901, 324) with delta (0, 0)
Screenshot: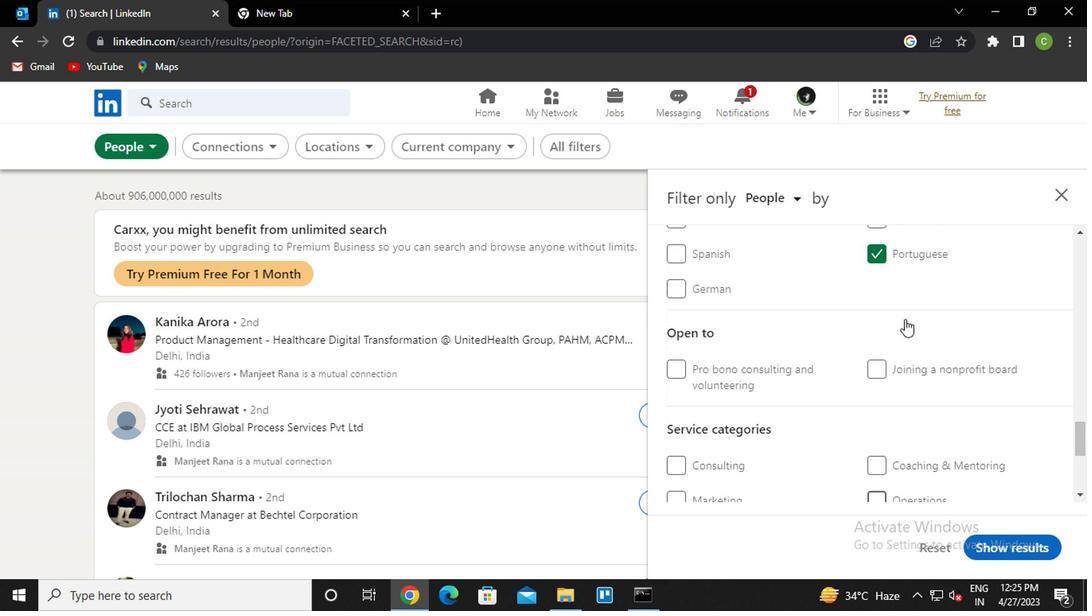 
Action: Mouse moved to (899, 337)
Screenshot: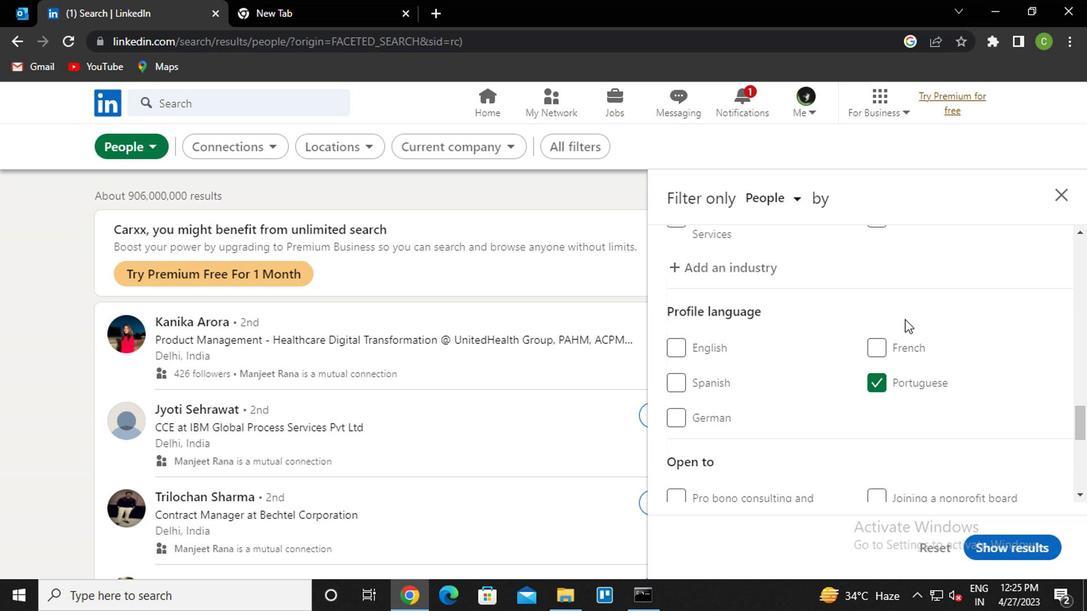 
Action: Mouse scrolled (899, 336) with delta (0, -1)
Screenshot: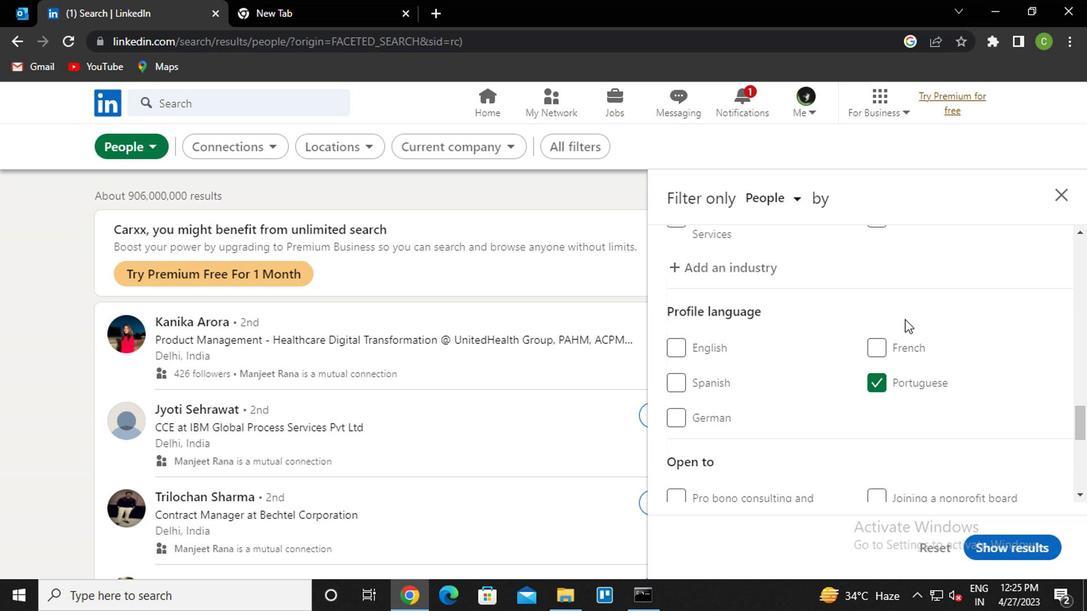 
Action: Mouse moved to (898, 338)
Screenshot: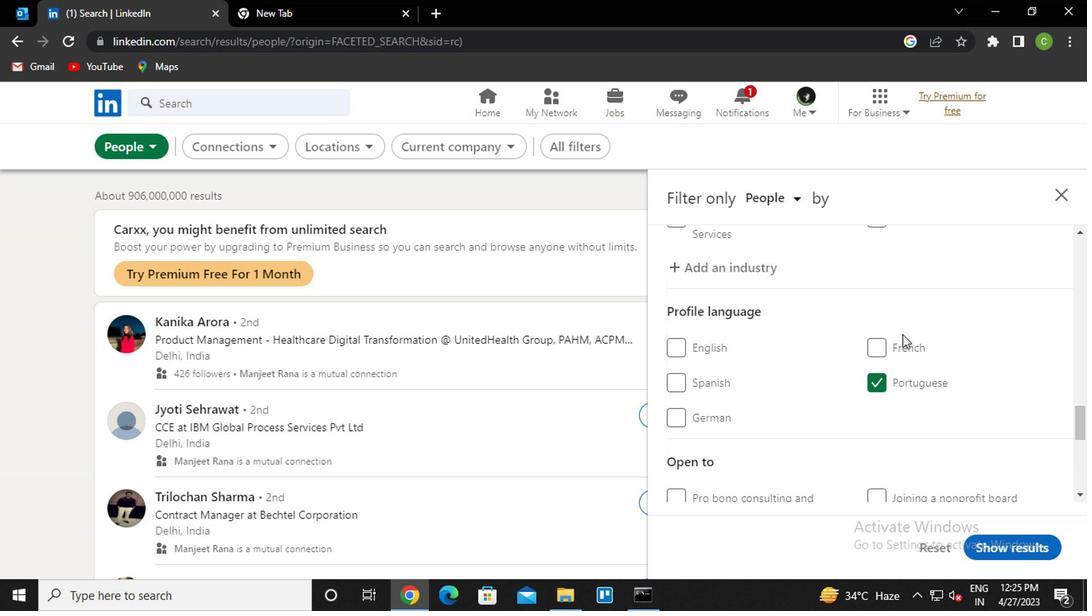 
Action: Mouse scrolled (898, 338) with delta (0, 0)
Screenshot: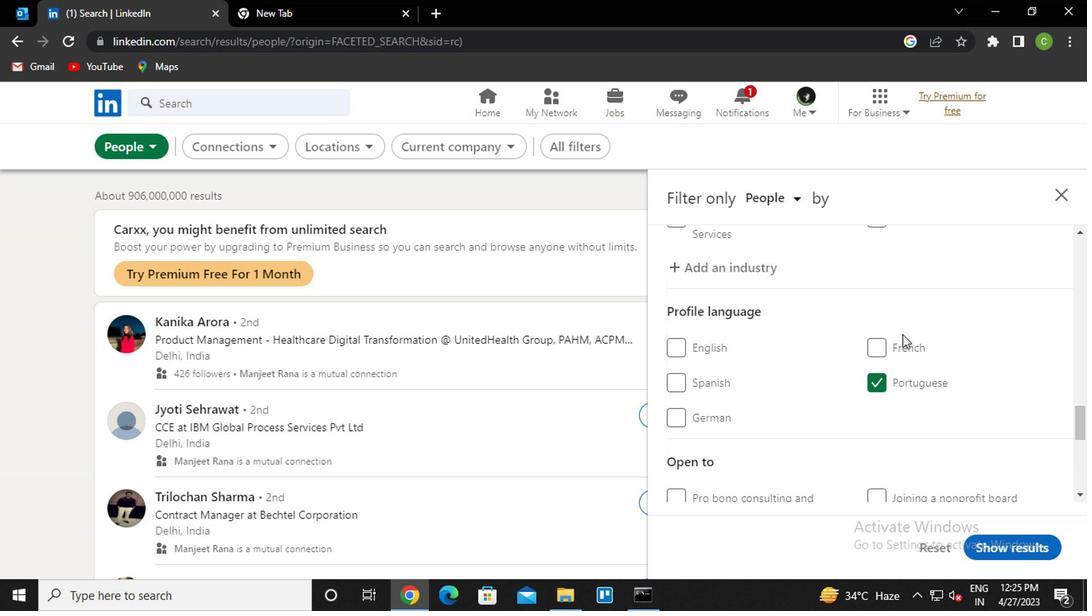 
Action: Mouse moved to (893, 342)
Screenshot: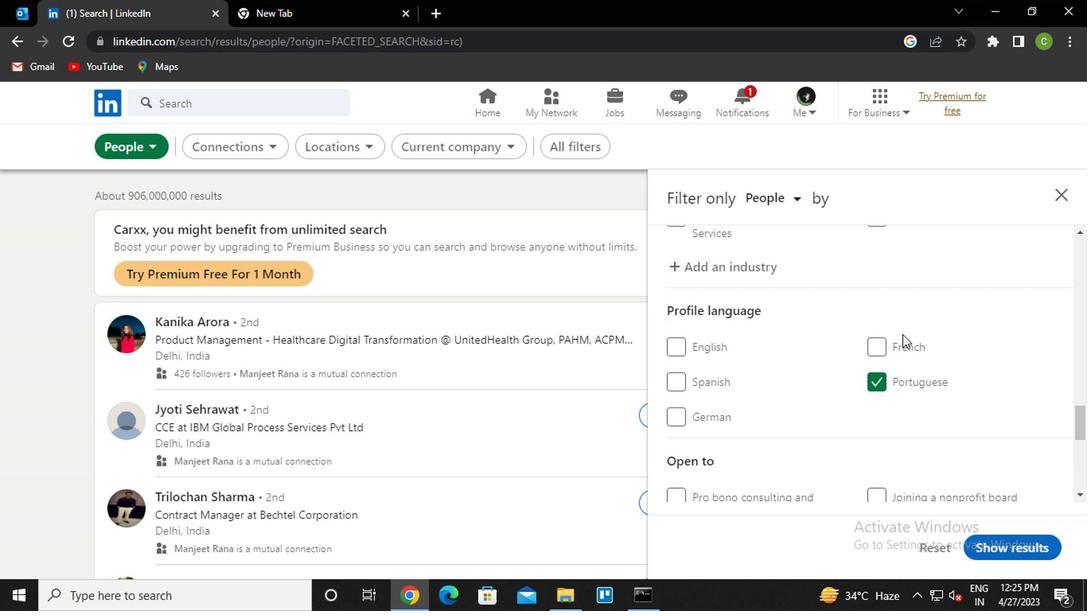 
Action: Mouse scrolled (893, 342) with delta (0, 0)
Screenshot: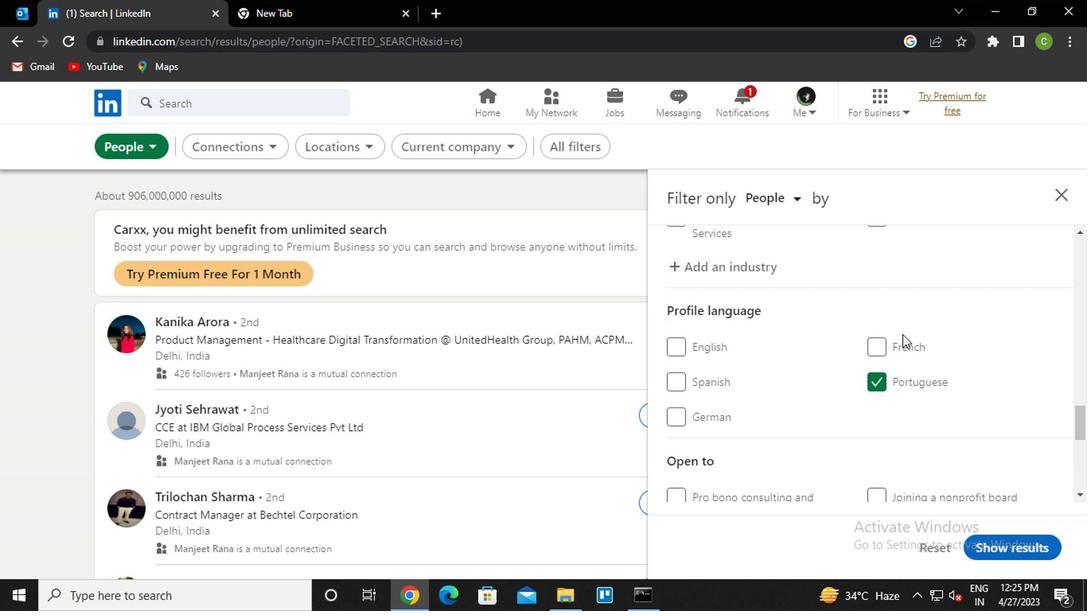 
Action: Mouse moved to (824, 341)
Screenshot: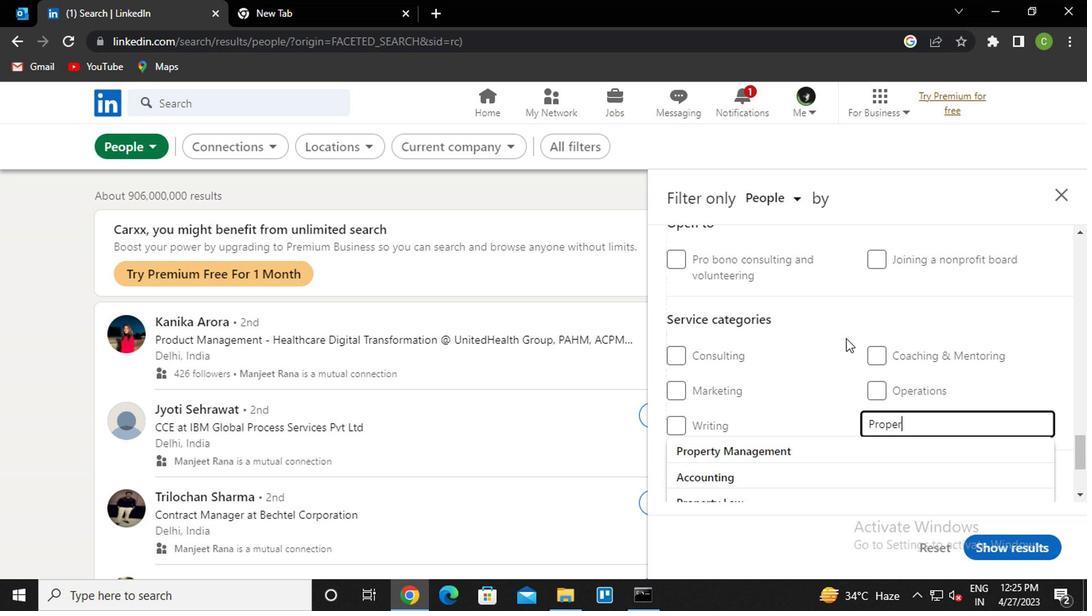 
Action: Mouse scrolled (824, 340) with delta (0, 0)
Screenshot: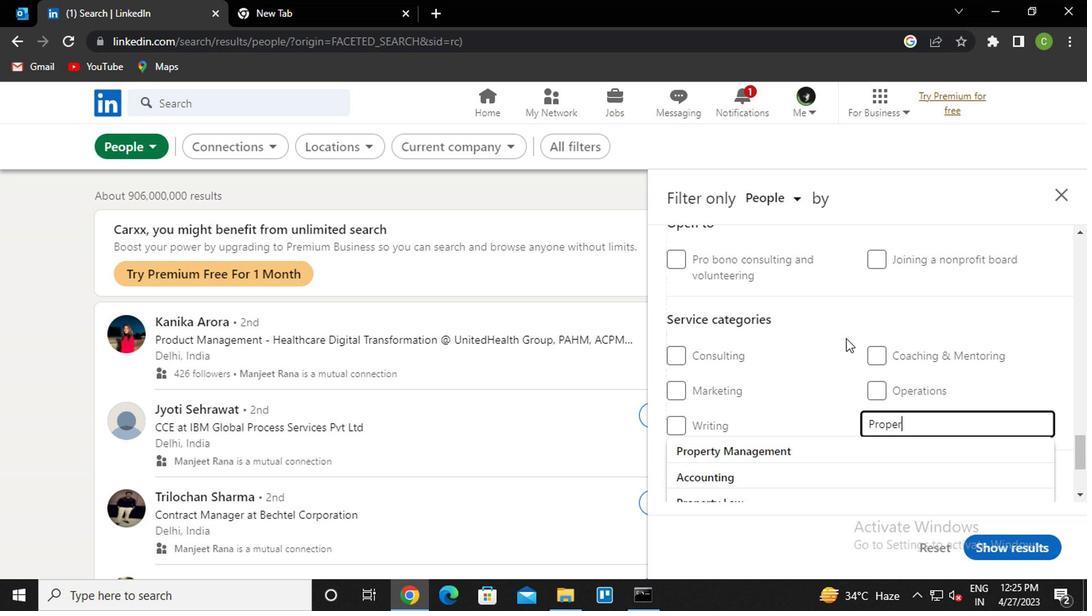 
Action: Mouse moved to (821, 341)
Screenshot: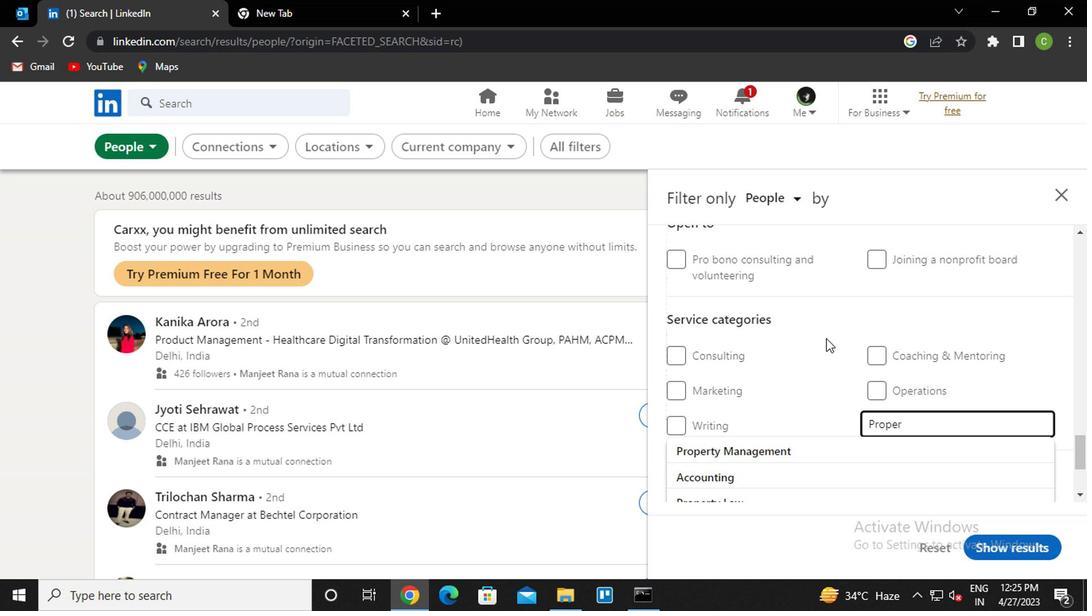 
Action: Mouse scrolled (821, 340) with delta (0, 0)
Screenshot: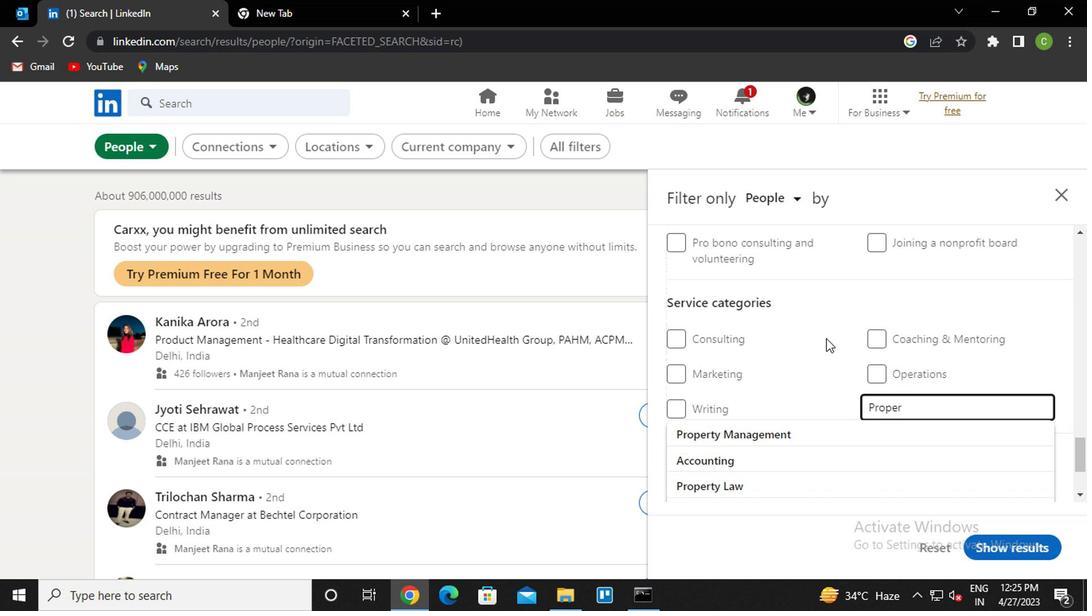 
Action: Mouse moved to (909, 282)
Screenshot: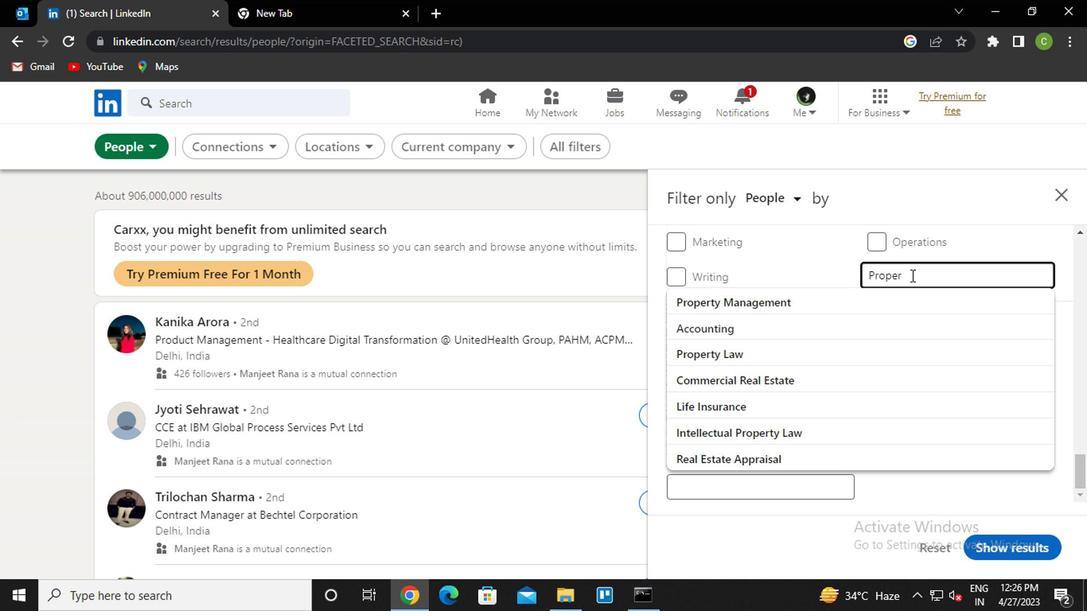 
Action: Mouse pressed left at (909, 282)
Screenshot: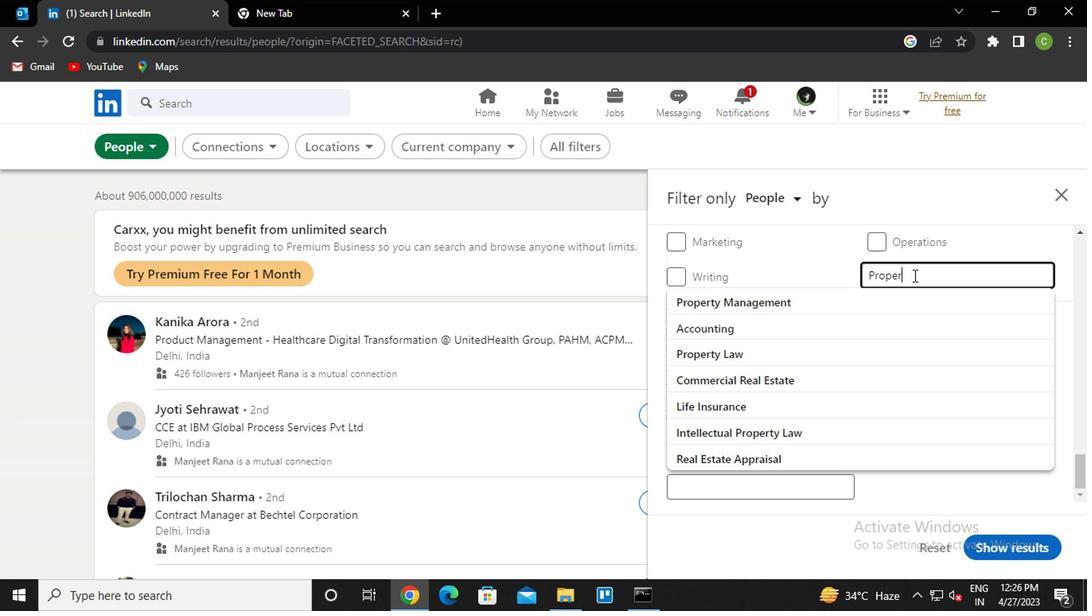 
Action: Key pressed <Key.backspace><Key.backspace><Key.backspace><Key.backspace><Key.backspace><Key.backspace><Key.backspace><Key.backspace><Key.backspace><Key.backspace><Key.backspace><Key.backspace><Key.backspace><Key.backspace><Key.backspace>public<Key.space><Key.caps_lock>a<Key.caps_lock>ssis
Screenshot: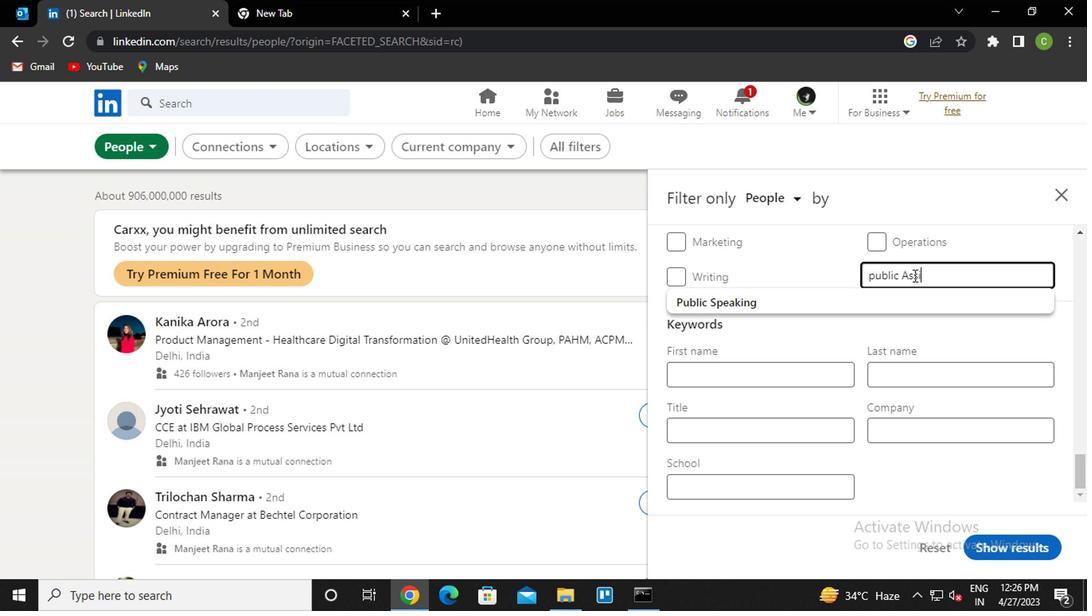 
Action: Mouse scrolled (909, 283) with delta (0, 1)
Screenshot: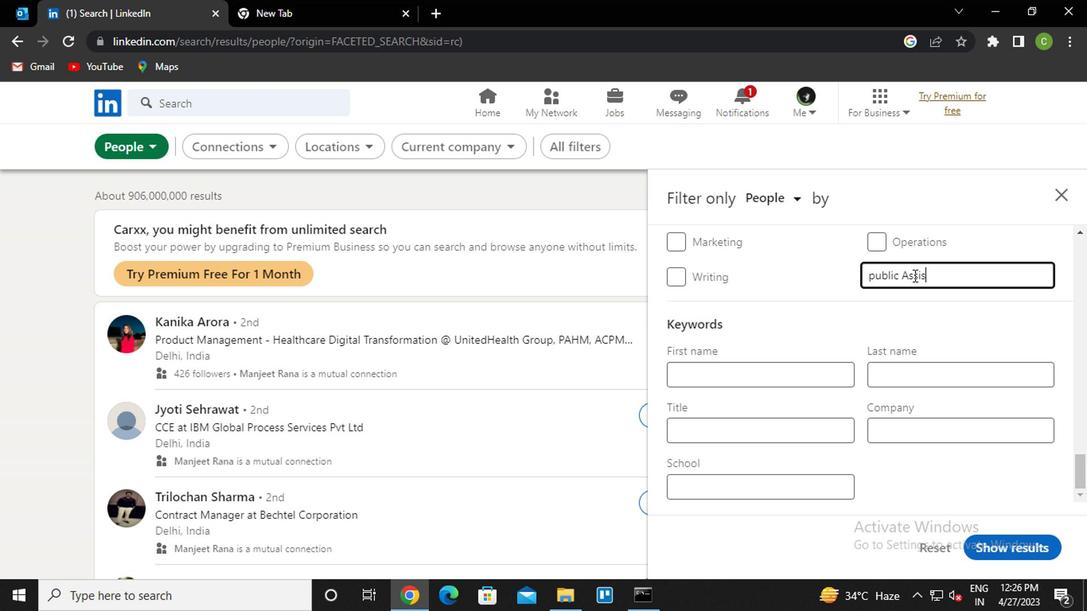 
Action: Mouse scrolled (909, 283) with delta (0, 1)
Screenshot: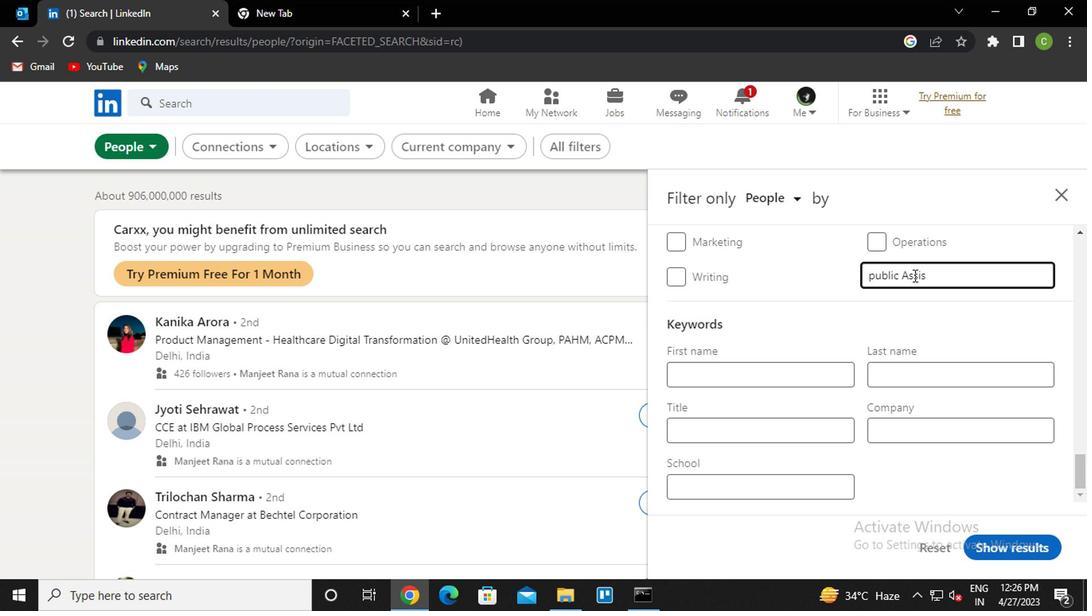 
Action: Mouse scrolled (909, 283) with delta (0, 1)
Screenshot: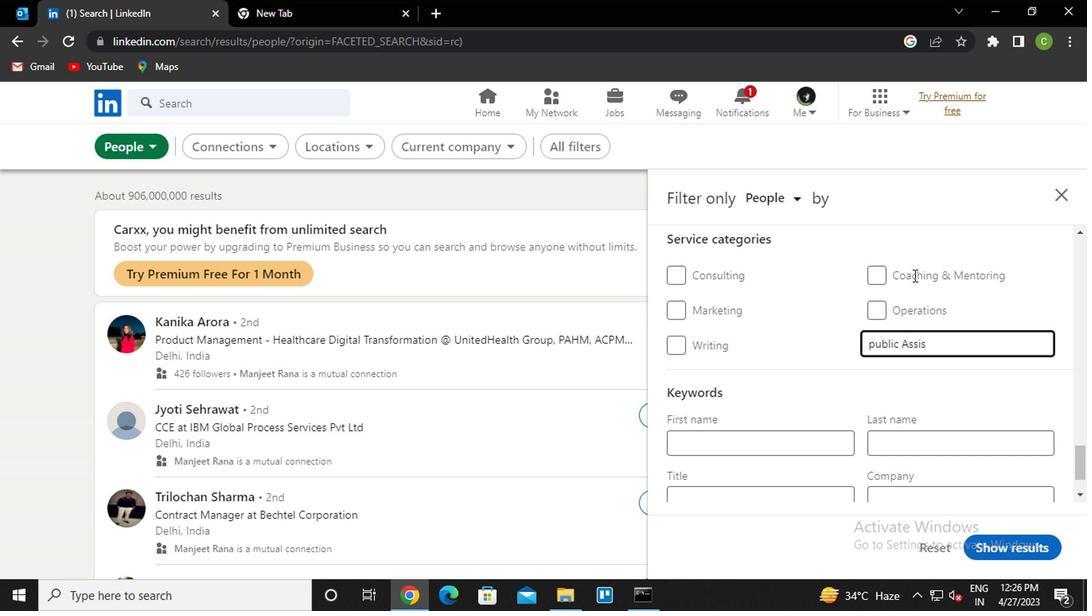 
Action: Mouse scrolled (909, 283) with delta (0, 1)
Screenshot: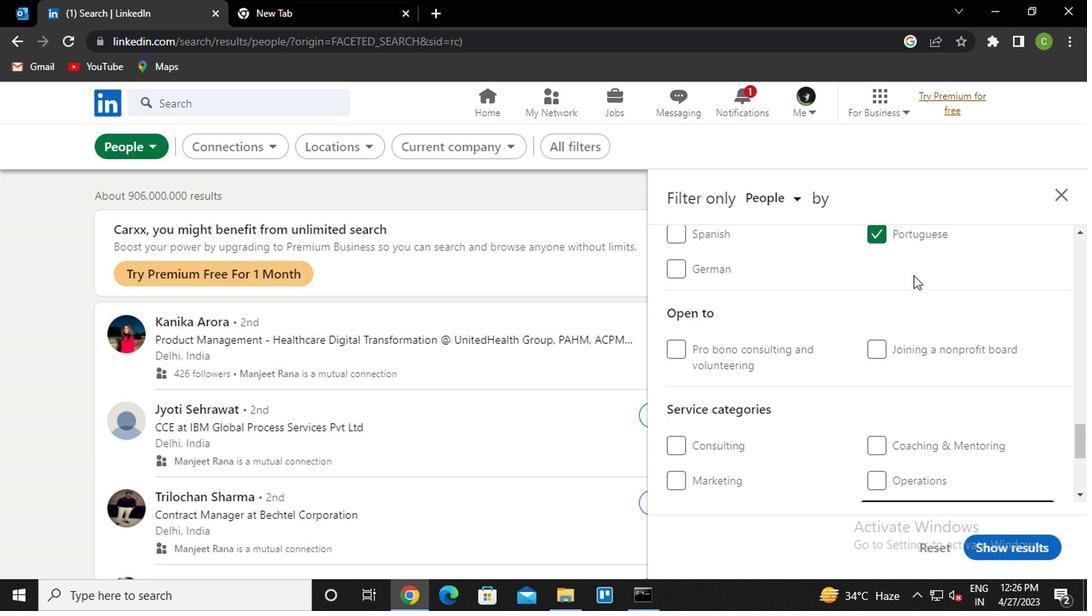 
Action: Mouse scrolled (909, 283) with delta (0, 1)
Screenshot: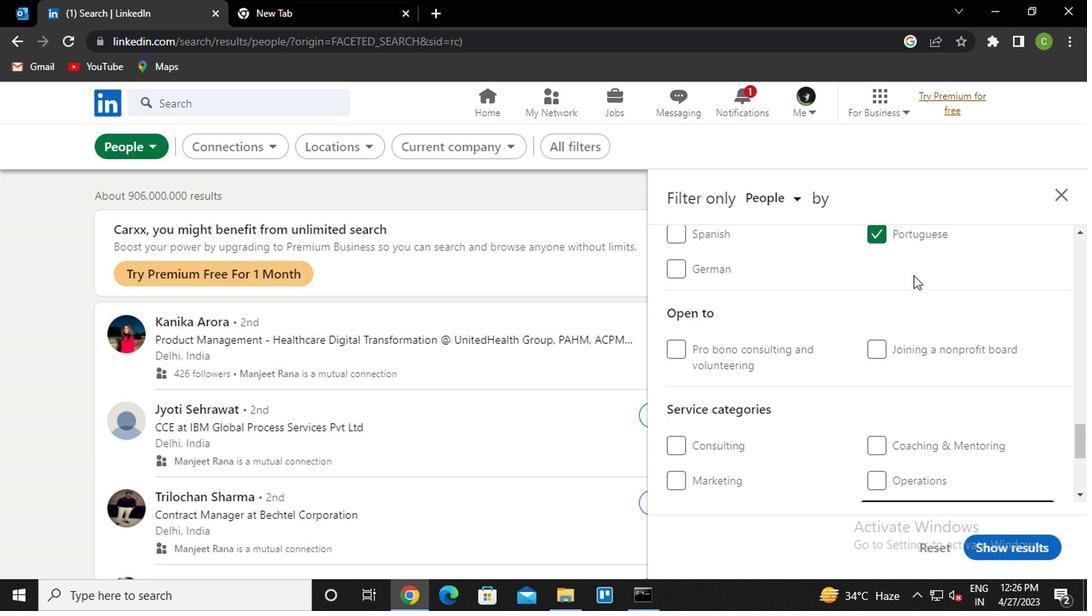 
Action: Mouse scrolled (909, 283) with delta (0, 1)
Screenshot: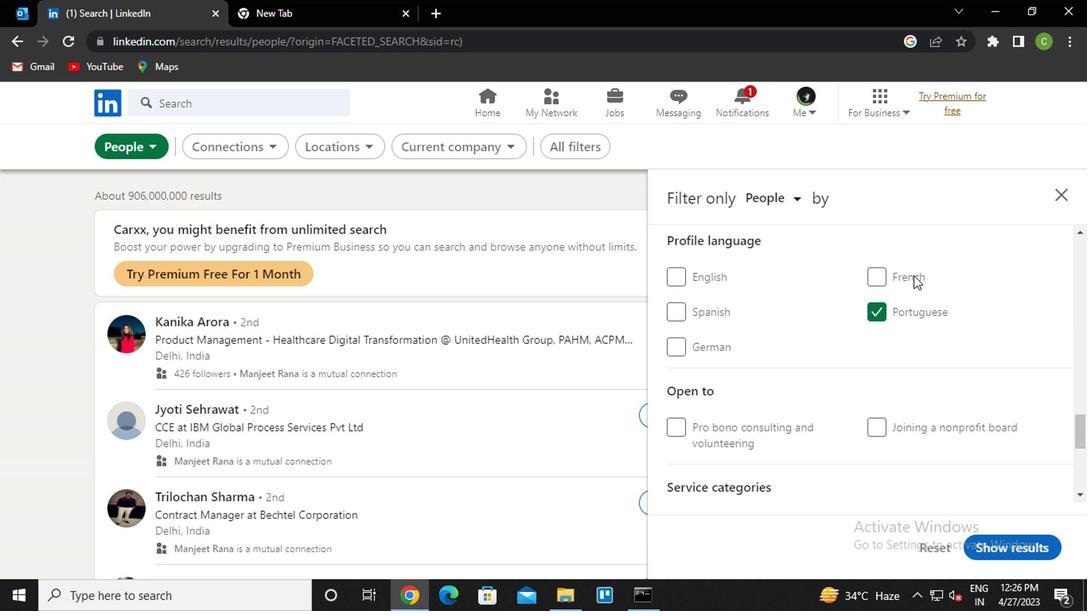 
Action: Mouse scrolled (909, 283) with delta (0, 1)
Screenshot: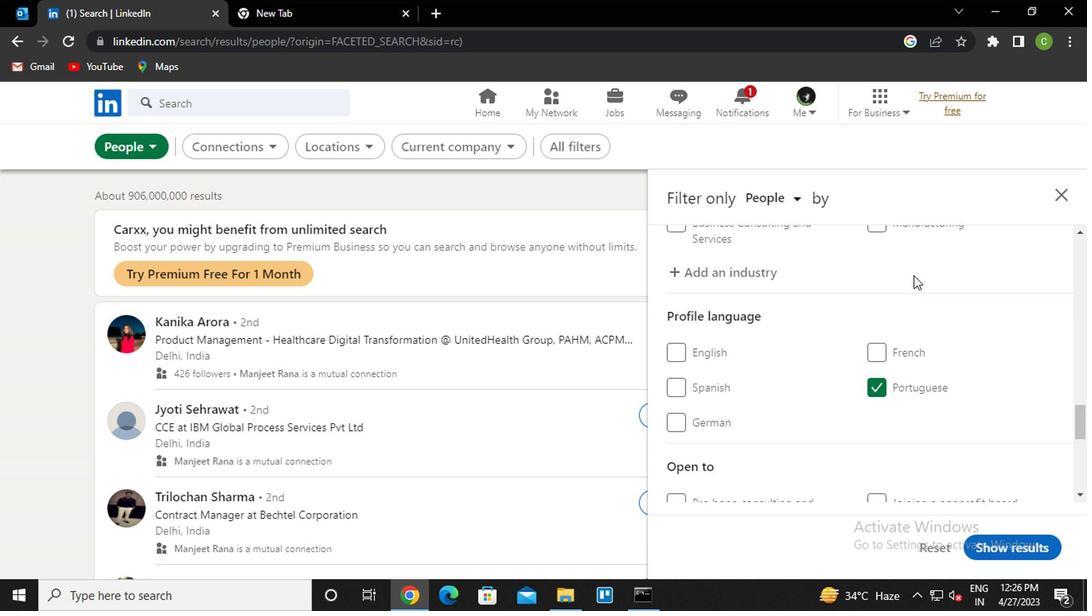 
Action: Mouse scrolled (909, 283) with delta (0, 1)
Screenshot: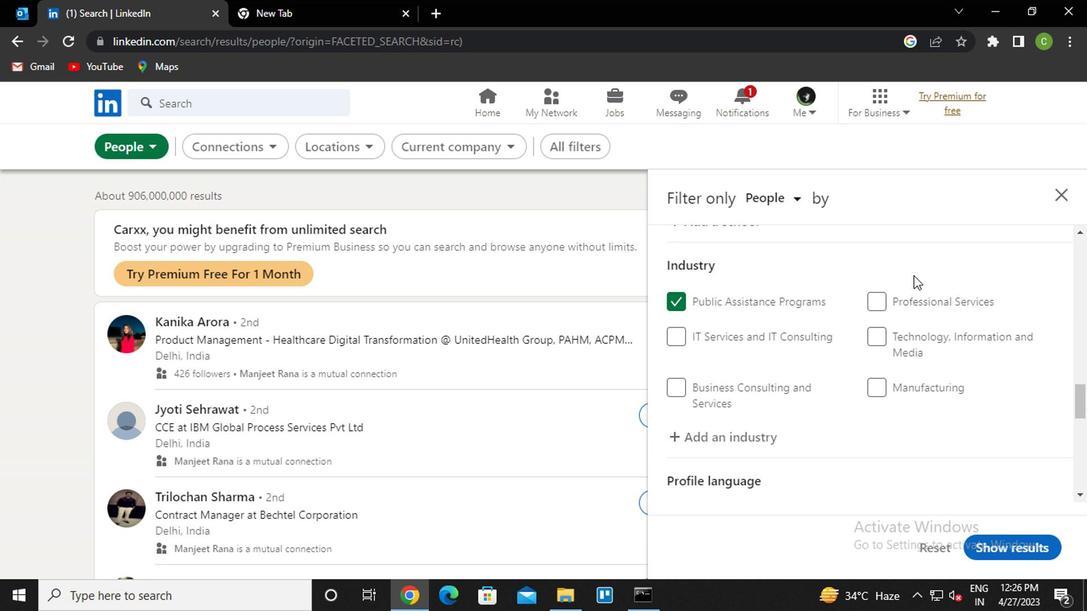 
Action: Mouse scrolled (909, 281) with delta (0, 0)
Screenshot: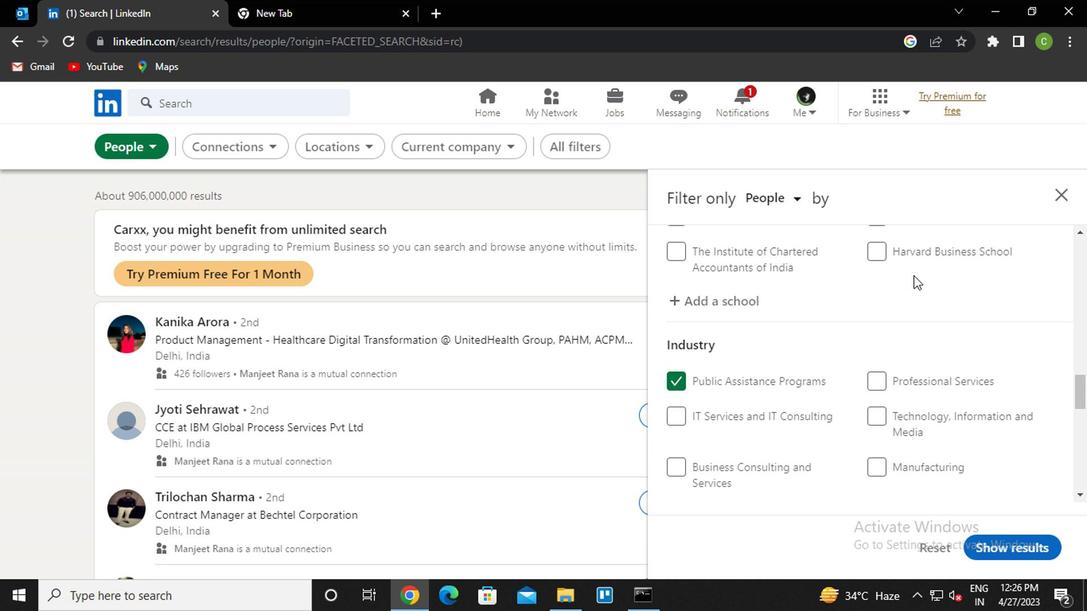 
Action: Mouse scrolled (909, 281) with delta (0, 0)
Screenshot: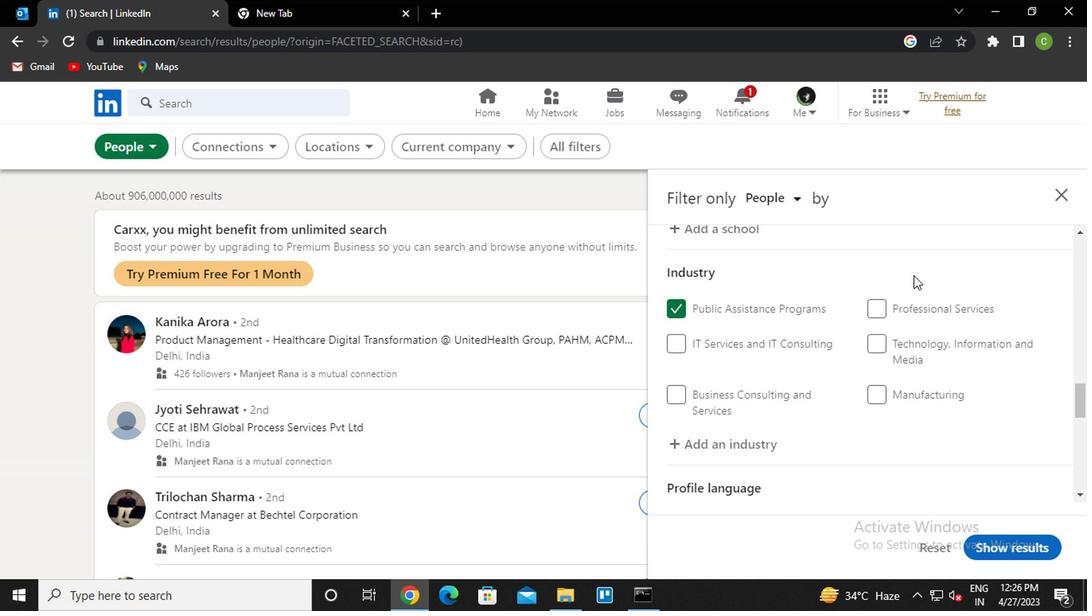 
Action: Mouse scrolled (909, 281) with delta (0, 0)
Screenshot: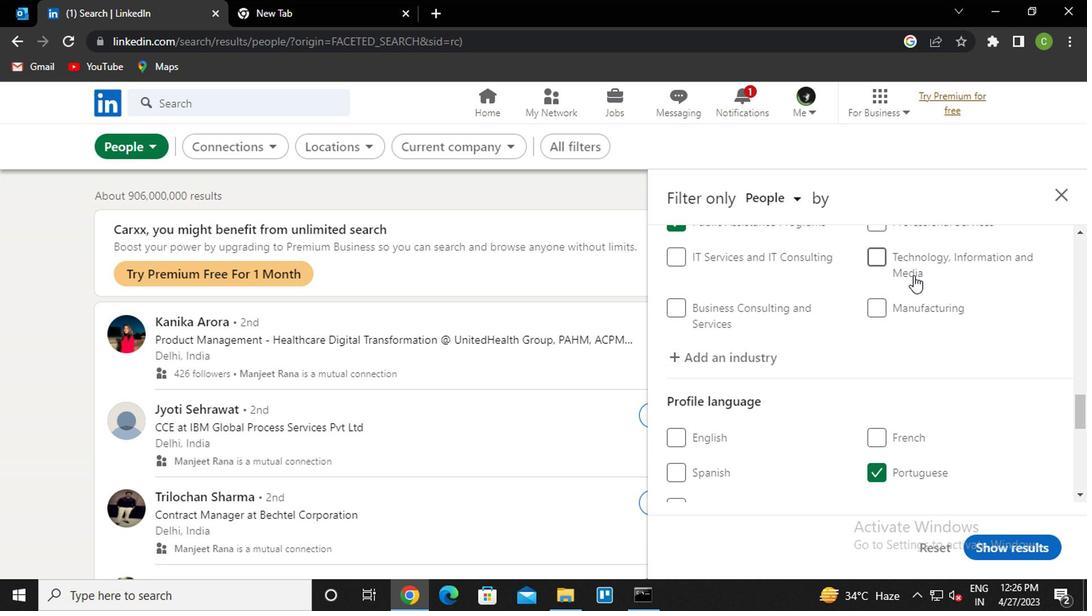 
Action: Mouse scrolled (909, 281) with delta (0, 0)
Screenshot: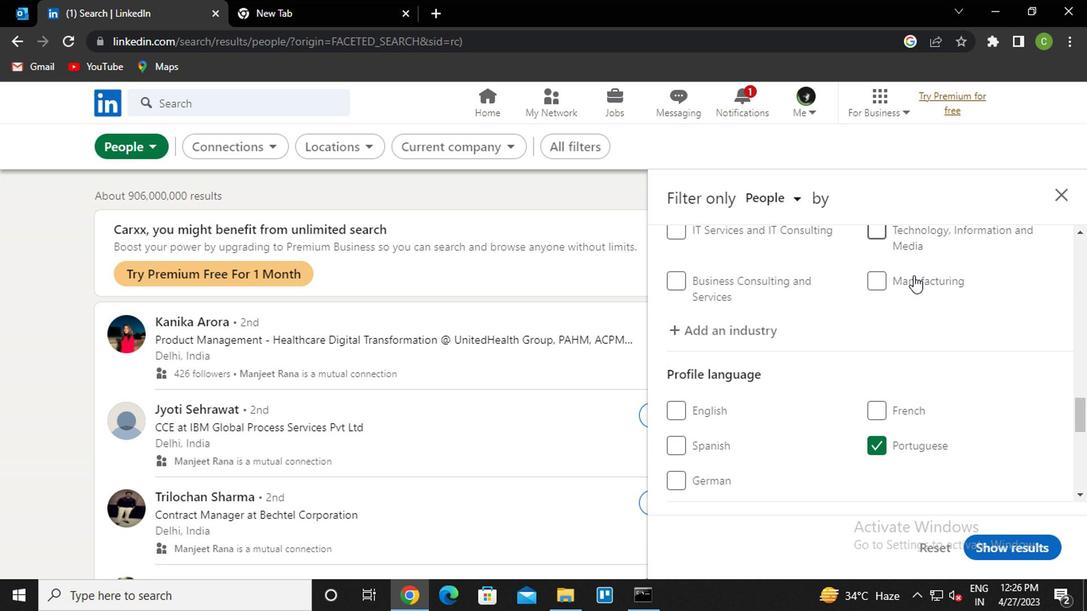 
Action: Mouse scrolled (909, 281) with delta (0, 0)
Screenshot: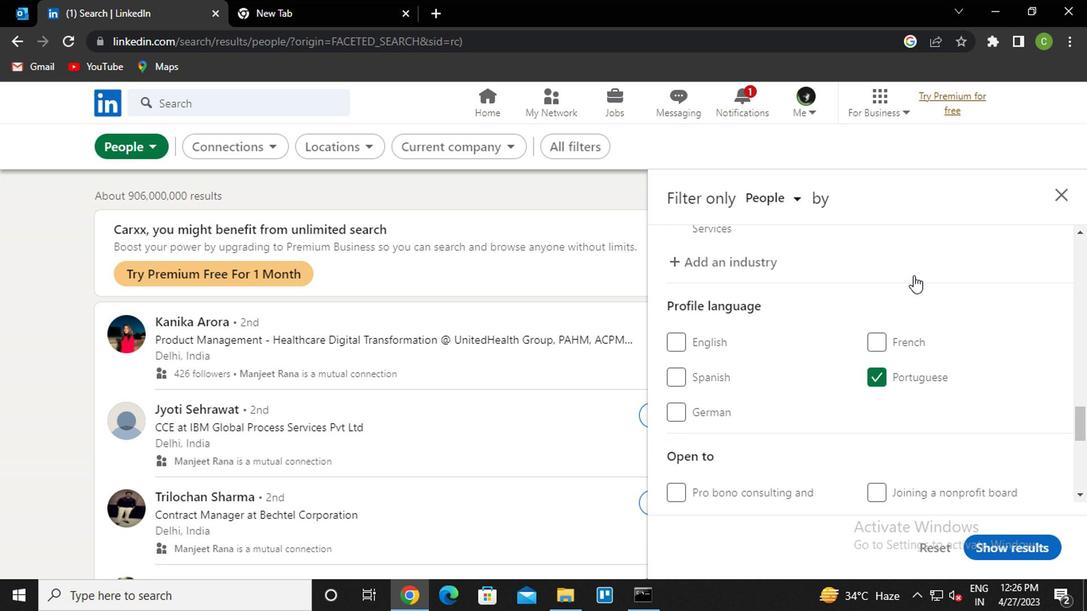 
Action: Mouse scrolled (909, 281) with delta (0, 0)
Screenshot: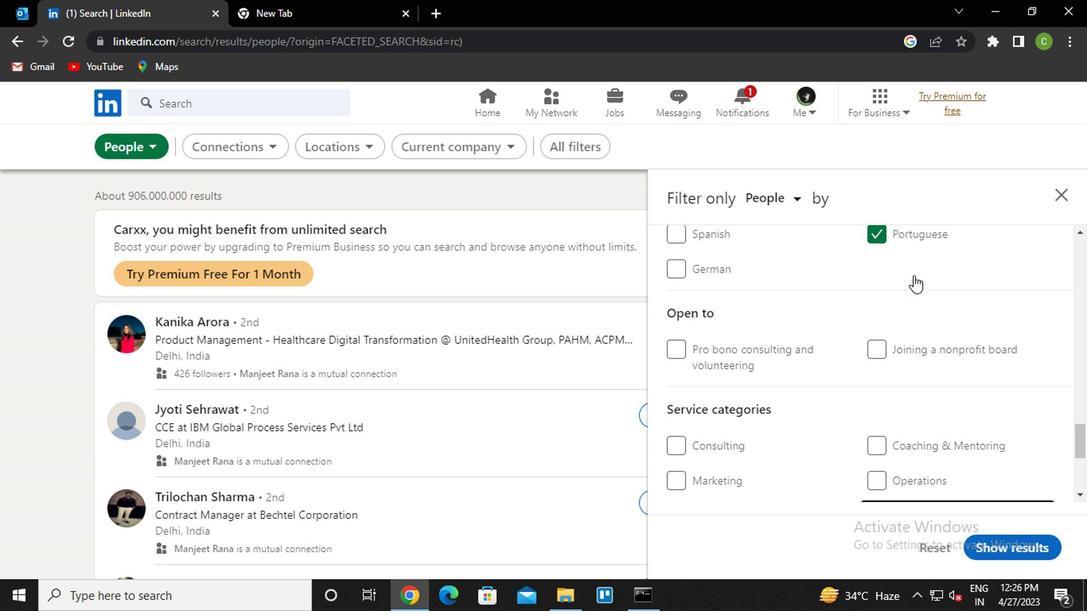 
Action: Mouse scrolled (909, 281) with delta (0, 0)
Screenshot: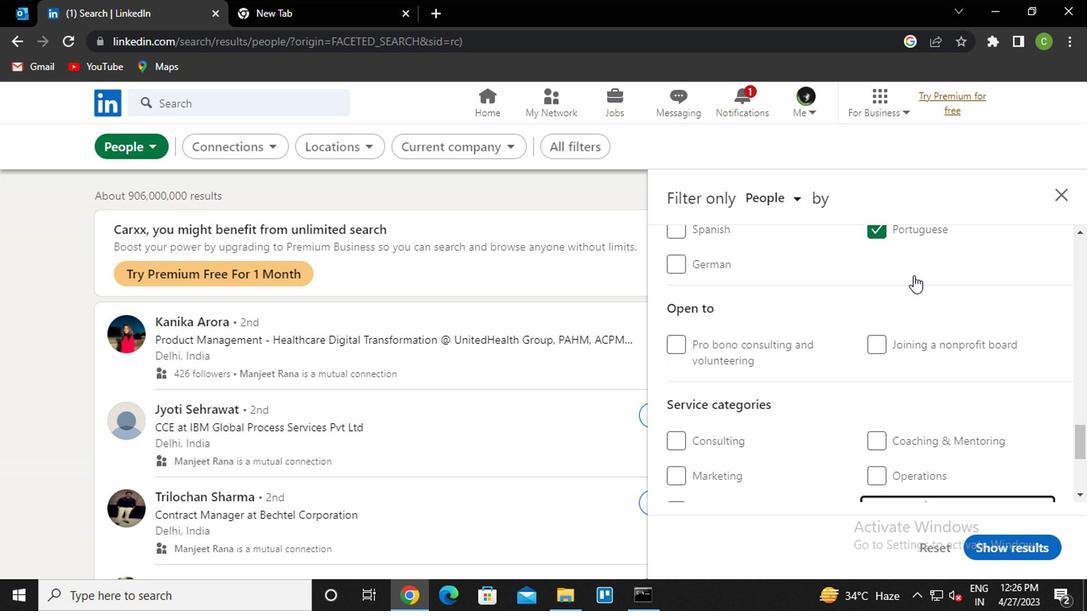 
Action: Mouse moved to (957, 354)
Screenshot: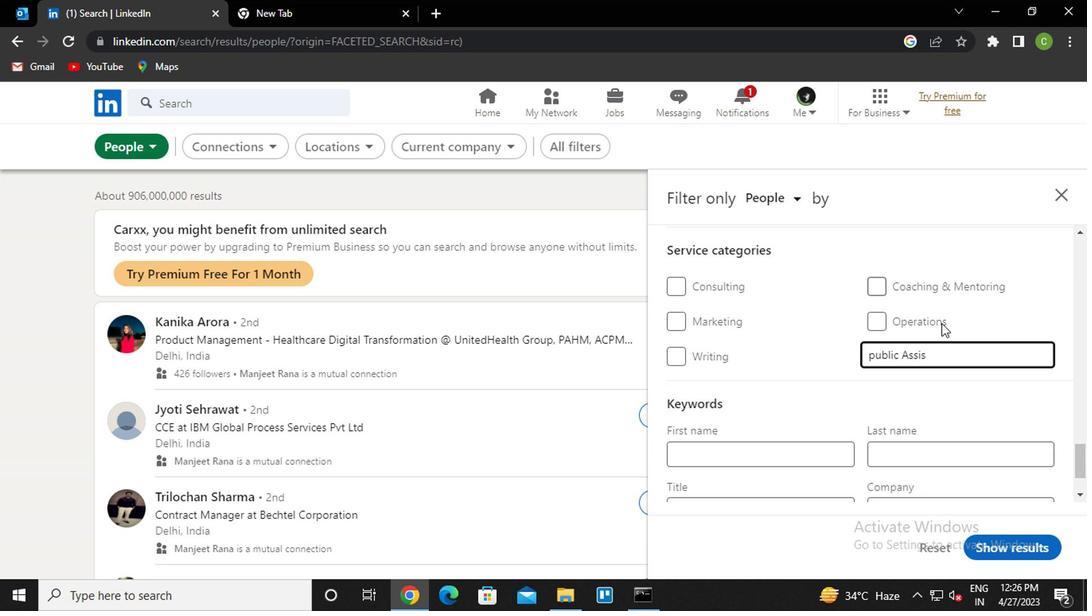 
Action: Key pressed <Key.backspace><Key.backspace><Key.backspace><Key.backspace><Key.backspace>r<Key.caps_lock>E<Key.caps_lock><Key.backspace>elat<Key.down><Key.enter>
Screenshot: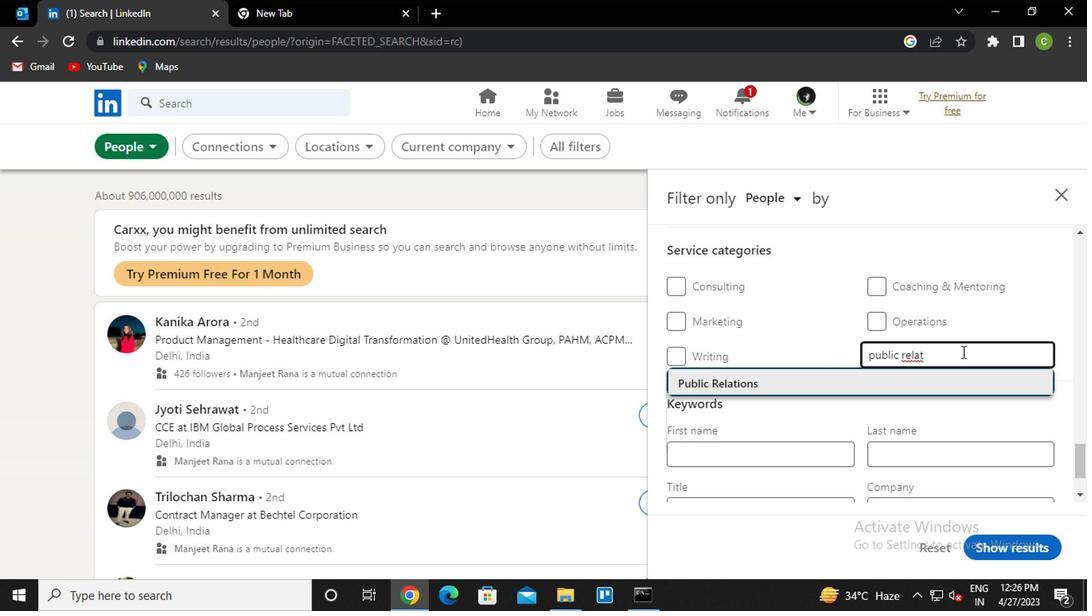 
Action: Mouse scrolled (957, 352) with delta (0, -1)
Screenshot: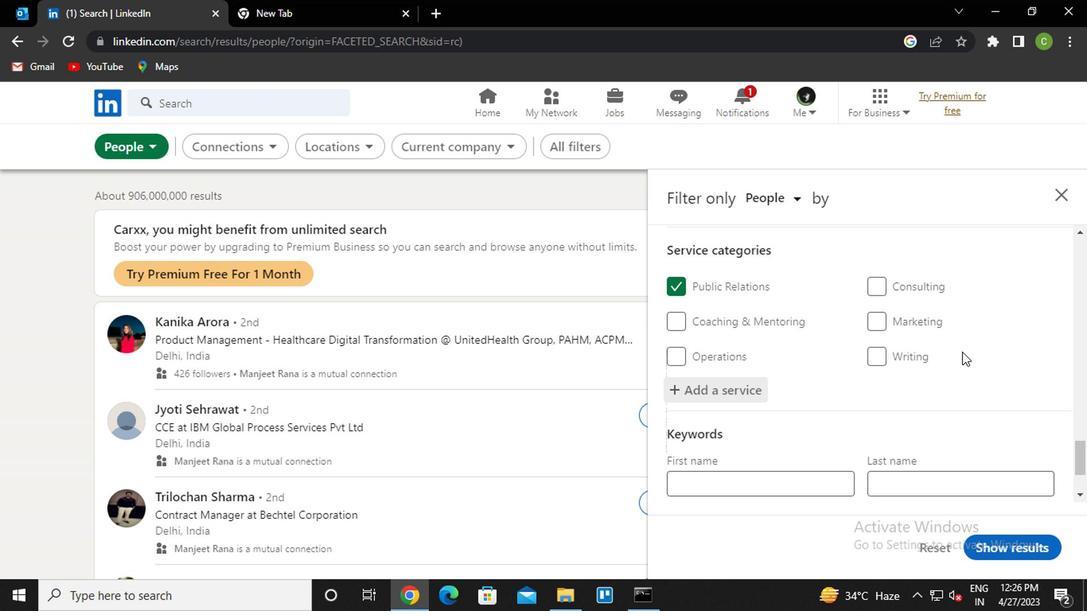 
Action: Mouse moved to (956, 355)
Screenshot: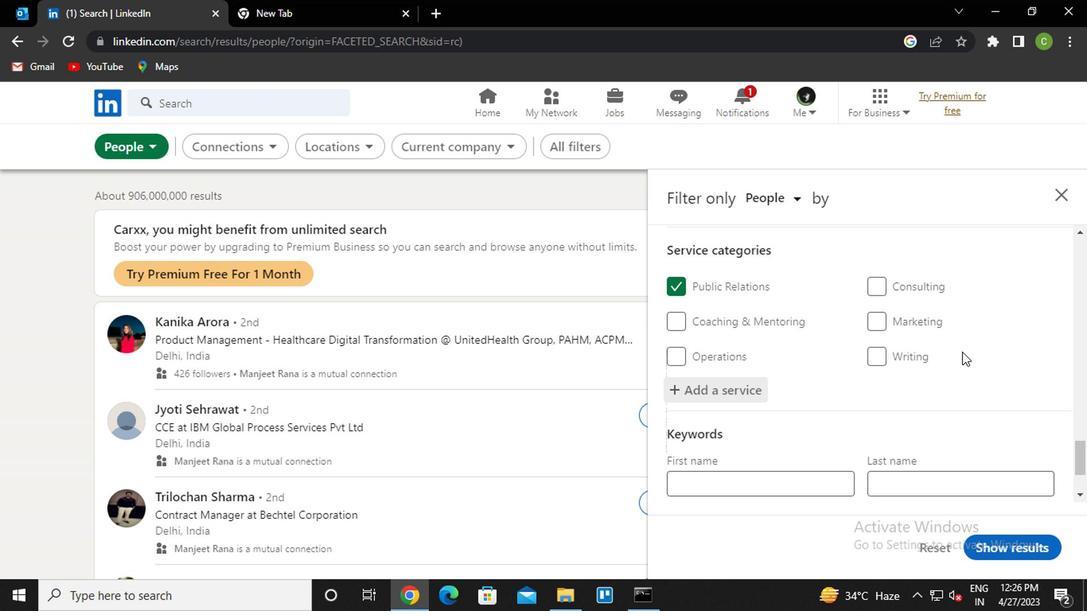 
Action: Mouse scrolled (956, 354) with delta (0, 0)
Screenshot: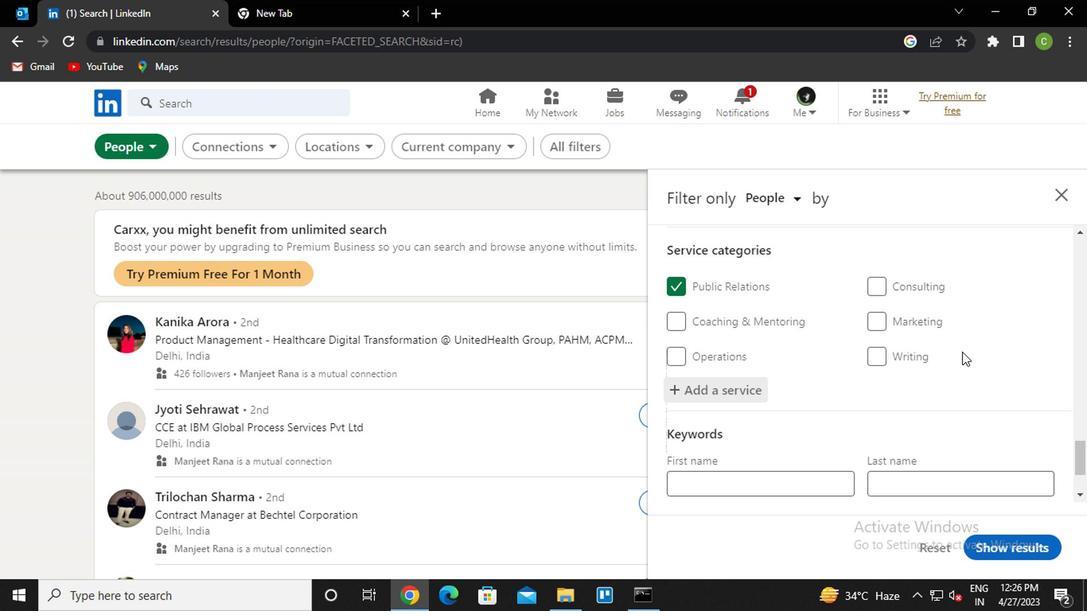 
Action: Mouse moved to (952, 382)
Screenshot: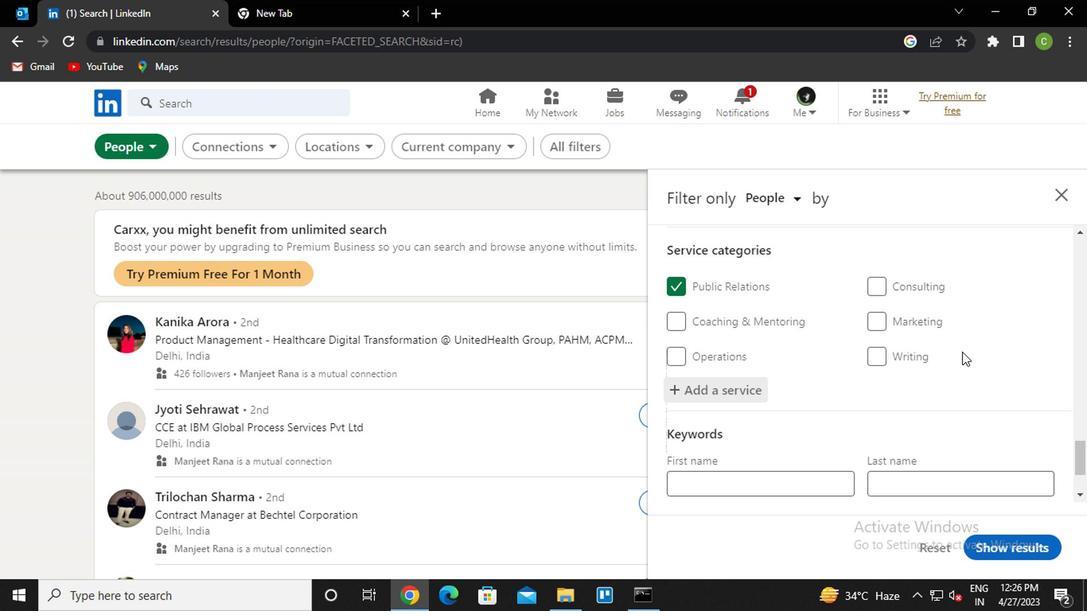 
Action: Mouse scrolled (952, 381) with delta (0, -1)
Screenshot: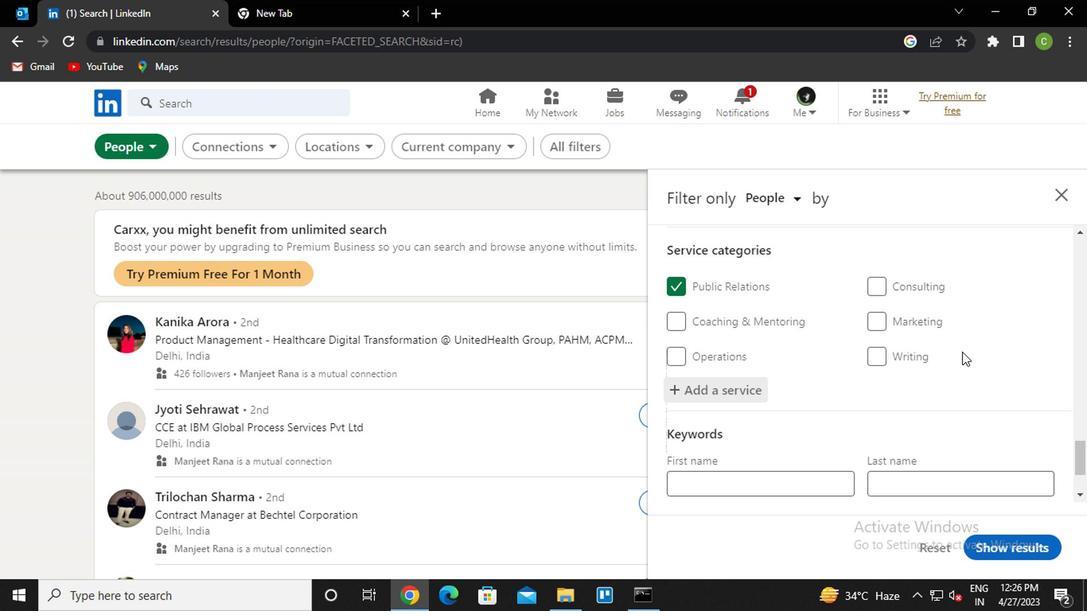
Action: Mouse moved to (786, 429)
Screenshot: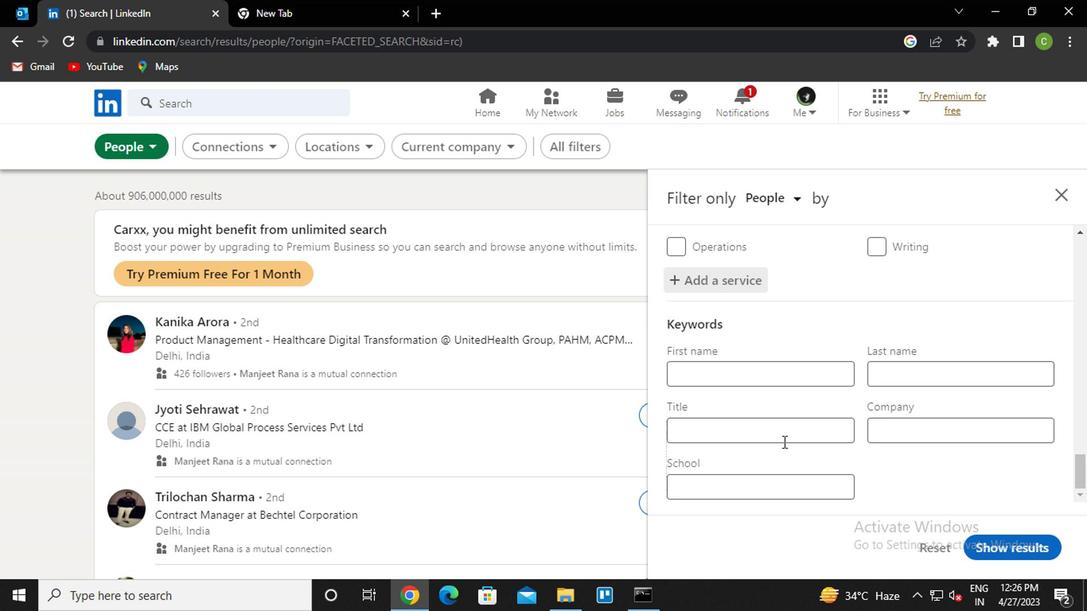 
Action: Mouse pressed left at (786, 429)
Screenshot: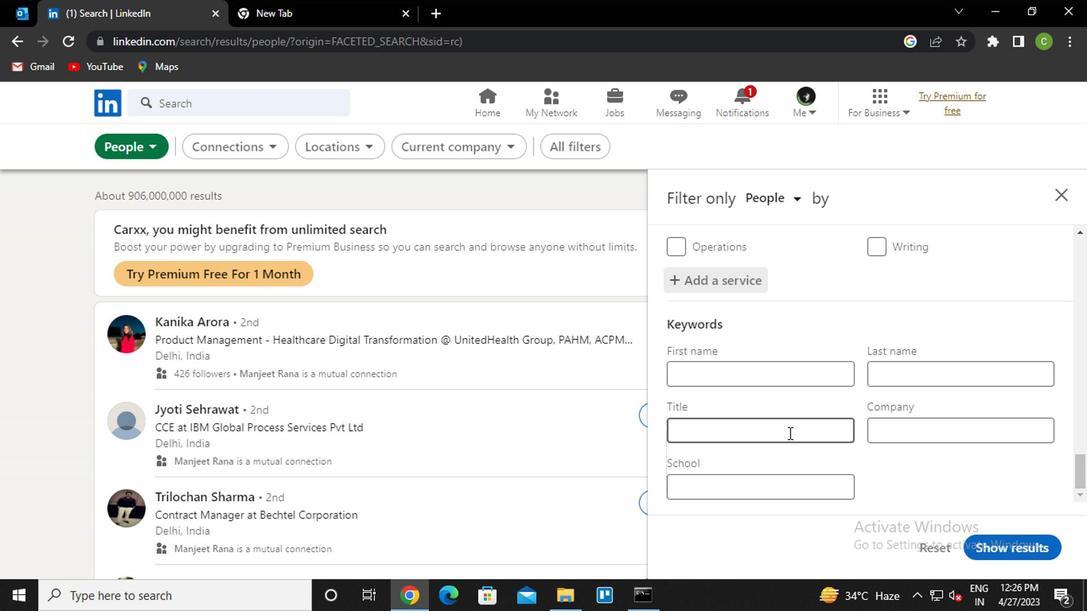 
Action: Key pressed <Key.caps_lock>w<Key.caps_lock>Eb<Key.space><Key.caps_lock>d<Key.caps_lock>Eveloper
Screenshot: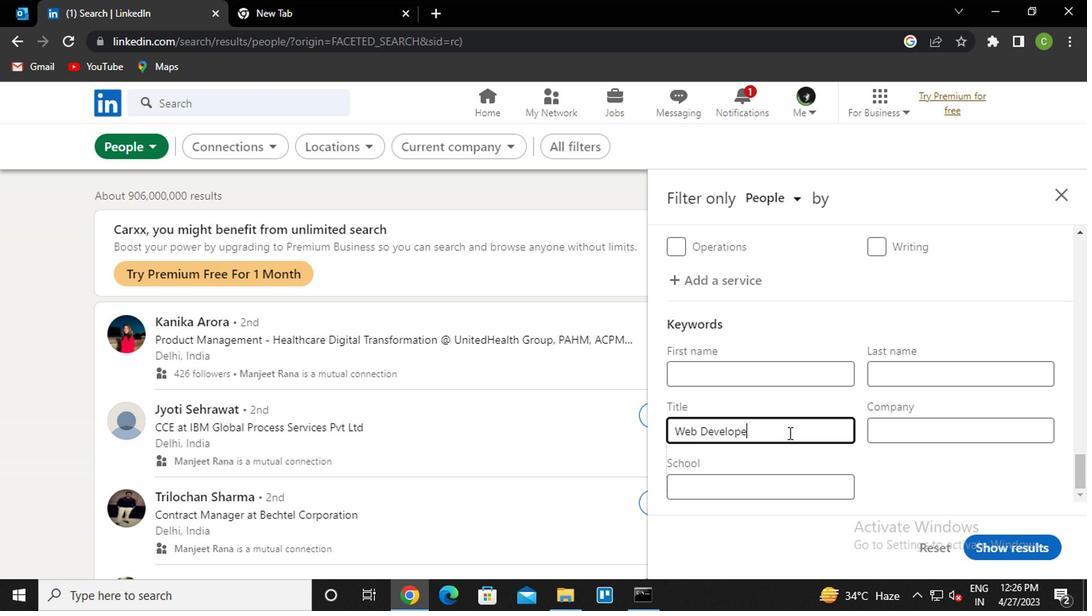 
Action: Mouse moved to (1027, 537)
Screenshot: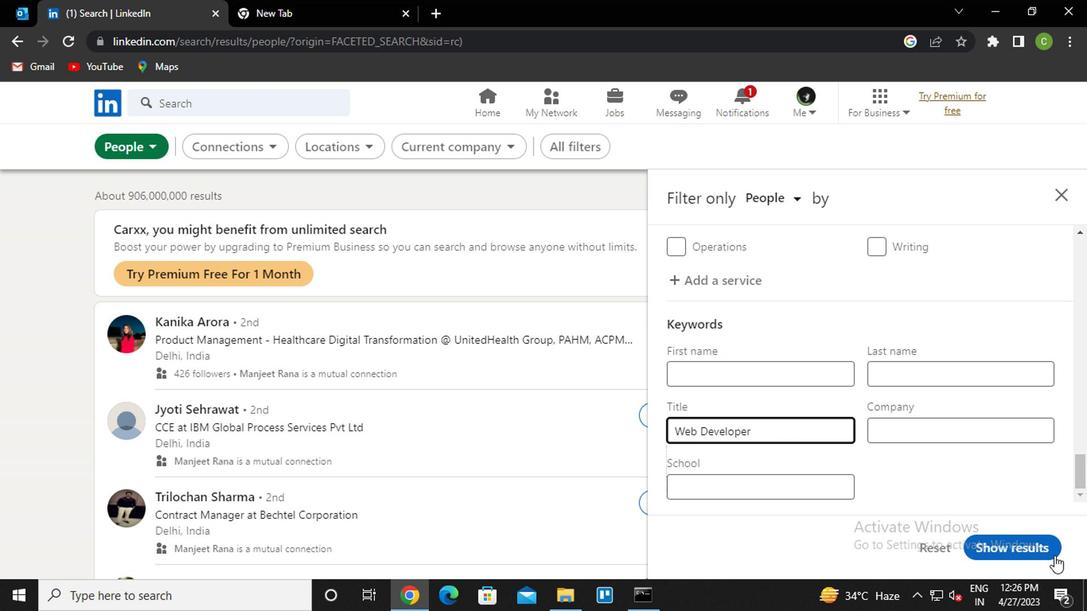 
Action: Mouse pressed left at (1027, 537)
Screenshot: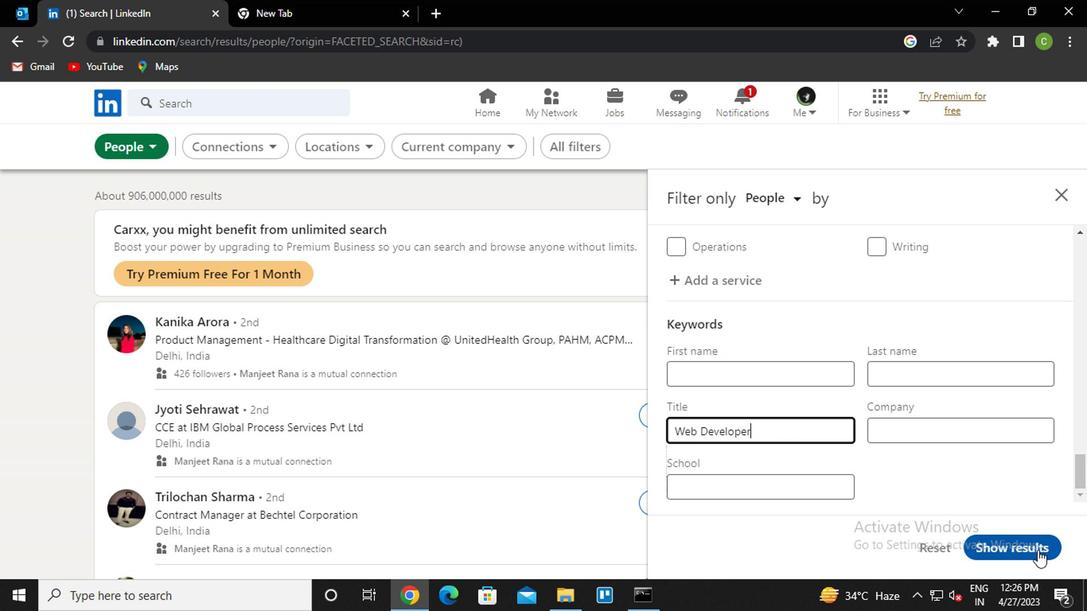 
Action: Mouse moved to (514, 529)
Screenshot: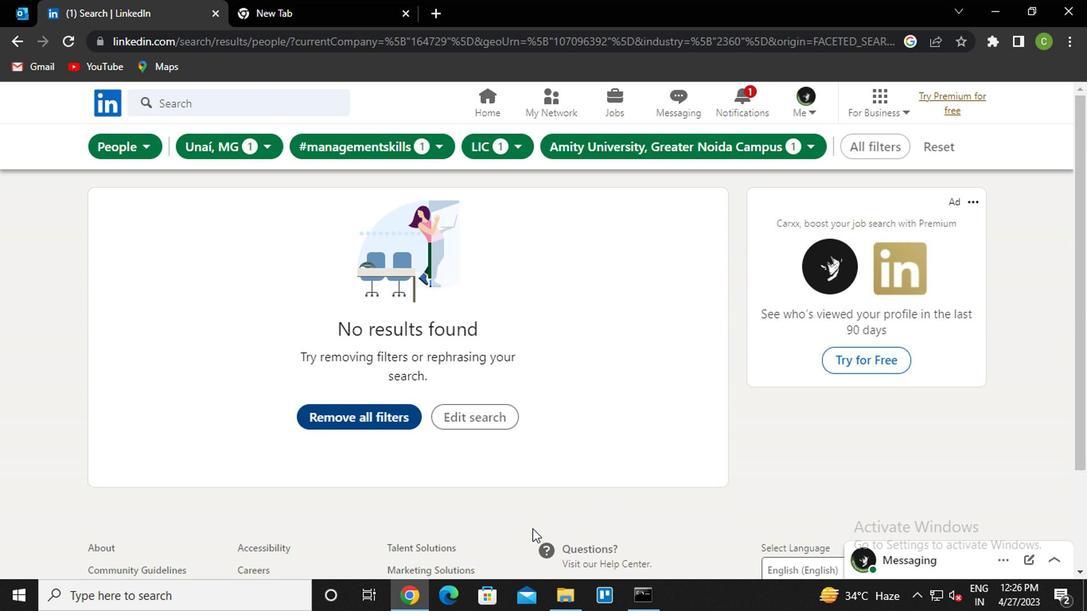 
Action: Key pressed <Key.f8>
Screenshot: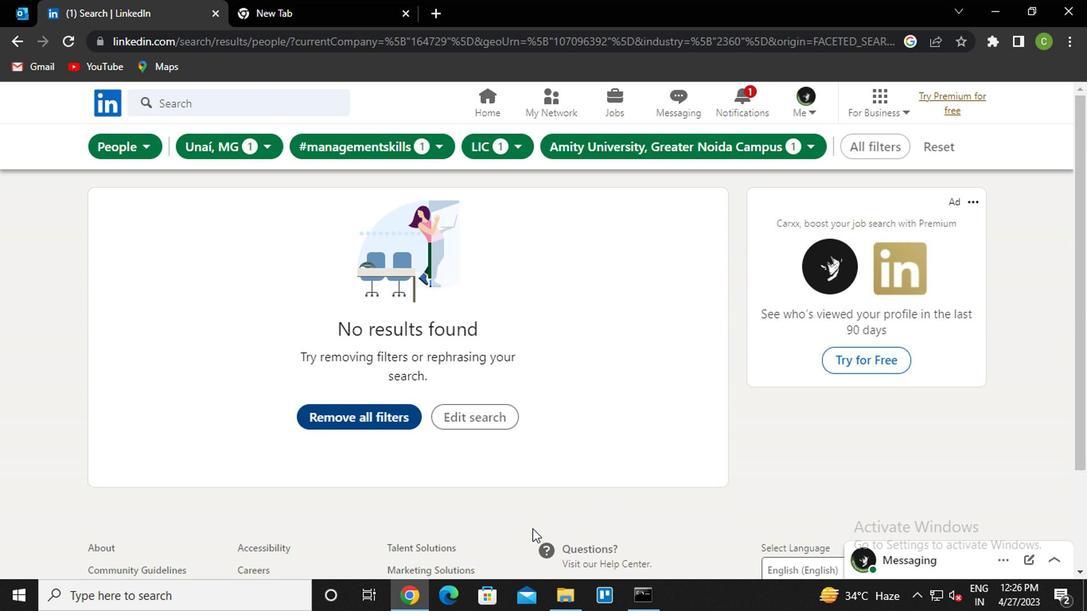 
